 Task: Look for space in Zhangjiajie, China from 4th June, 2023 to 15th June, 2023 for 2 adults in price range Rs.10000 to Rs.15000. Place can be entire place with 1  bedroom having 1 bed and 1 bathroom. Property type can be house, flat, guest house, hotel. Booking option can be shelf check-in. Required host language is Chinese (Simplified).
Action: Mouse moved to (803, 117)
Screenshot: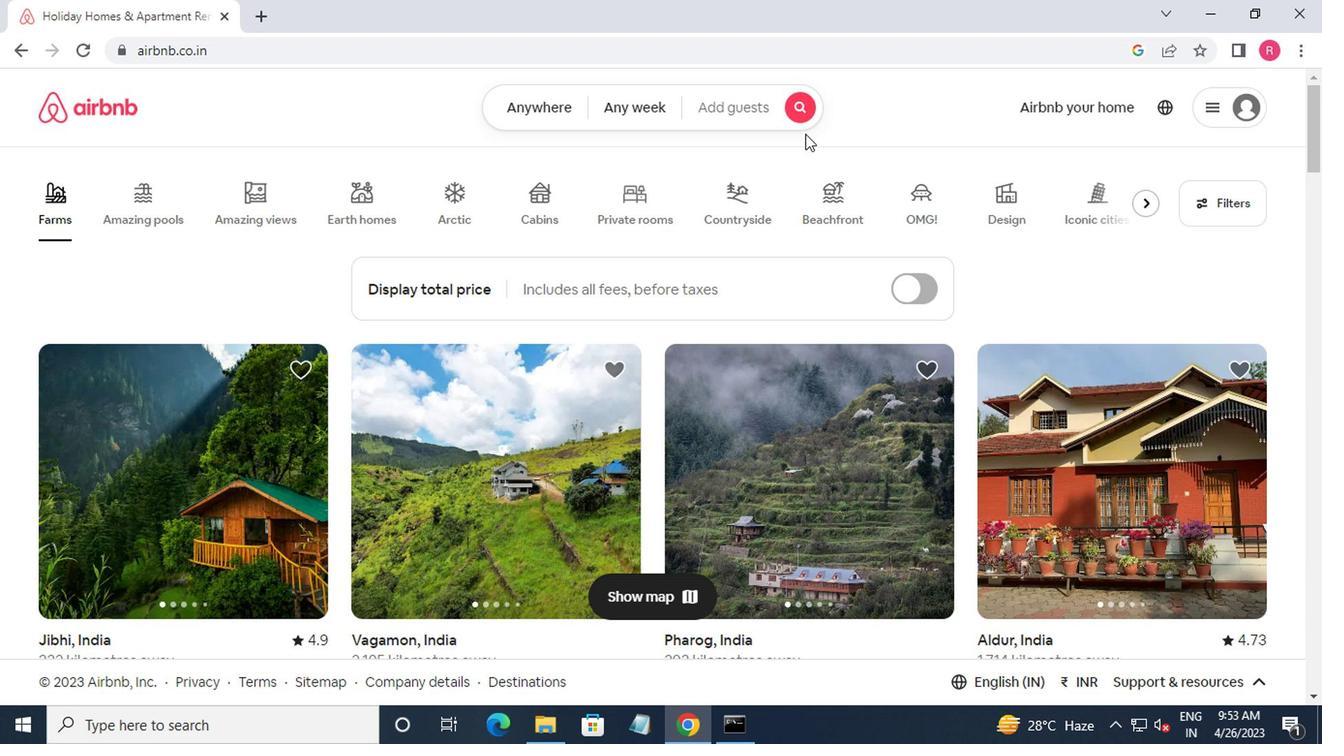
Action: Mouse pressed left at (803, 117)
Screenshot: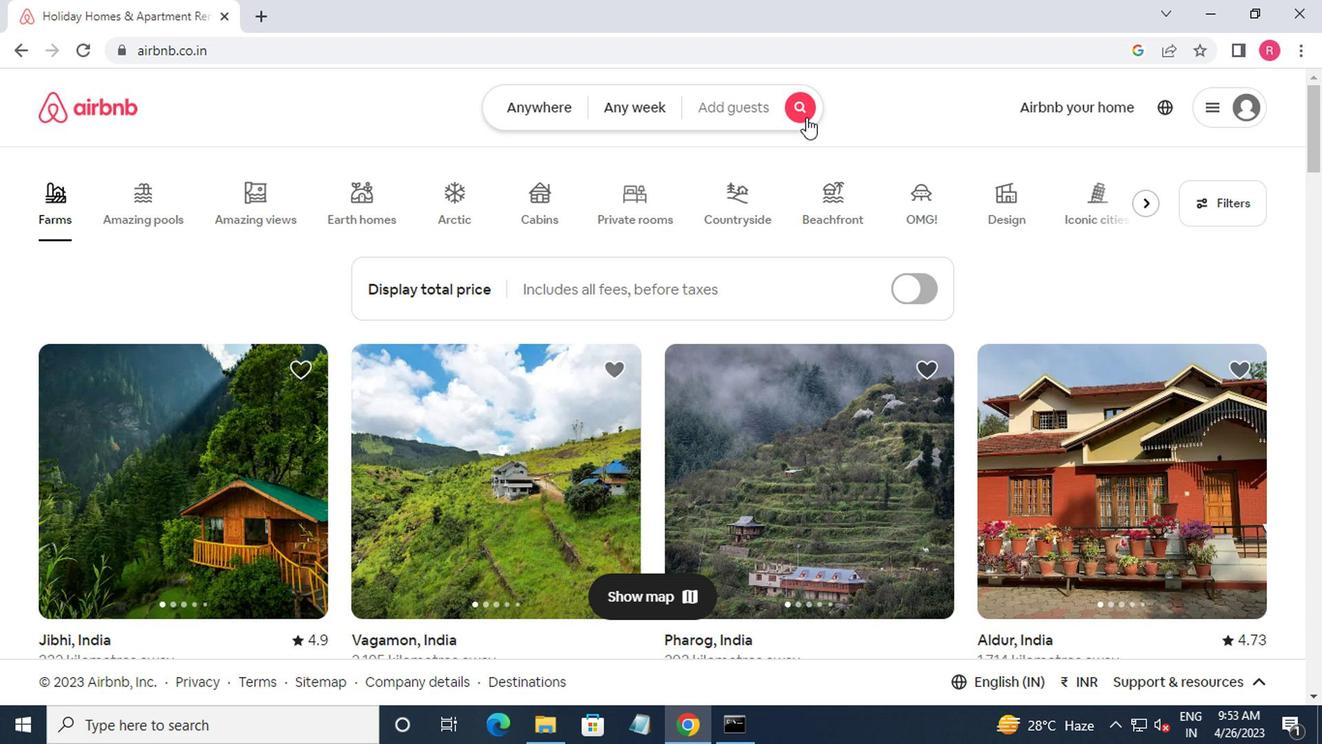 
Action: Mouse moved to (351, 193)
Screenshot: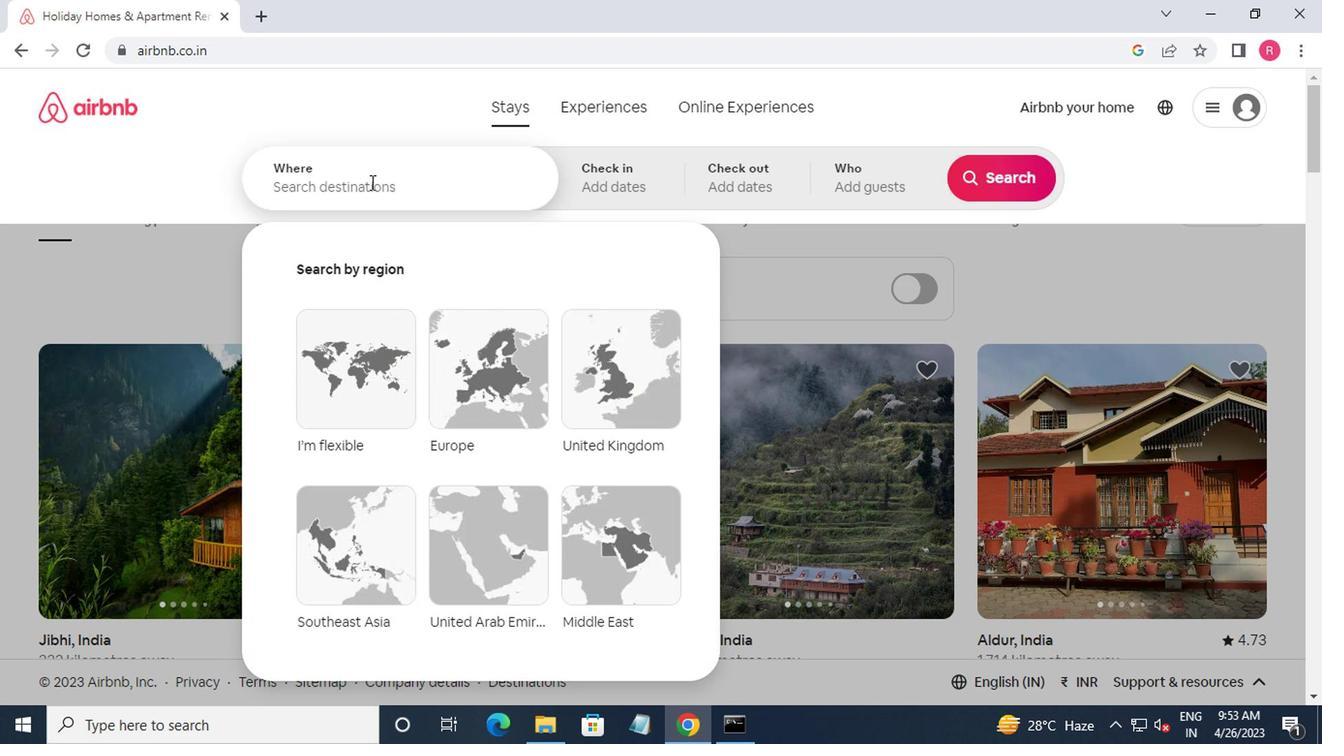 
Action: Mouse pressed left at (351, 193)
Screenshot: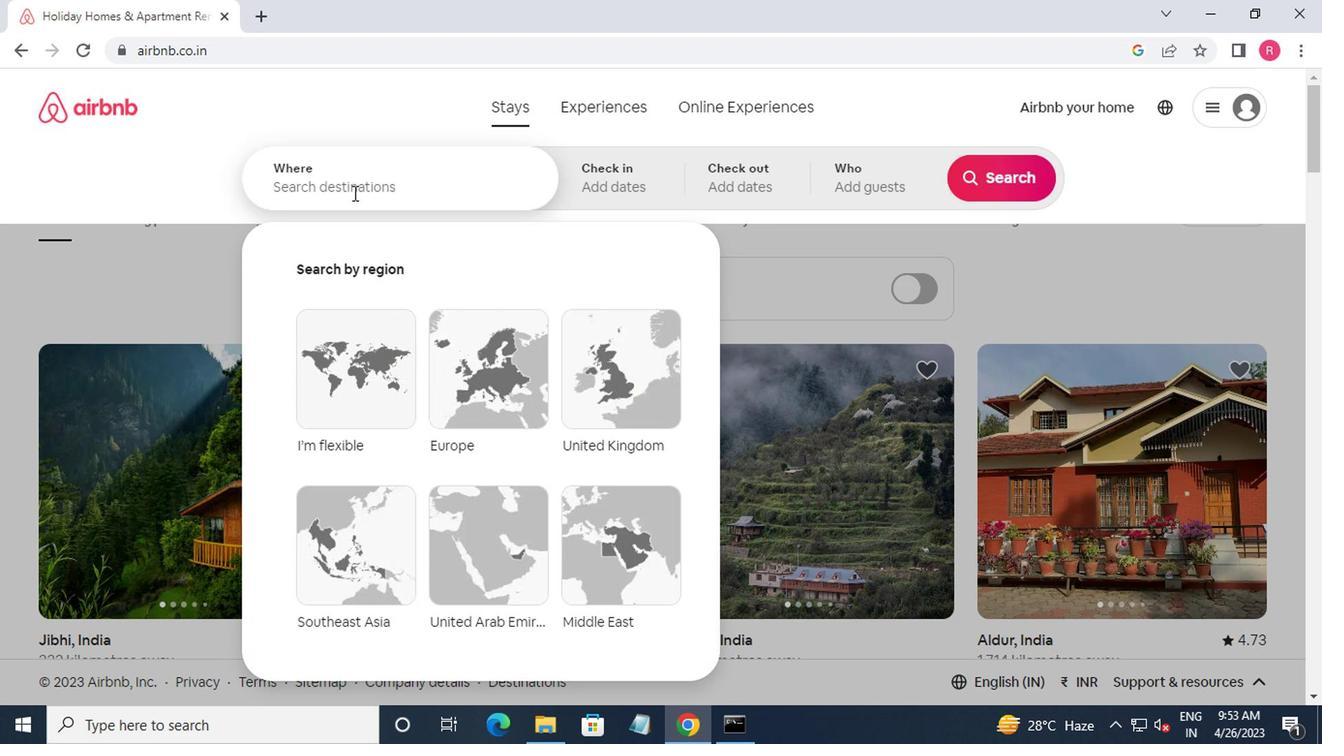 
Action: Key pressed zhangjiajie,china<Key.enter>
Screenshot: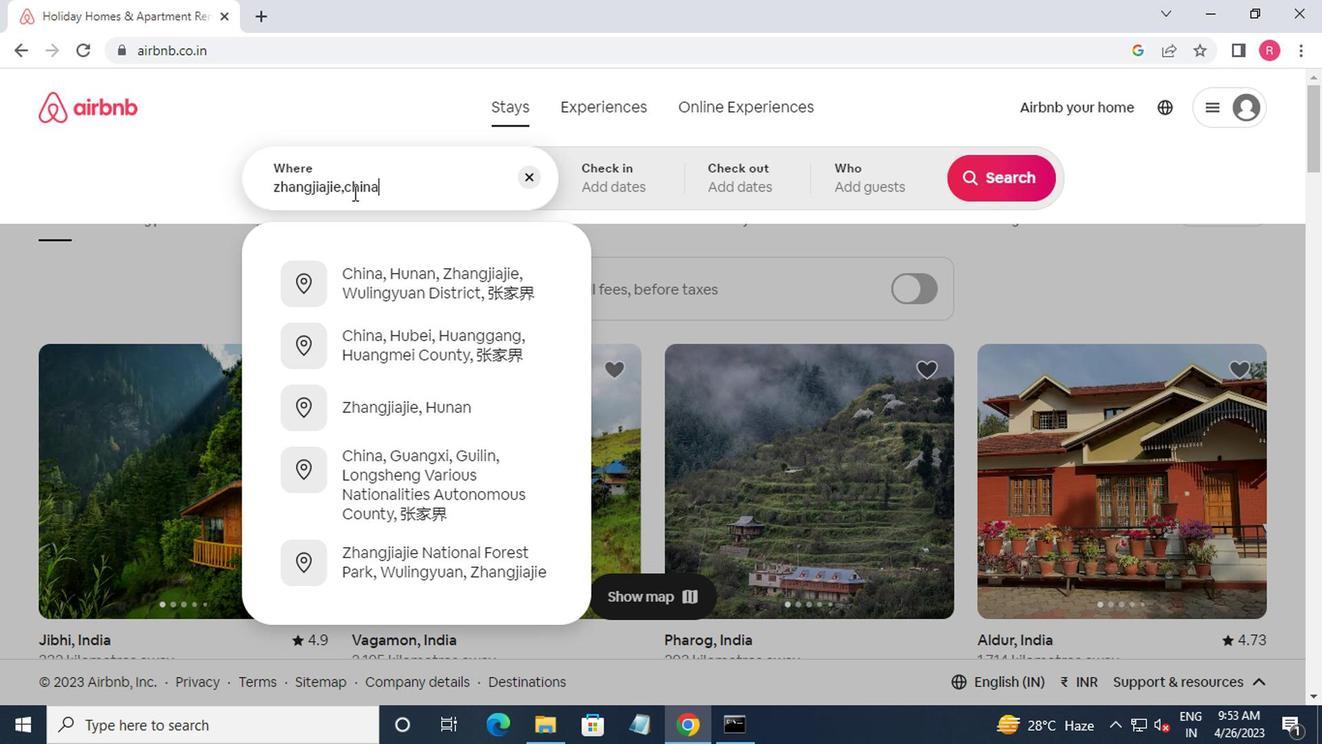 
Action: Mouse moved to (989, 336)
Screenshot: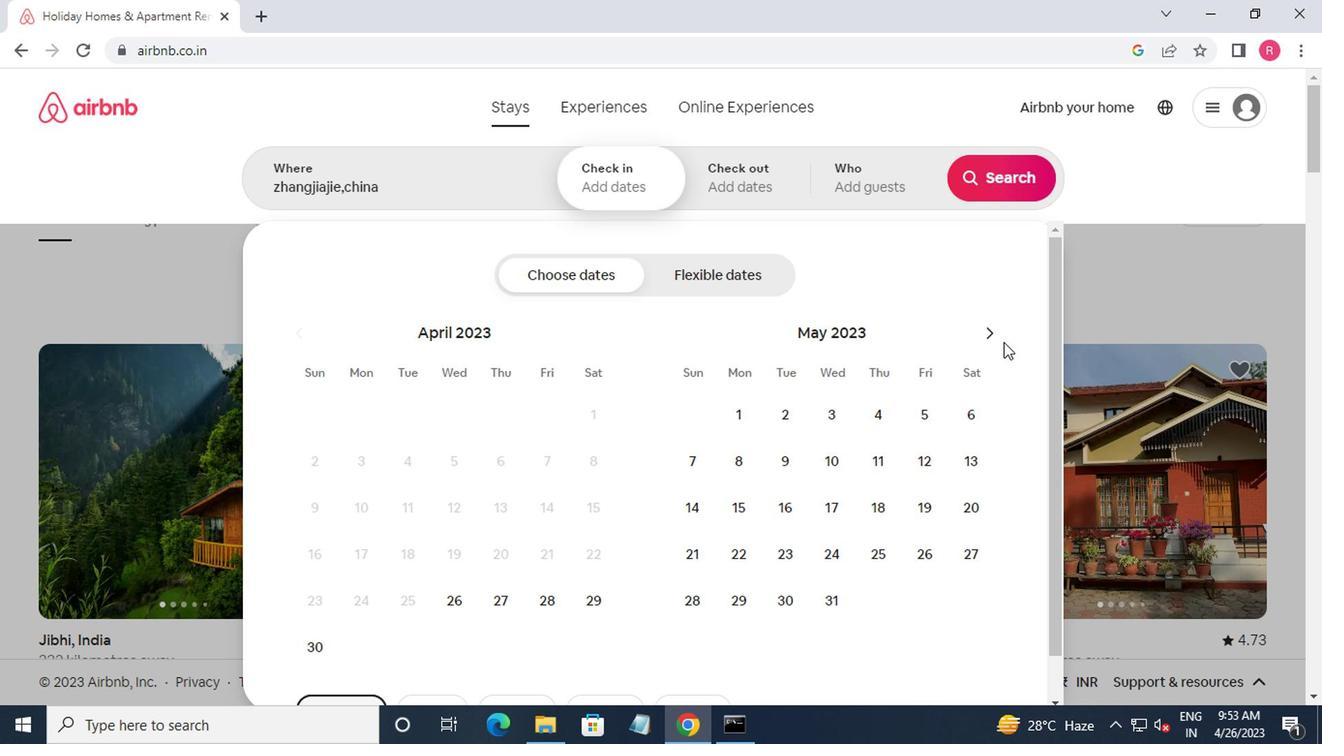 
Action: Mouse pressed left at (989, 336)
Screenshot: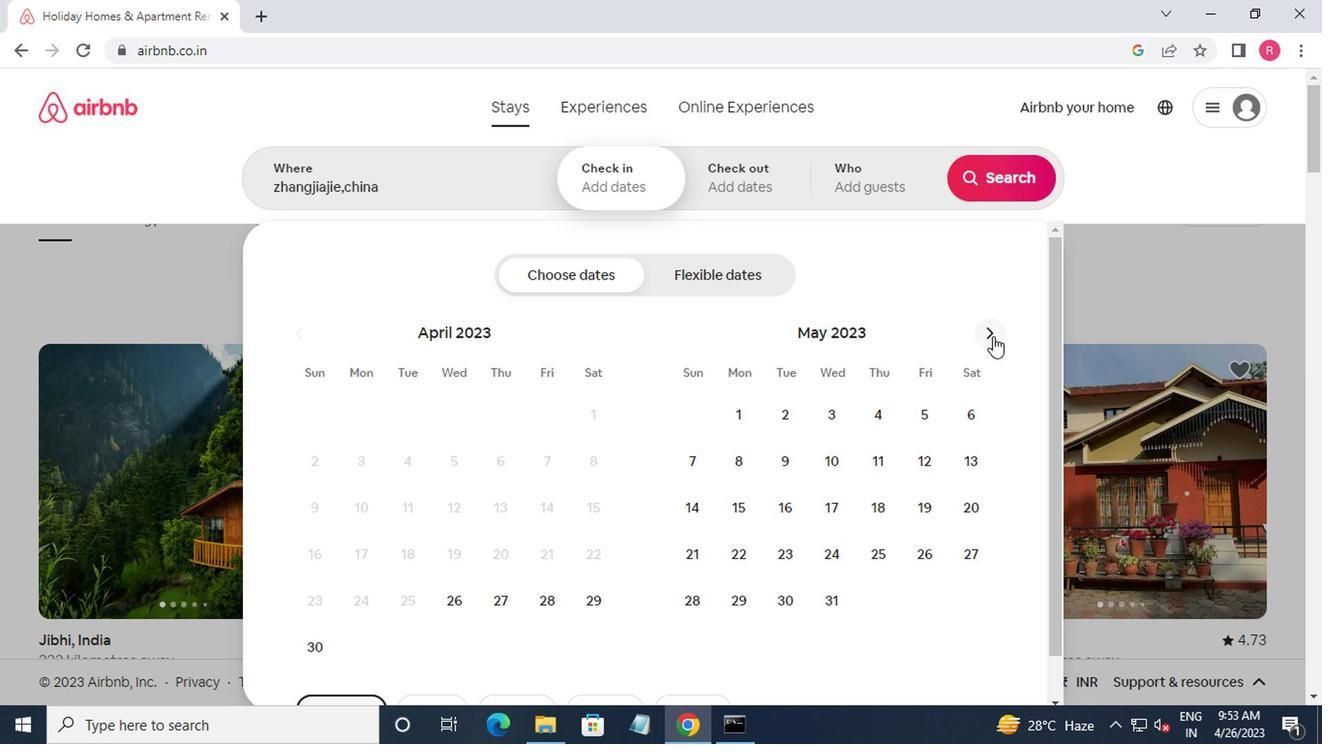 
Action: Mouse moved to (687, 455)
Screenshot: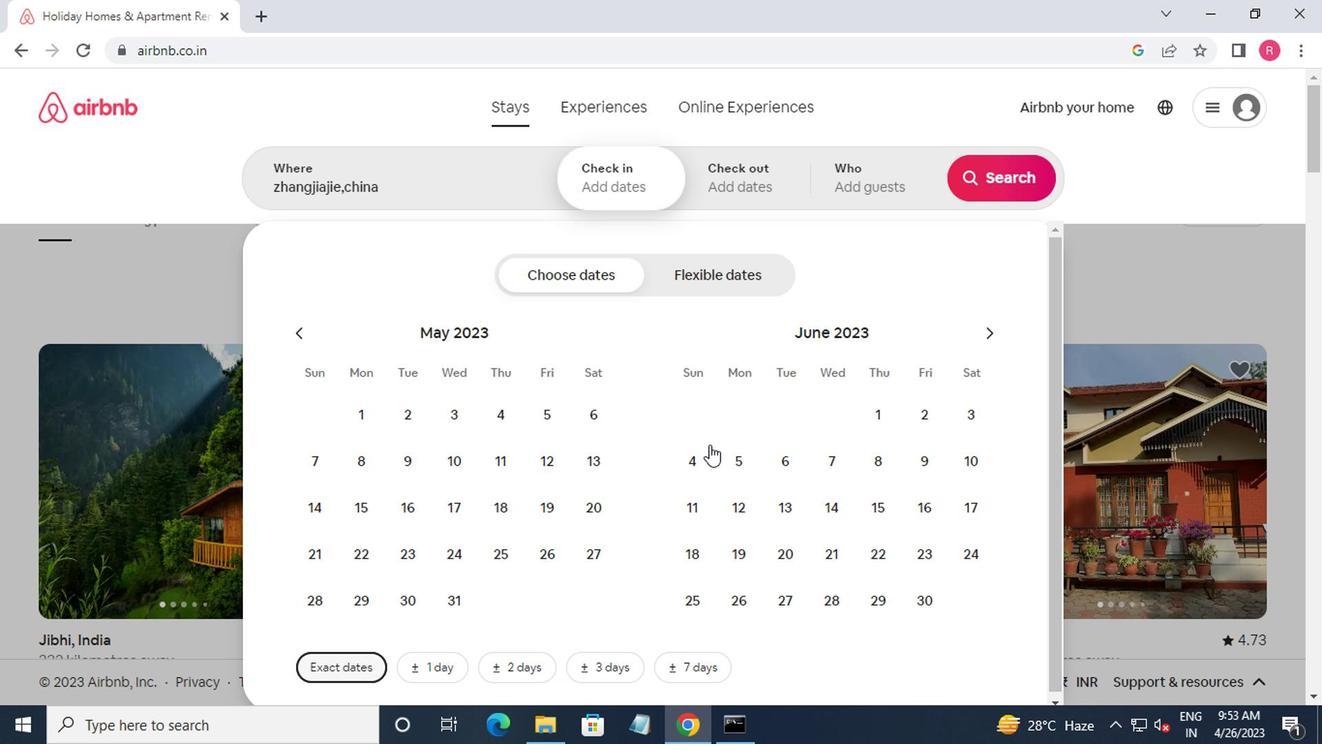 
Action: Mouse pressed left at (687, 455)
Screenshot: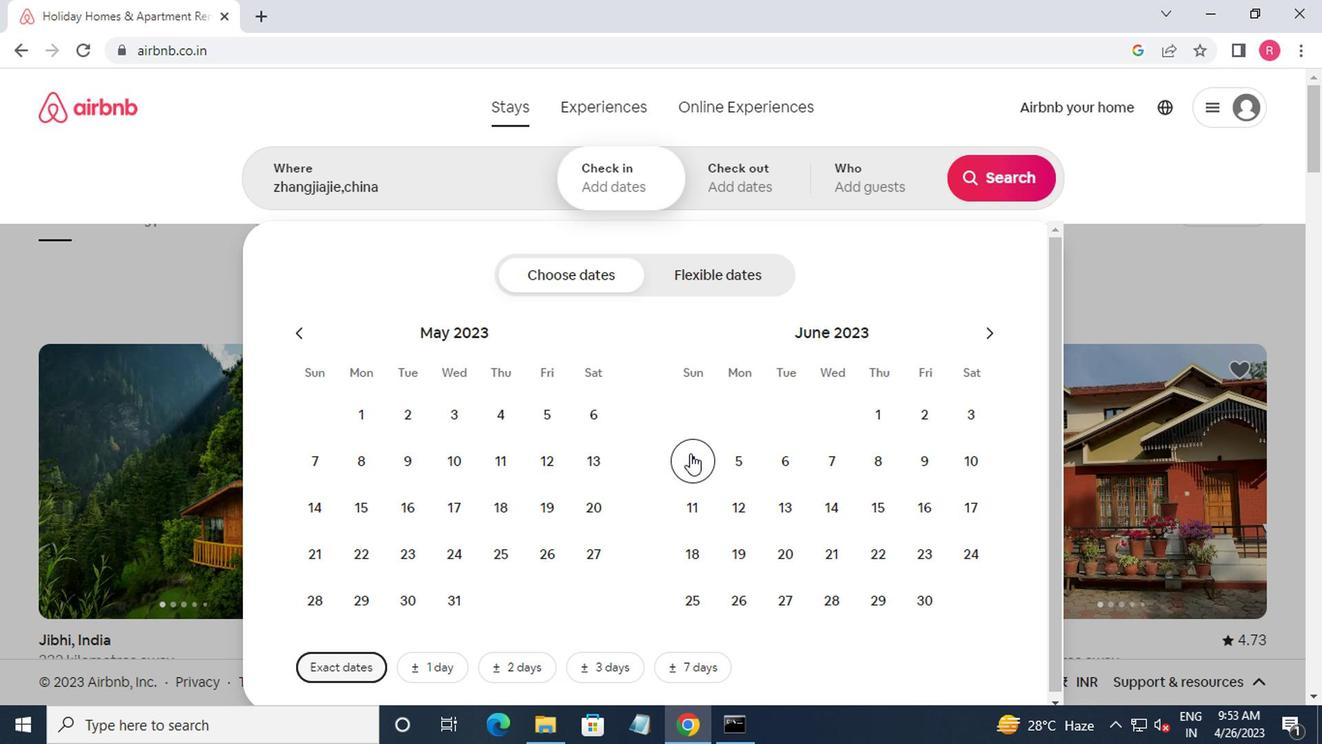 
Action: Mouse moved to (870, 513)
Screenshot: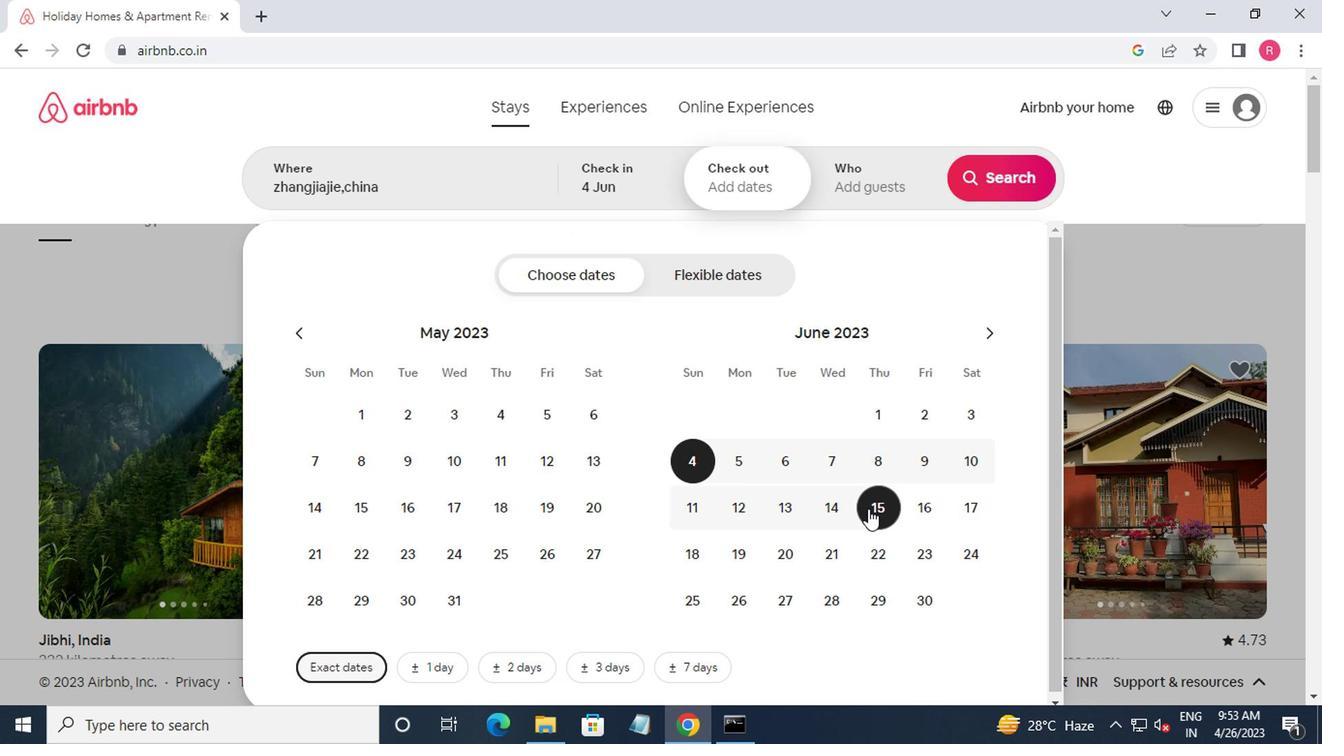 
Action: Mouse pressed left at (870, 513)
Screenshot: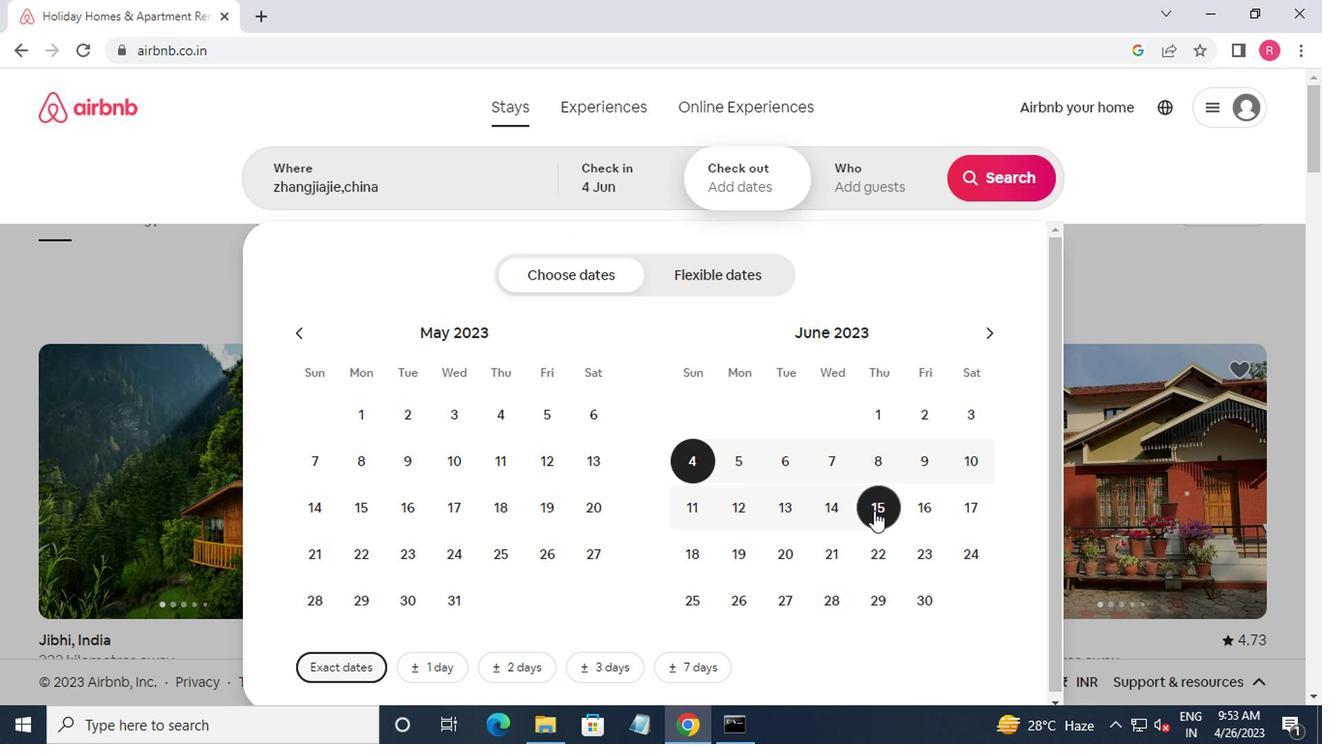 
Action: Mouse moved to (857, 194)
Screenshot: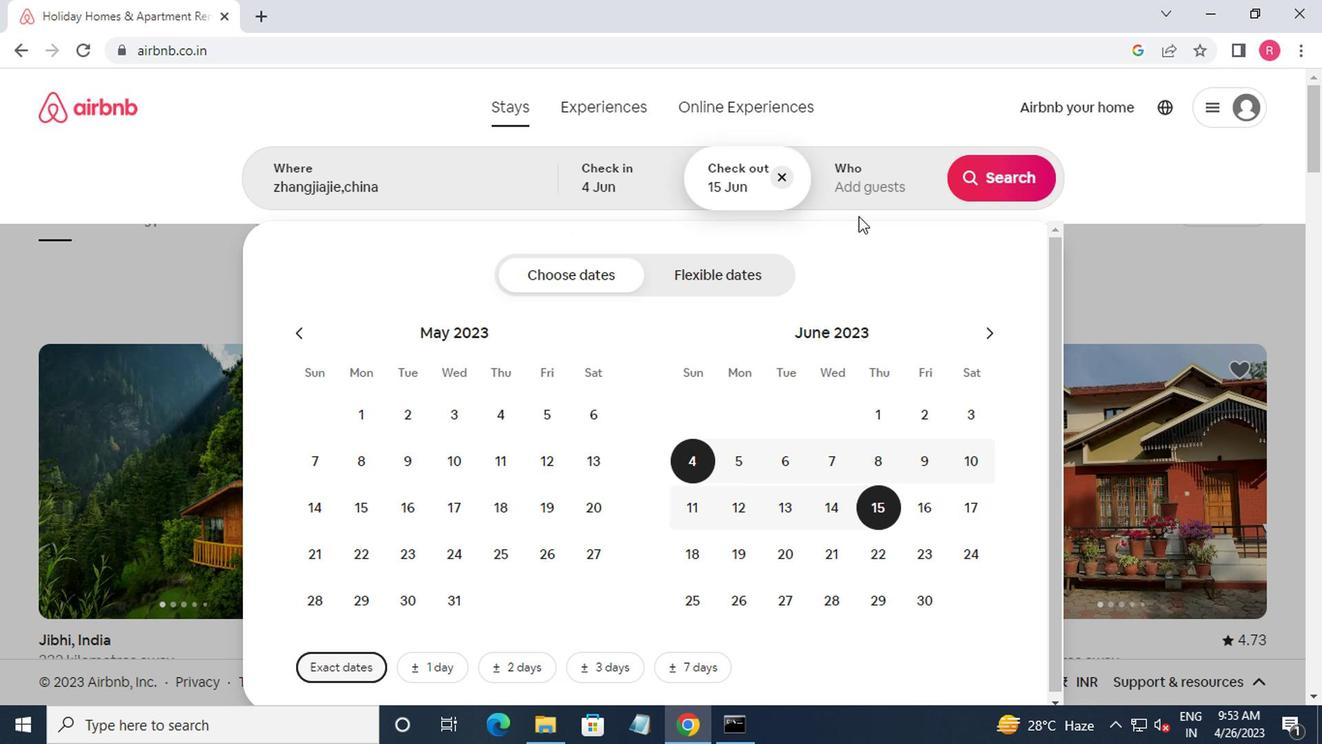 
Action: Mouse pressed left at (857, 194)
Screenshot: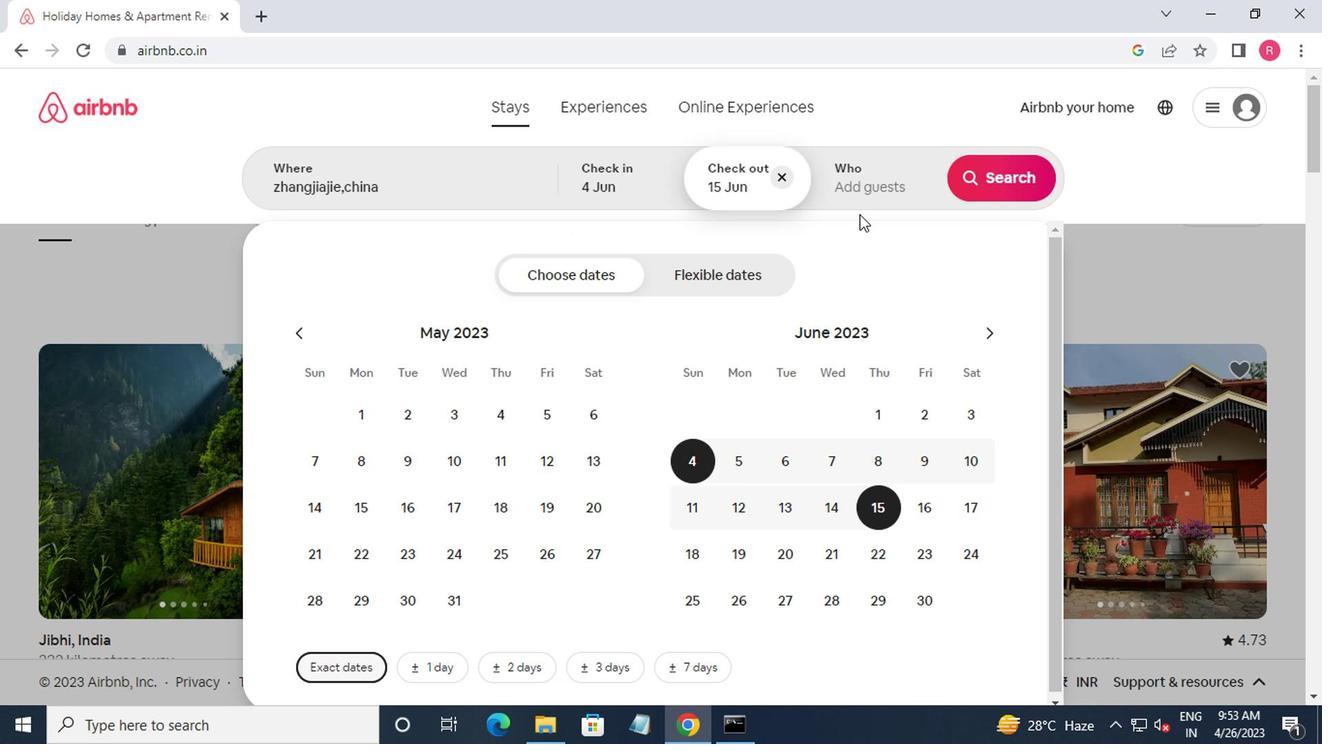 
Action: Mouse moved to (1012, 284)
Screenshot: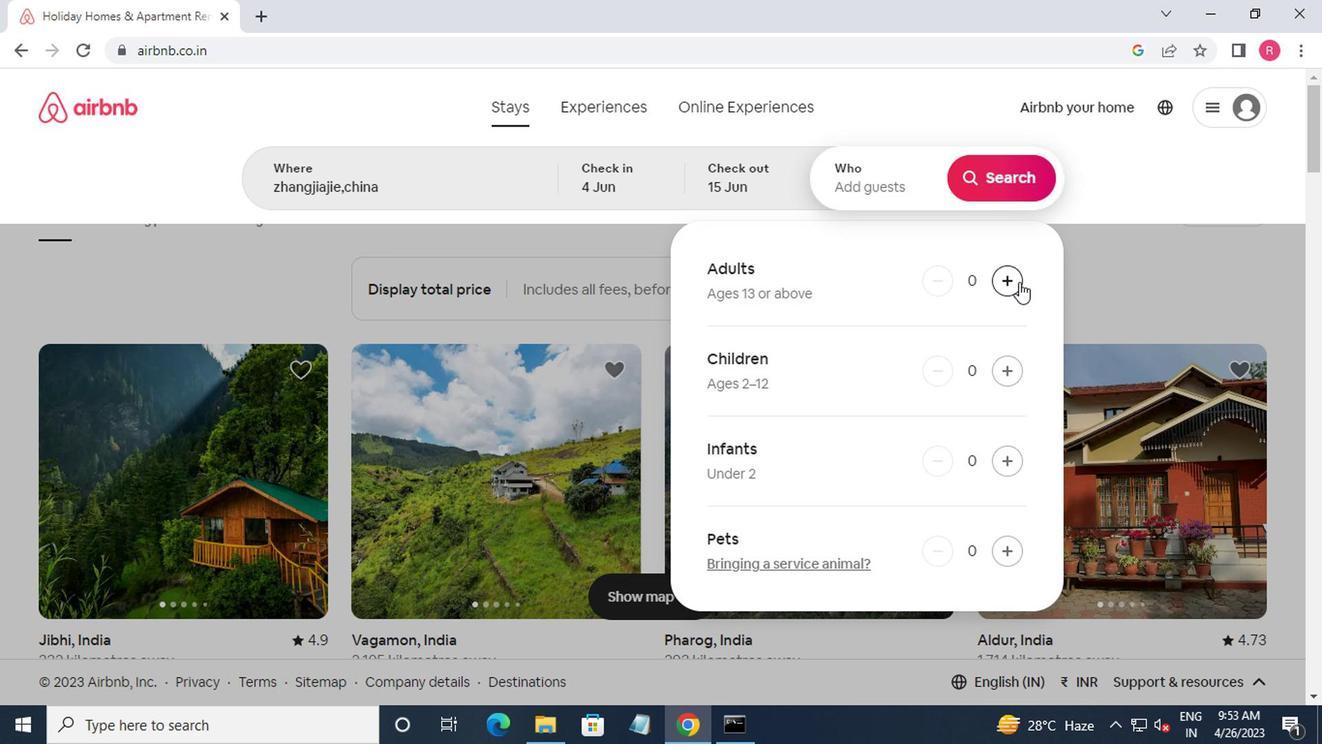 
Action: Mouse pressed left at (1012, 284)
Screenshot: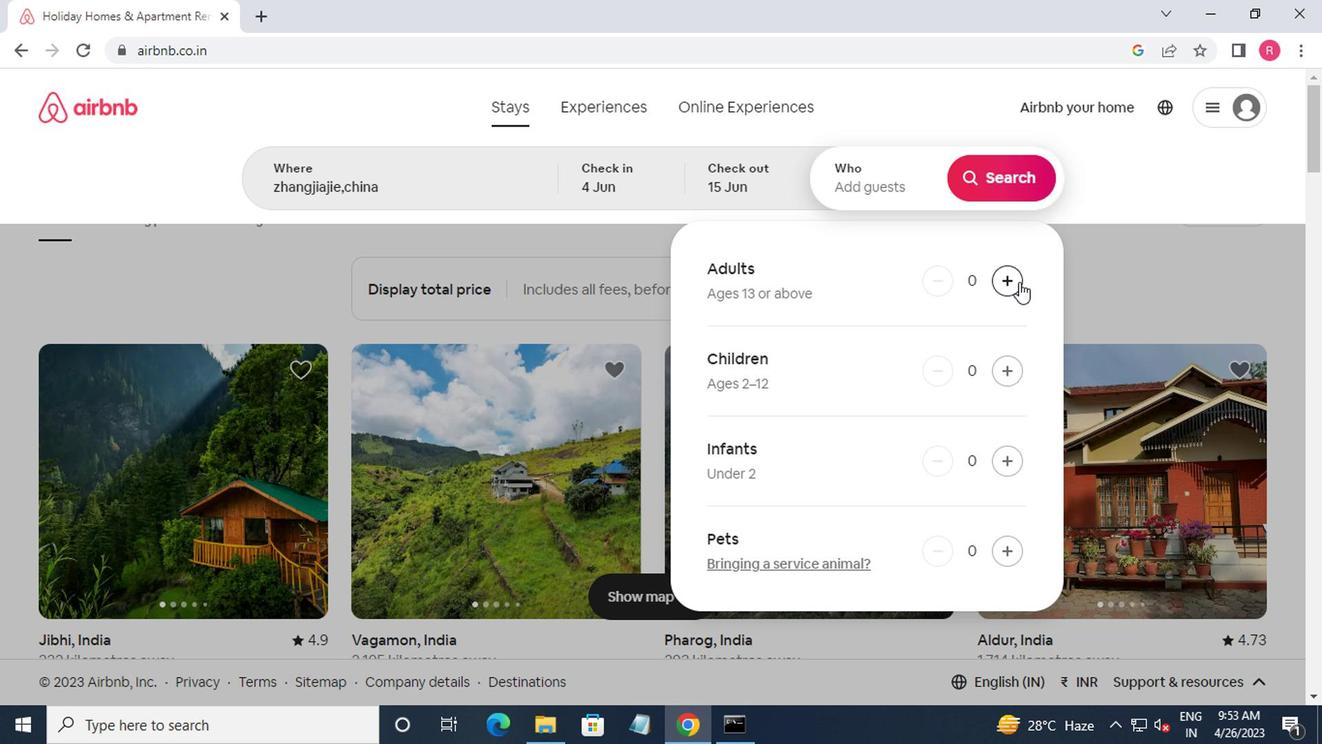 
Action: Mouse moved to (1012, 284)
Screenshot: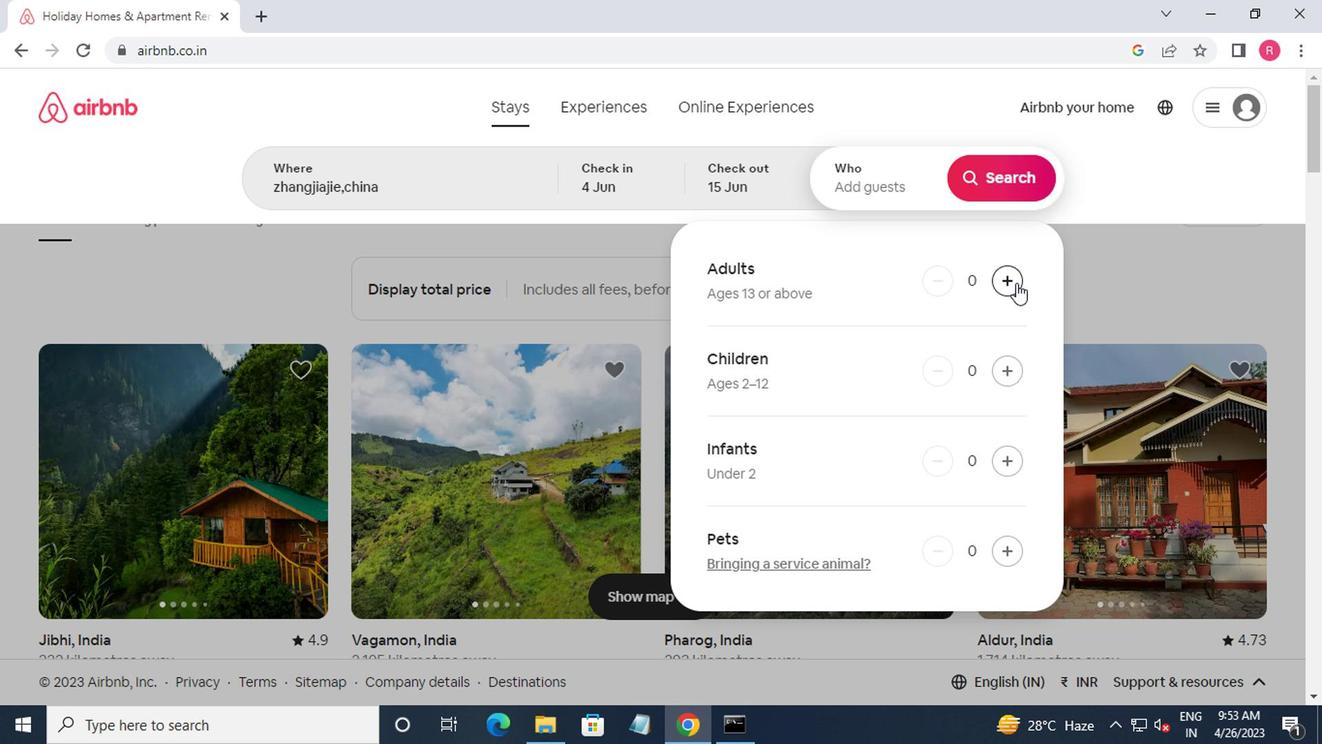 
Action: Mouse pressed left at (1012, 284)
Screenshot: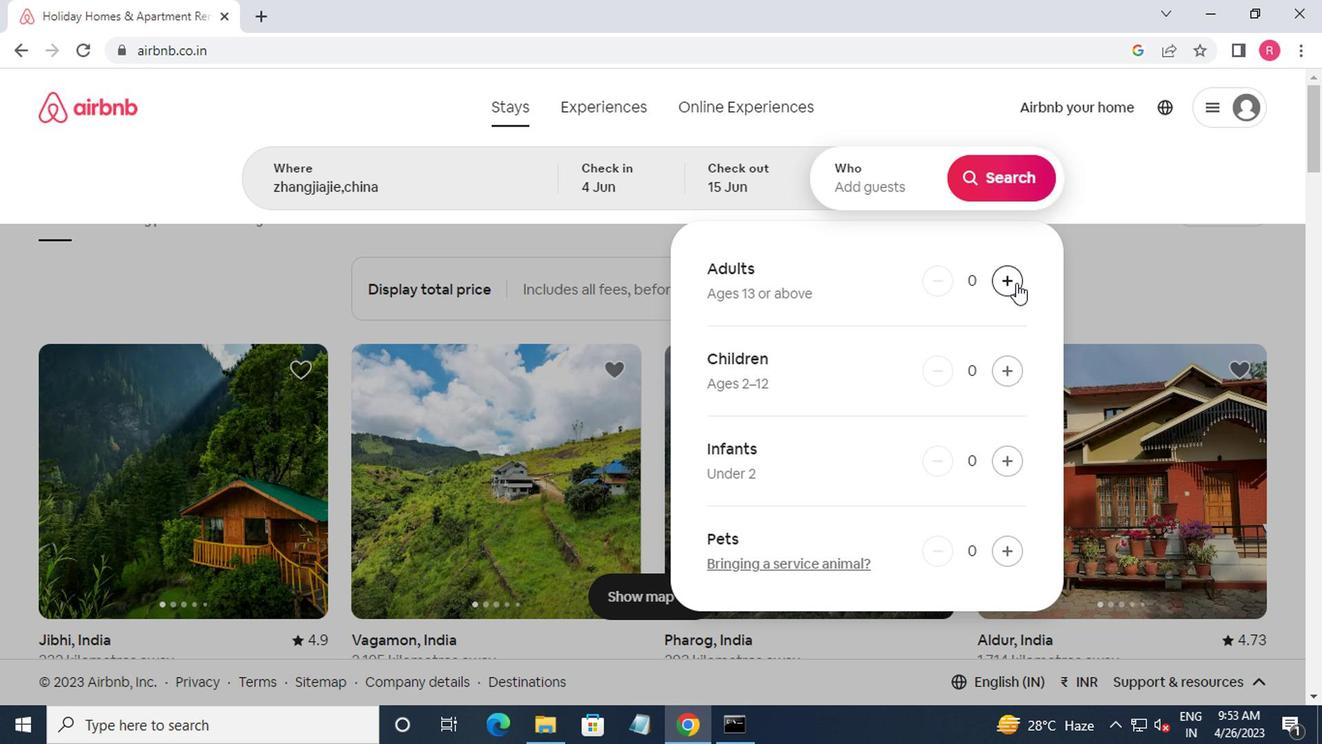 
Action: Mouse moved to (995, 188)
Screenshot: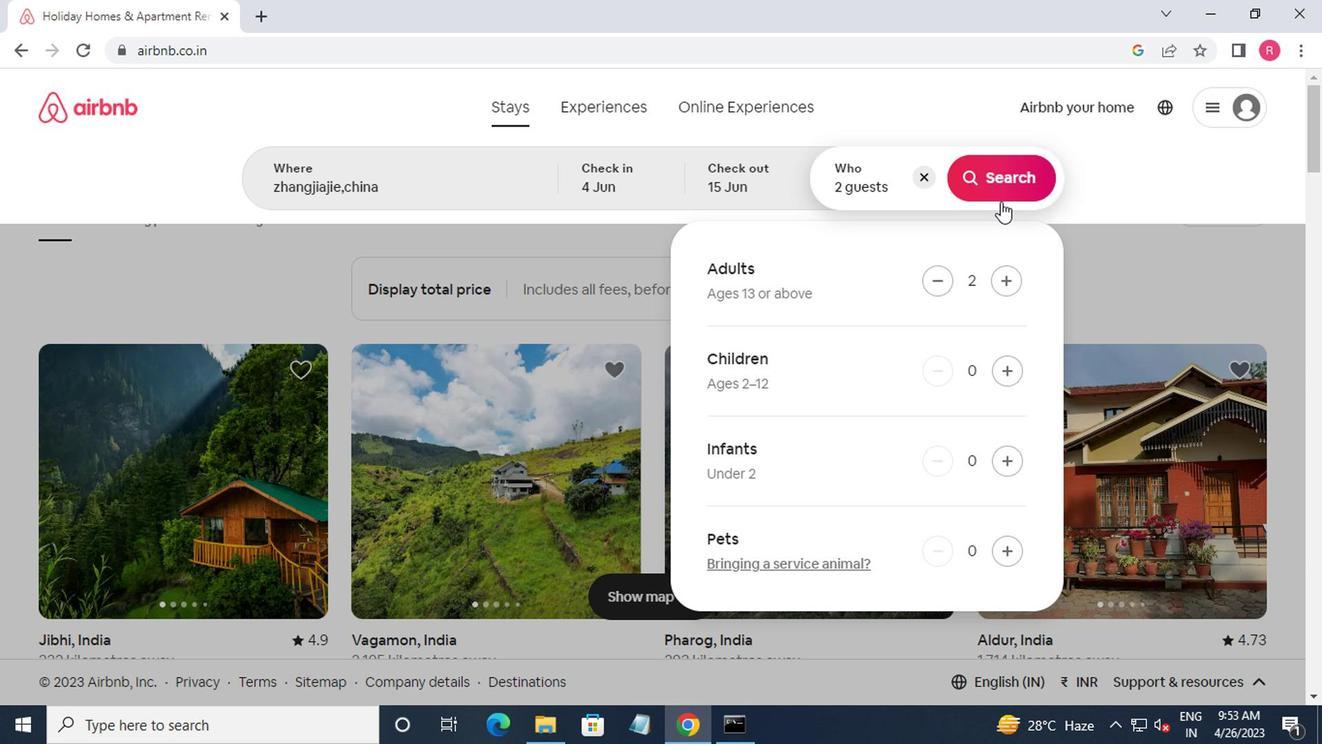 
Action: Mouse pressed left at (995, 188)
Screenshot: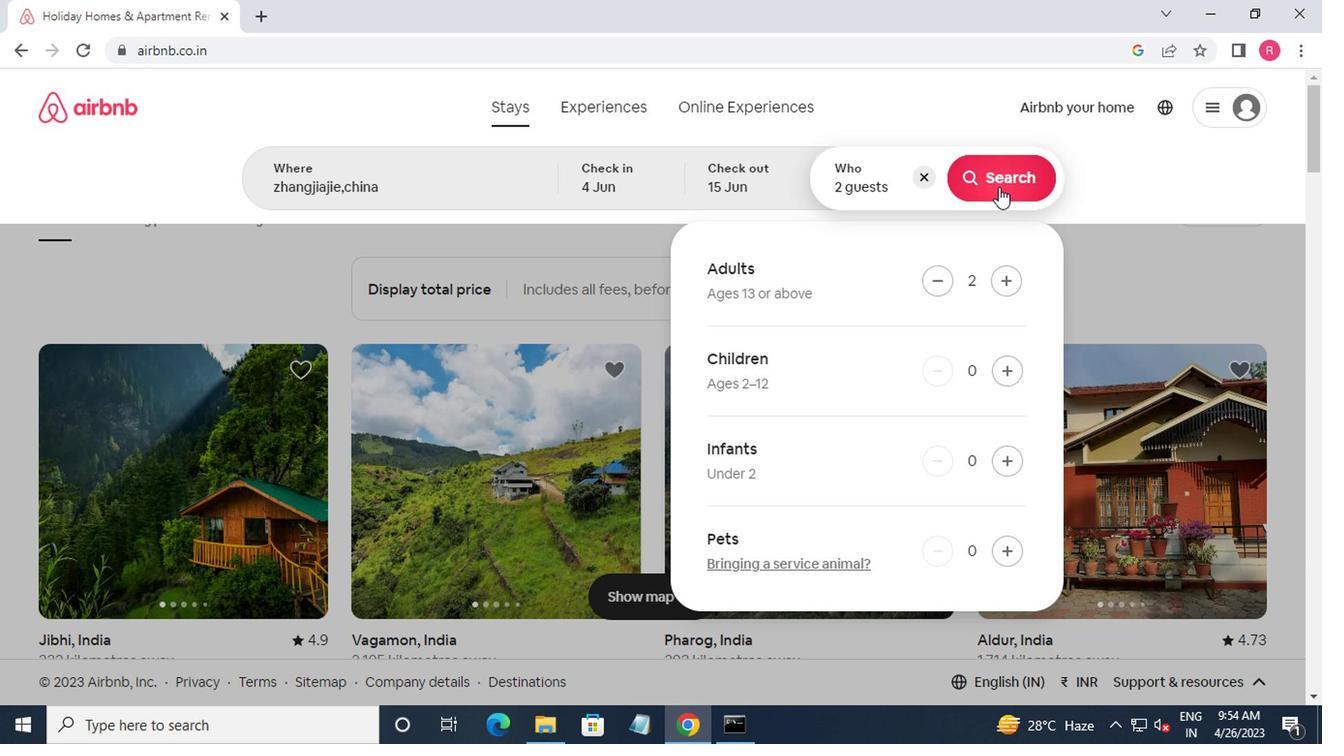 
Action: Mouse moved to (1206, 177)
Screenshot: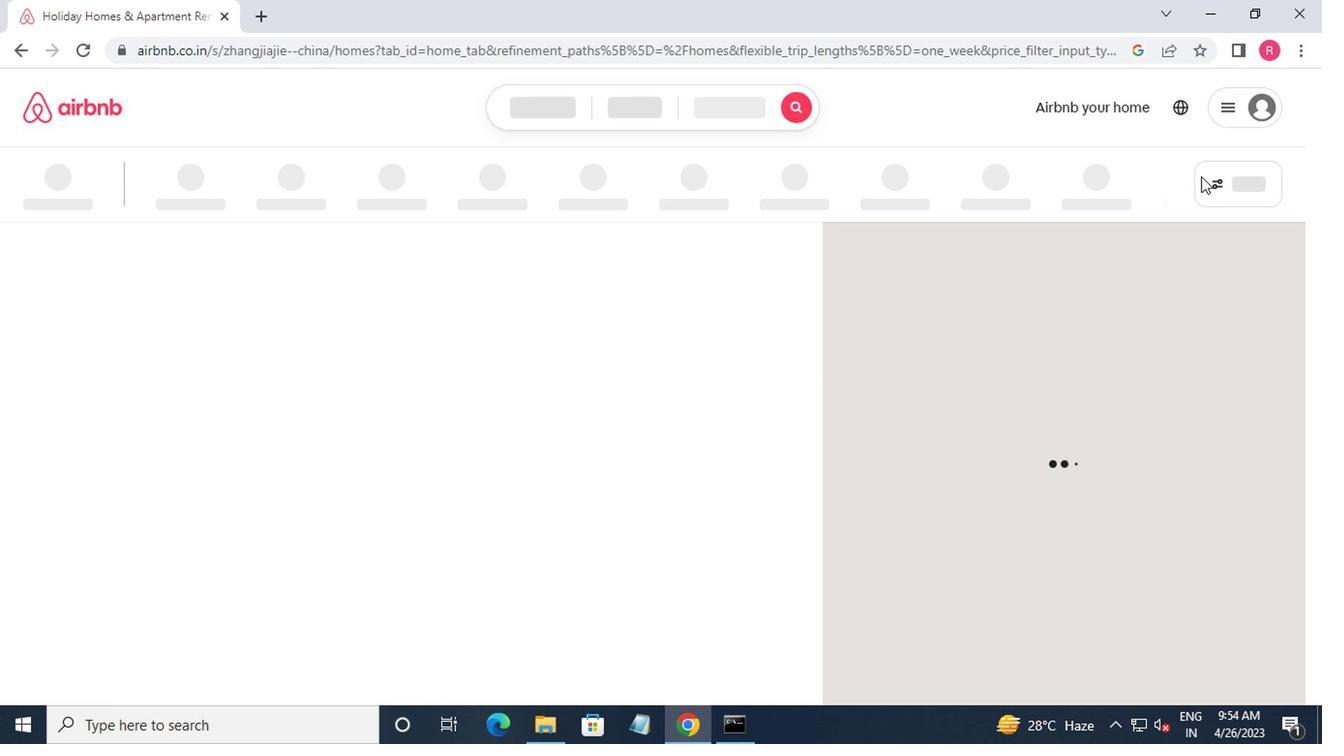 
Action: Mouse pressed left at (1206, 177)
Screenshot: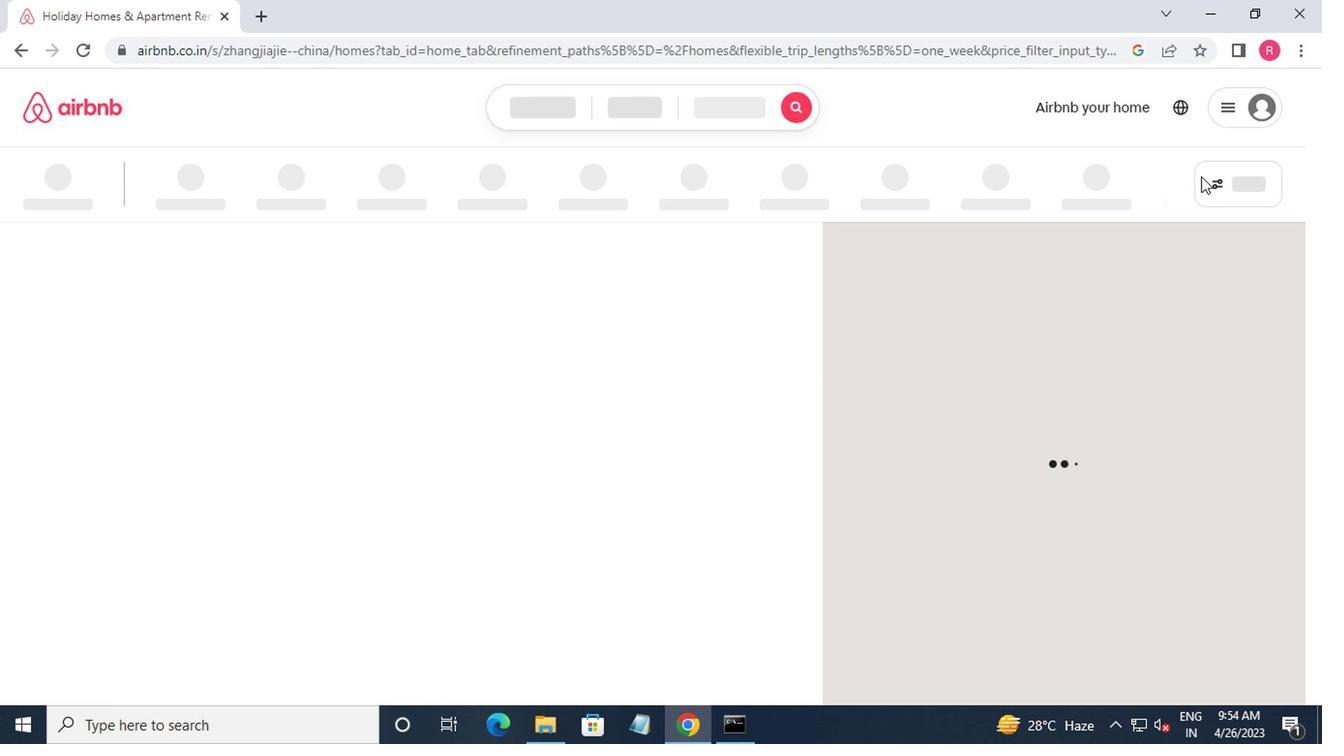 
Action: Mouse moved to (430, 306)
Screenshot: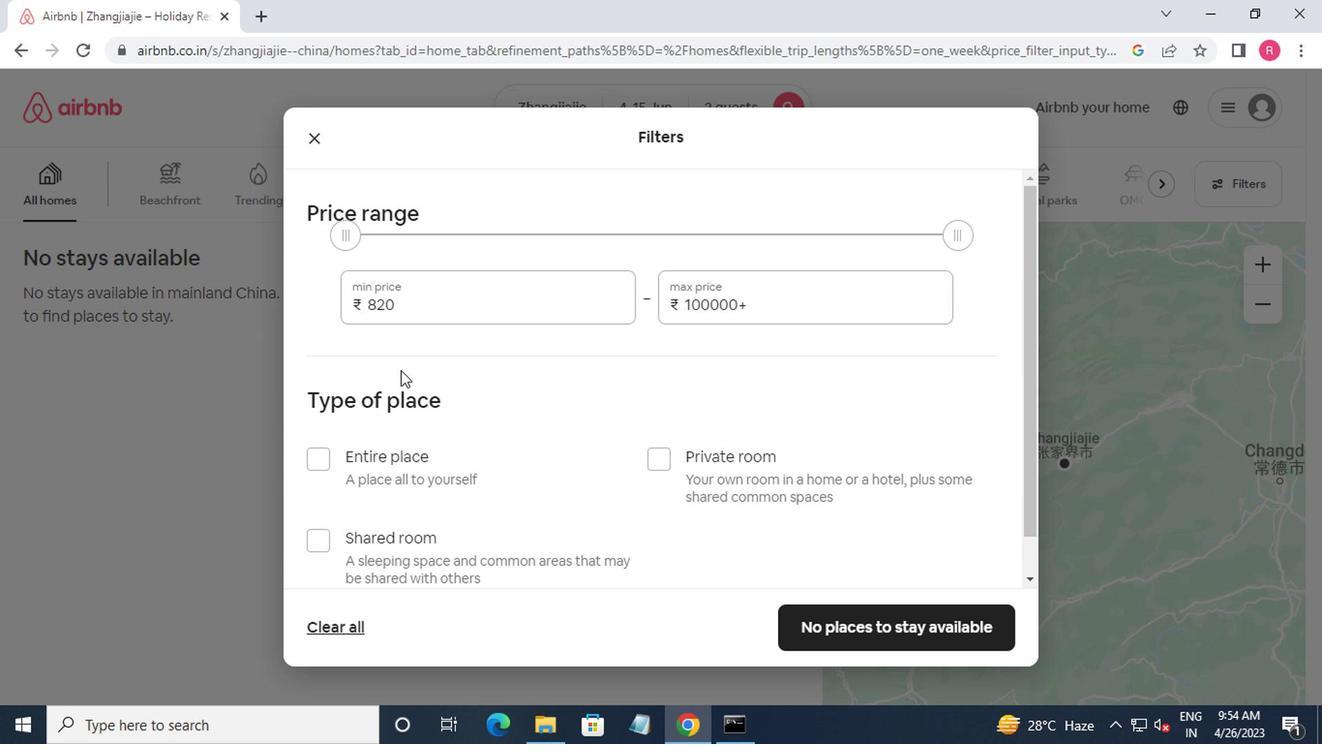 
Action: Mouse pressed left at (430, 306)
Screenshot: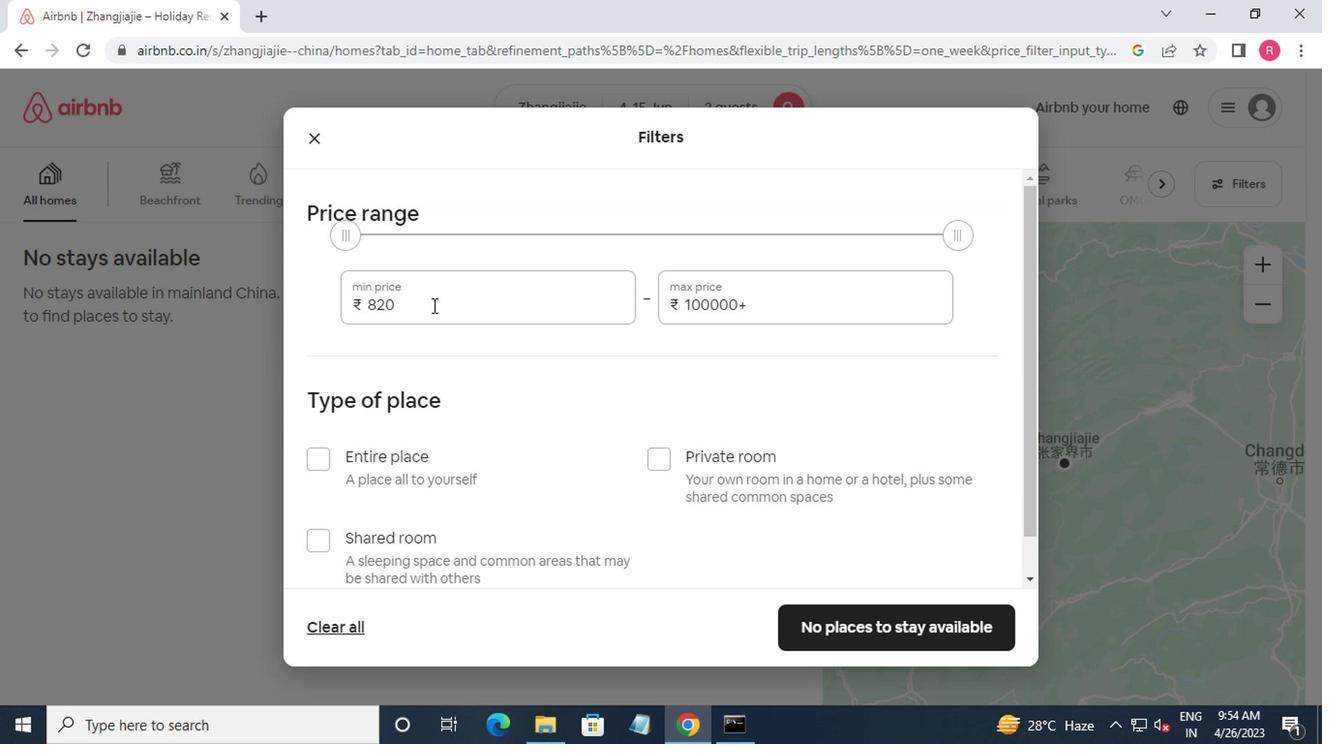 
Action: Mouse moved to (453, 275)
Screenshot: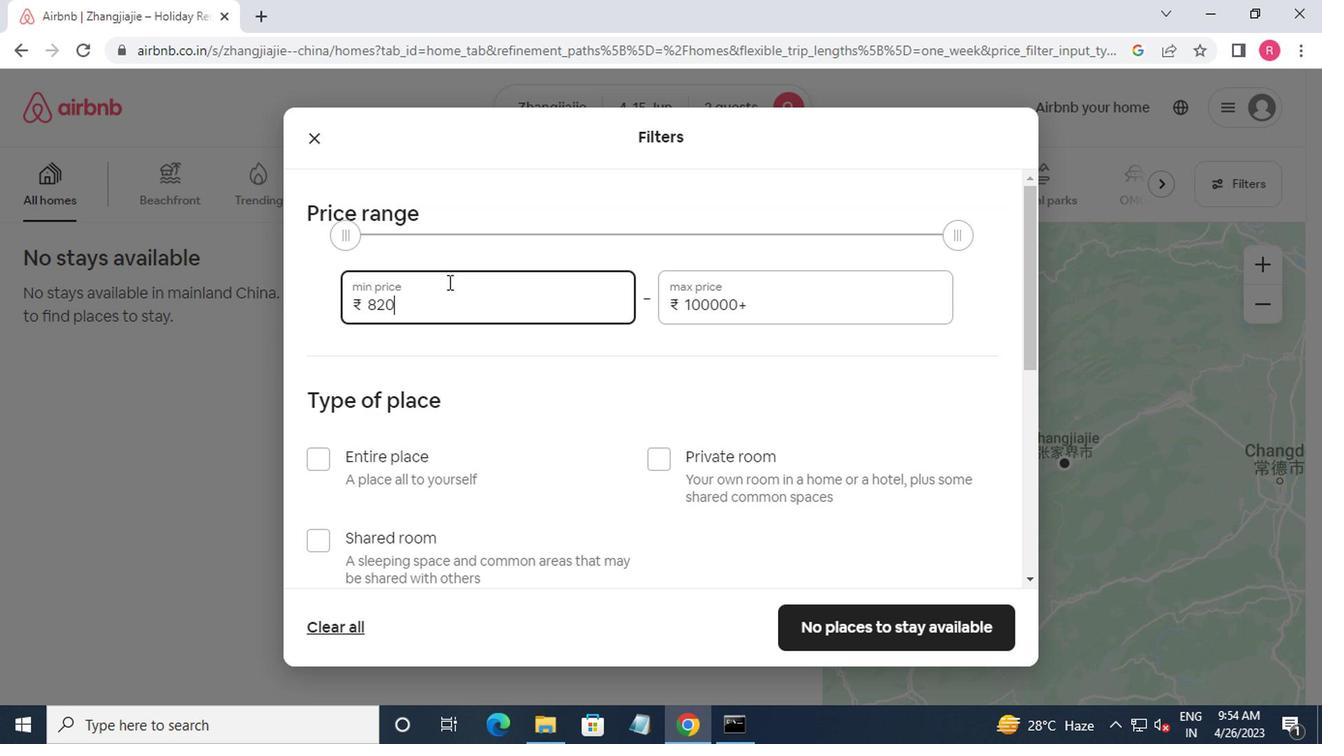 
Action: Key pressed <Key.backspace><Key.backspace><Key.backspace><Key.backspace>10000
Screenshot: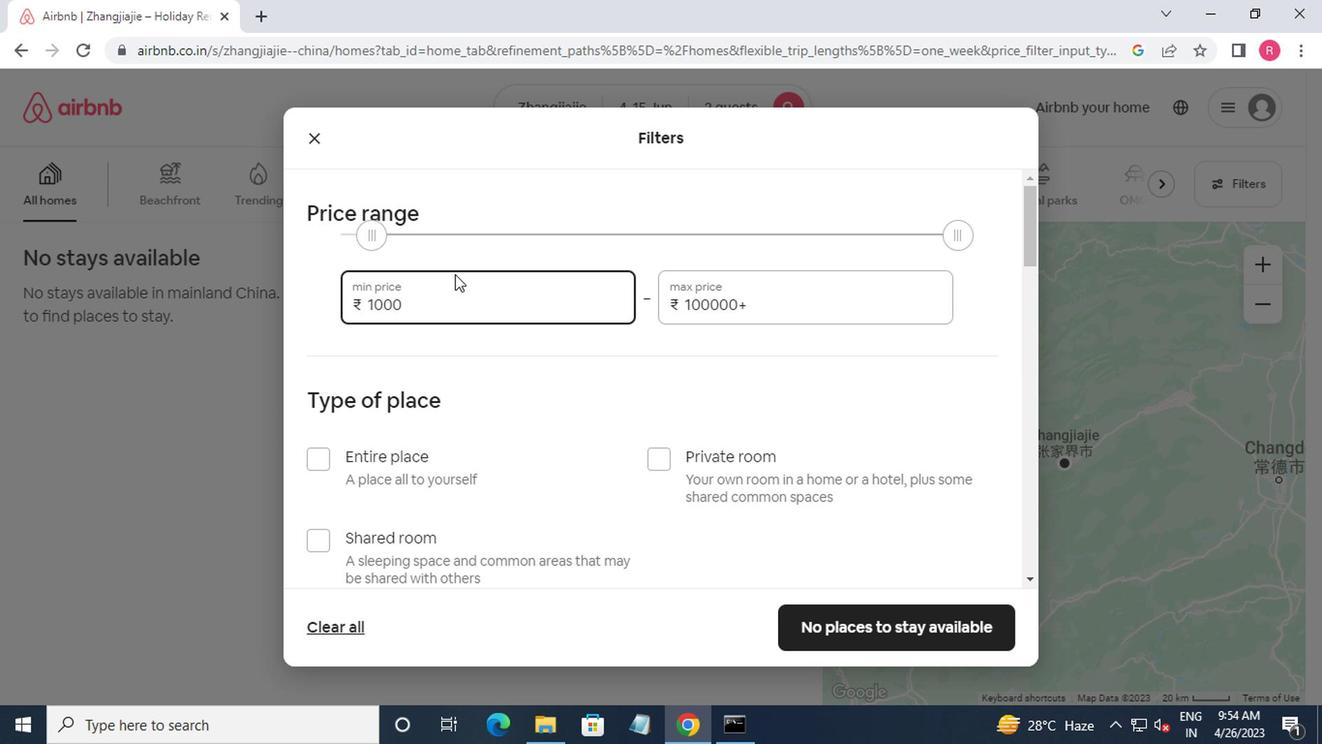 
Action: Mouse moved to (775, 304)
Screenshot: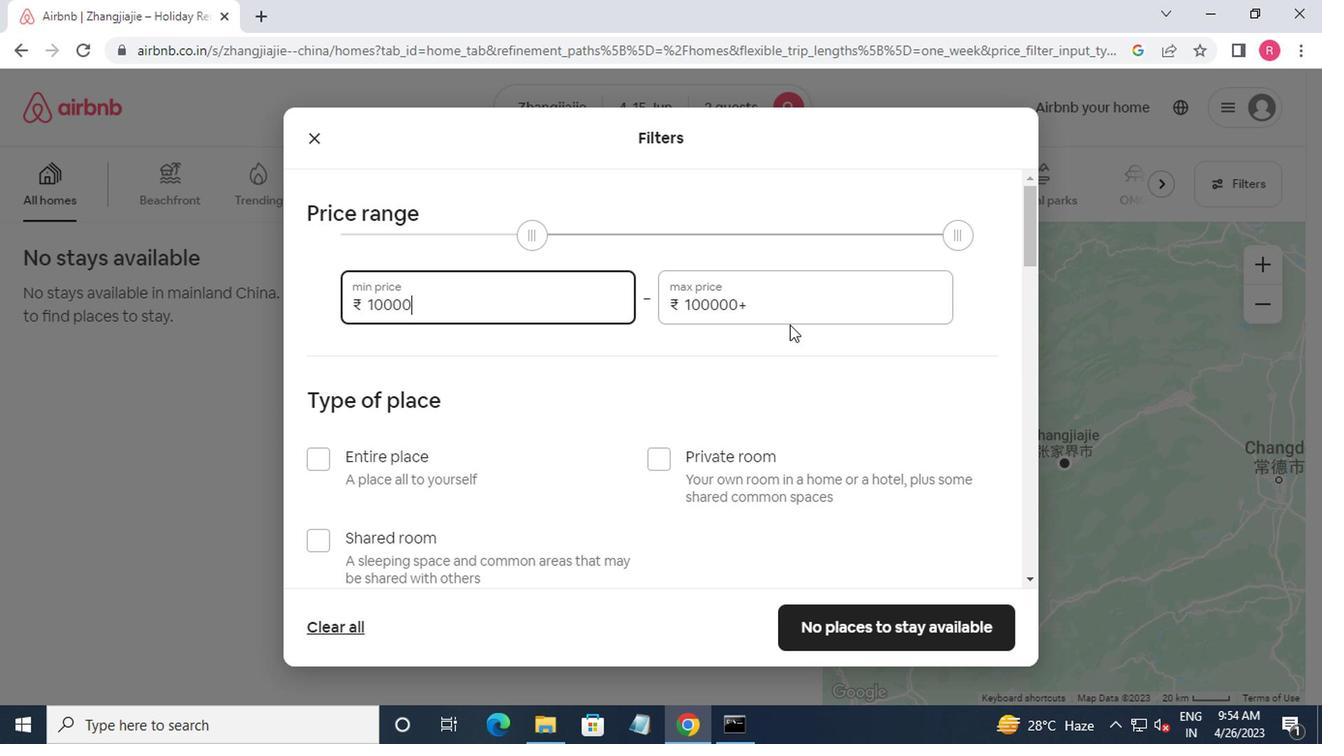 
Action: Mouse pressed left at (775, 304)
Screenshot: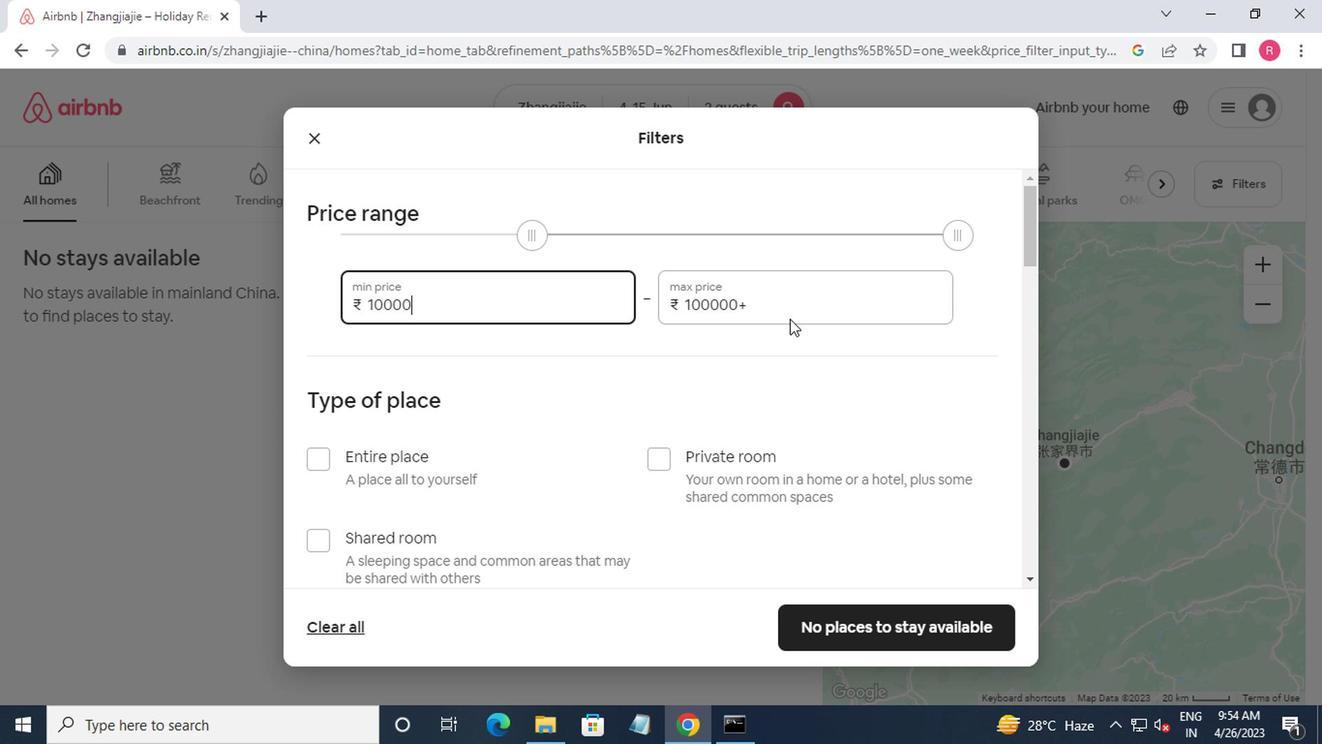 
Action: Mouse moved to (777, 226)
Screenshot: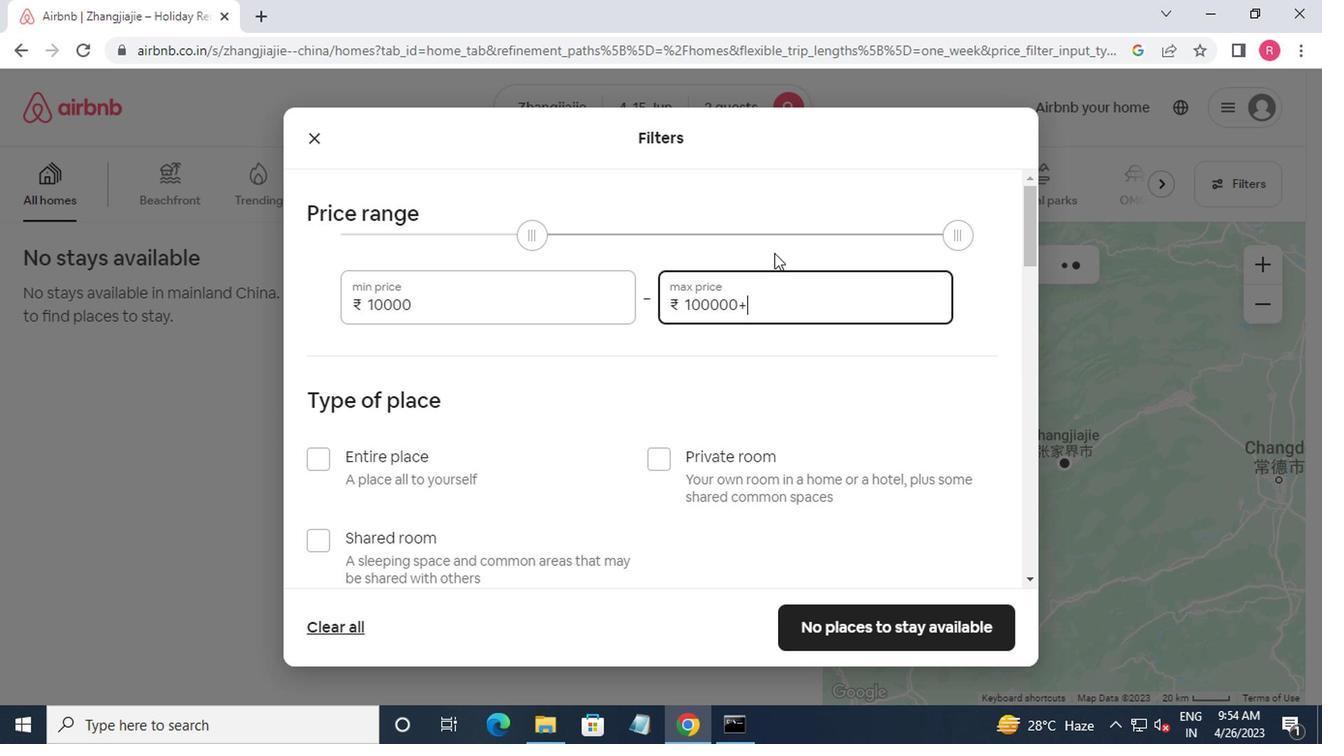 
Action: Key pressed <Key.backspace><Key.backspace><Key.backspace><Key.backspace><Key.backspace><Key.backspace><Key.backspace><Key.backspace><Key.backspace><Key.backspace><Key.backspace><Key.backspace><Key.backspace><Key.backspace><Key.backspace><Key.backspace><Key.backspace><Key.backspace><Key.backspace><Key.backspace><Key.backspace><Key.backspace><Key.backspace>15000
Screenshot: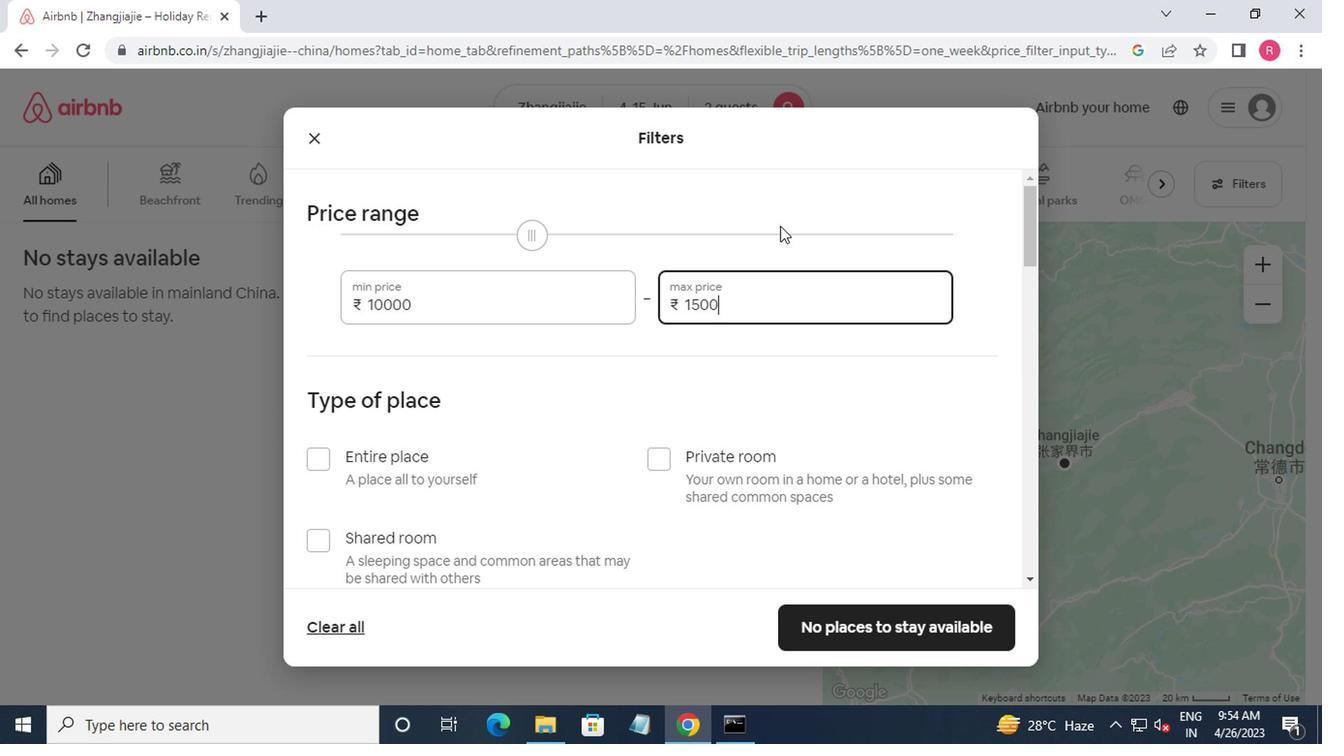 
Action: Mouse moved to (579, 387)
Screenshot: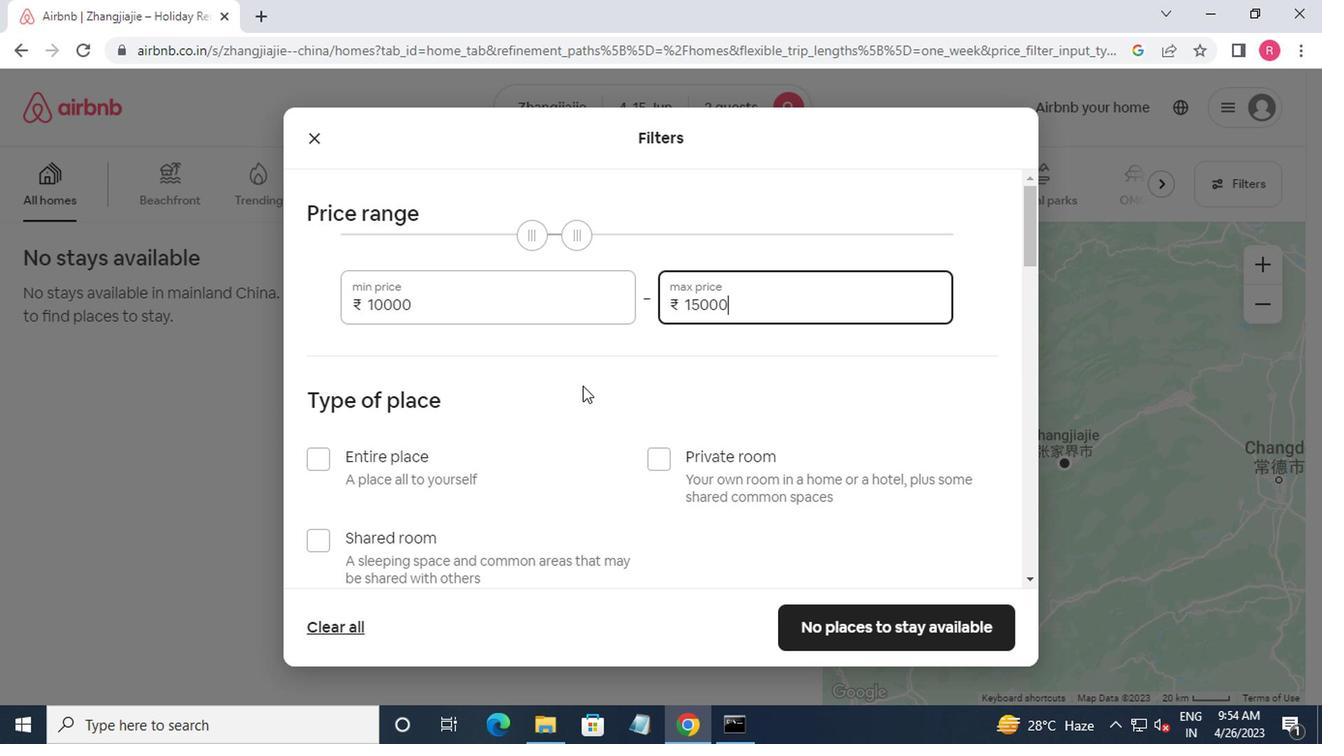 
Action: Mouse scrolled (579, 386) with delta (0, 0)
Screenshot: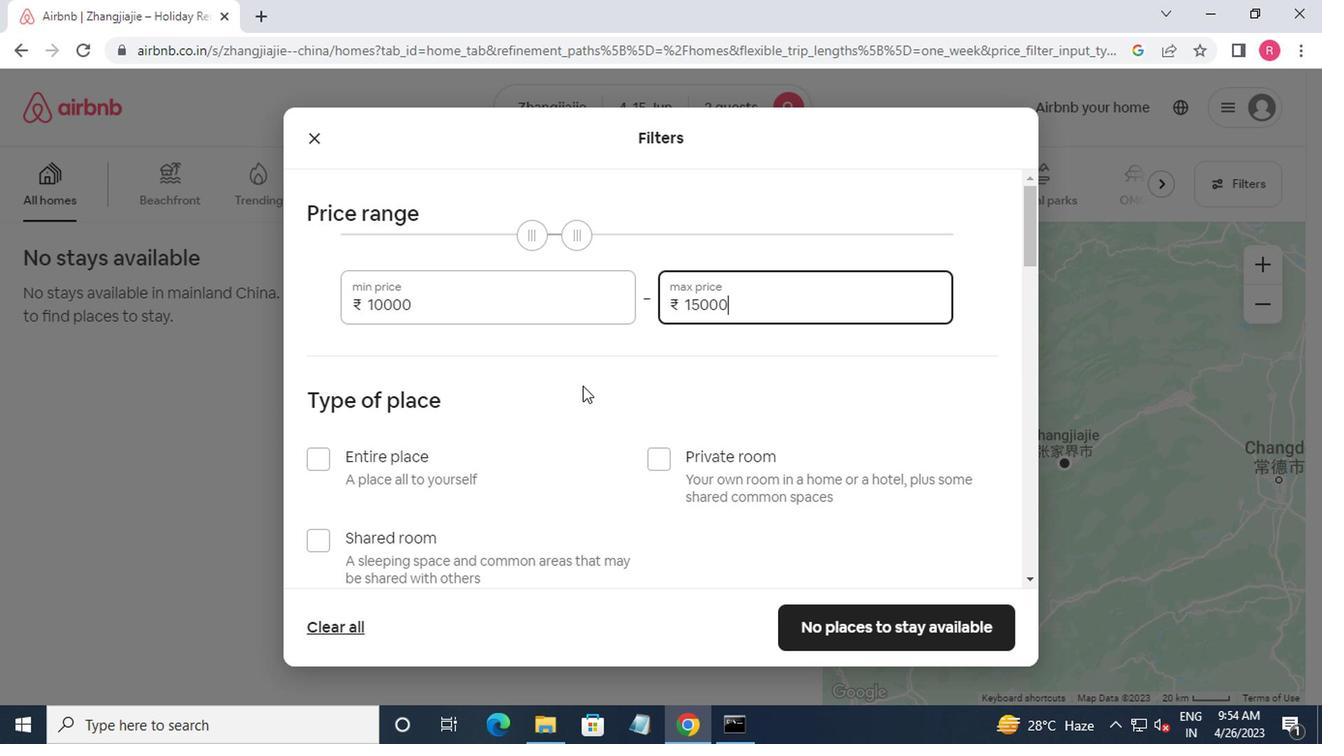
Action: Mouse scrolled (579, 386) with delta (0, 0)
Screenshot: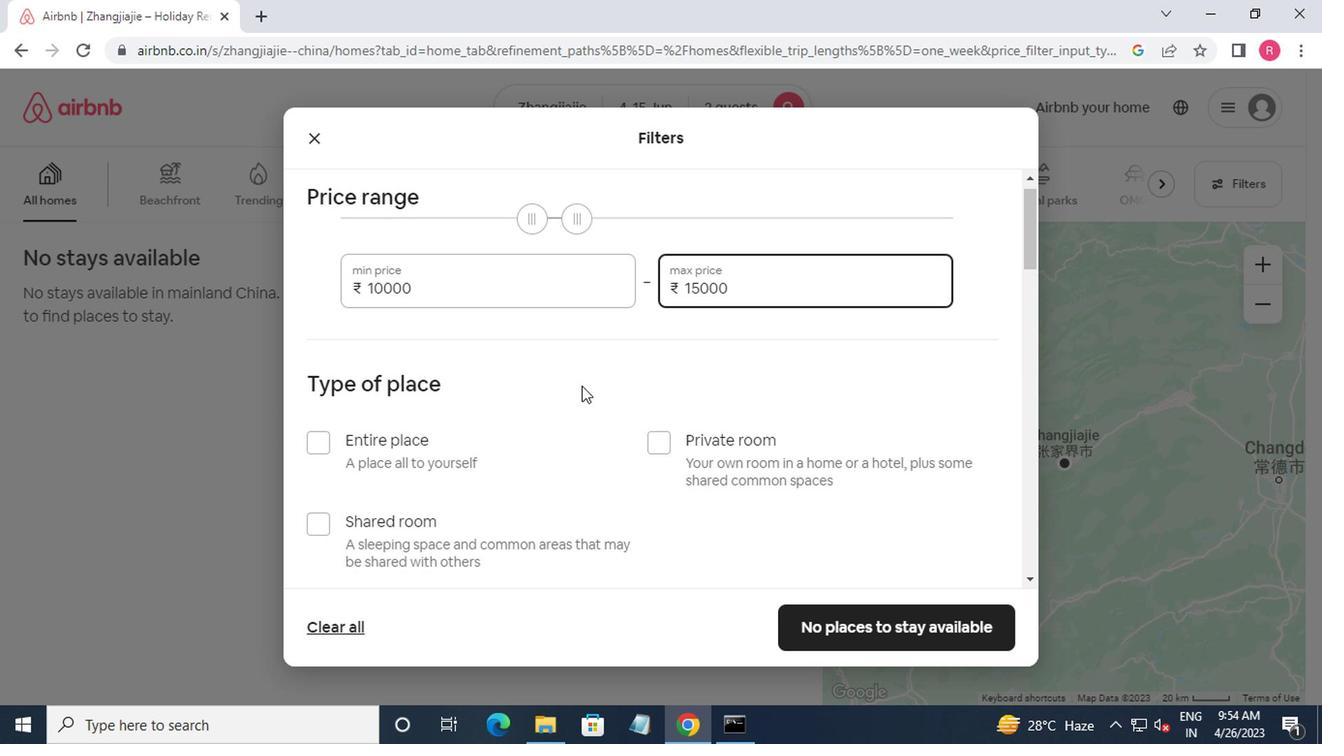 
Action: Mouse moved to (328, 261)
Screenshot: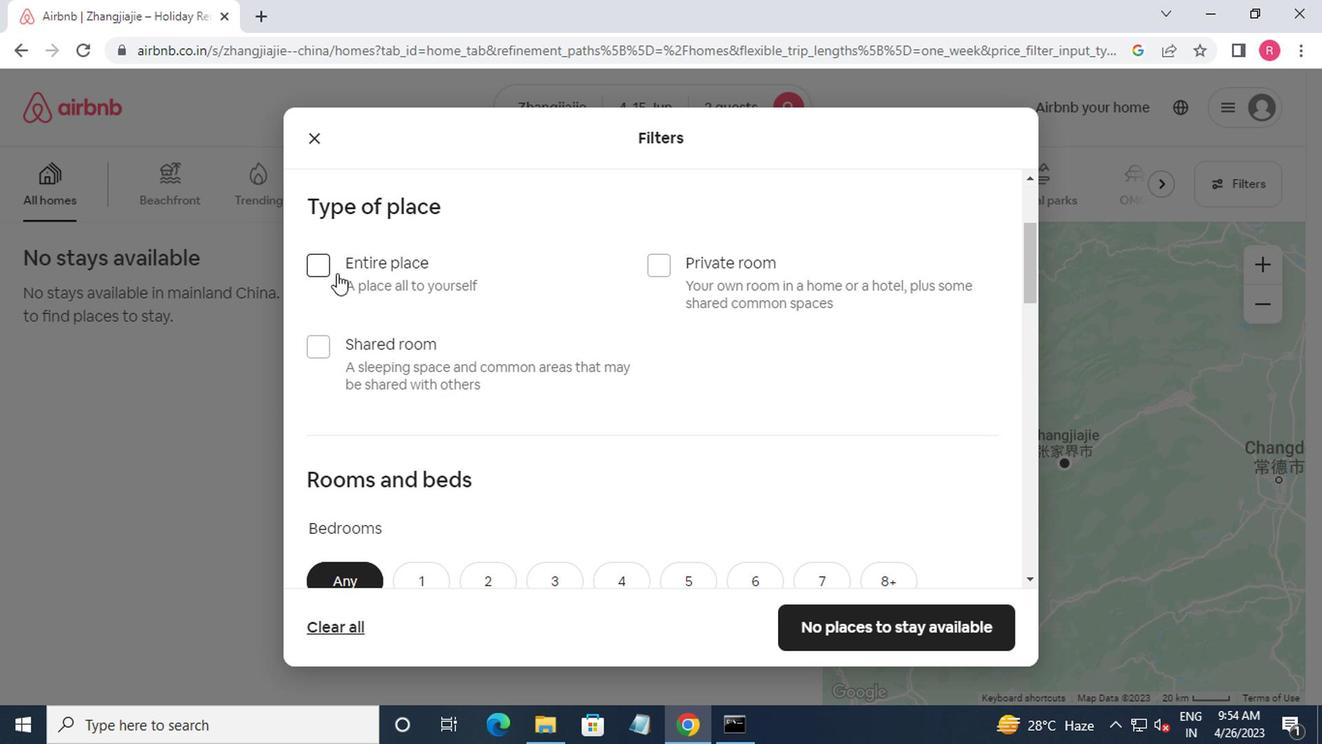 
Action: Mouse pressed left at (328, 261)
Screenshot: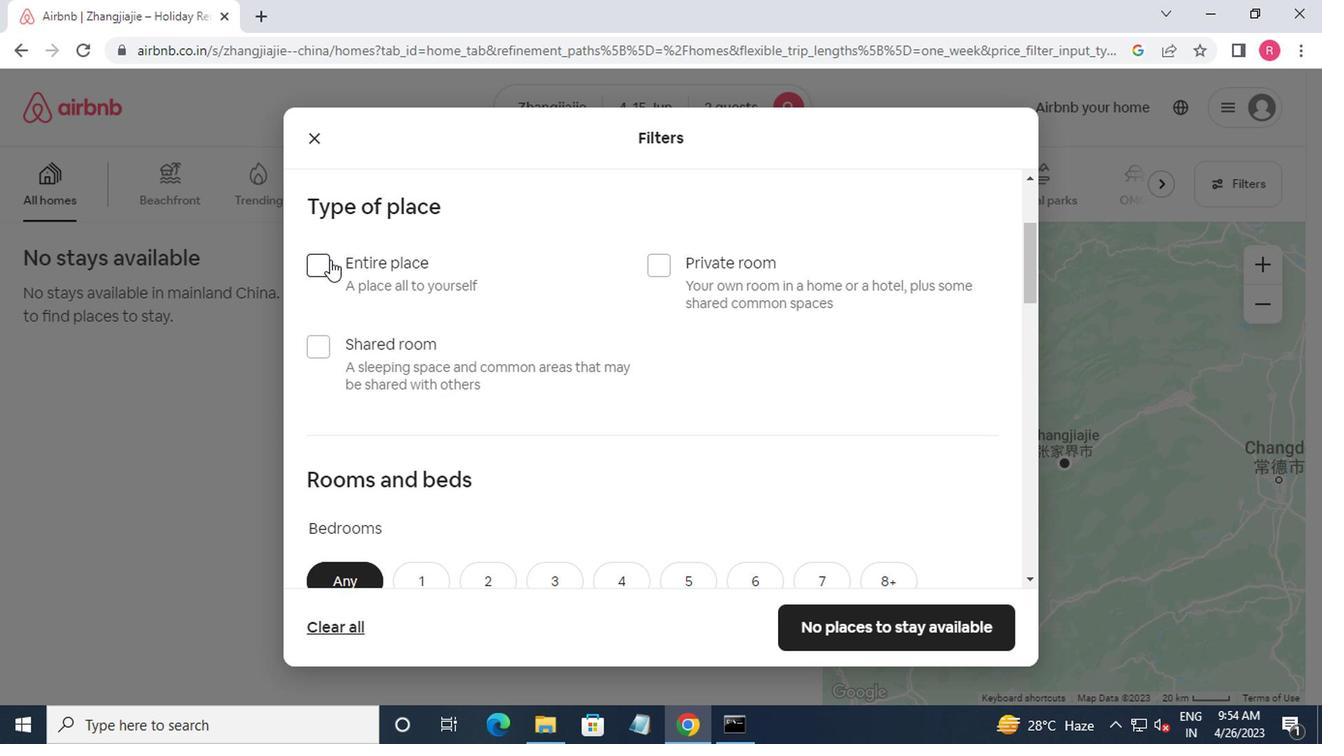 
Action: Mouse moved to (412, 528)
Screenshot: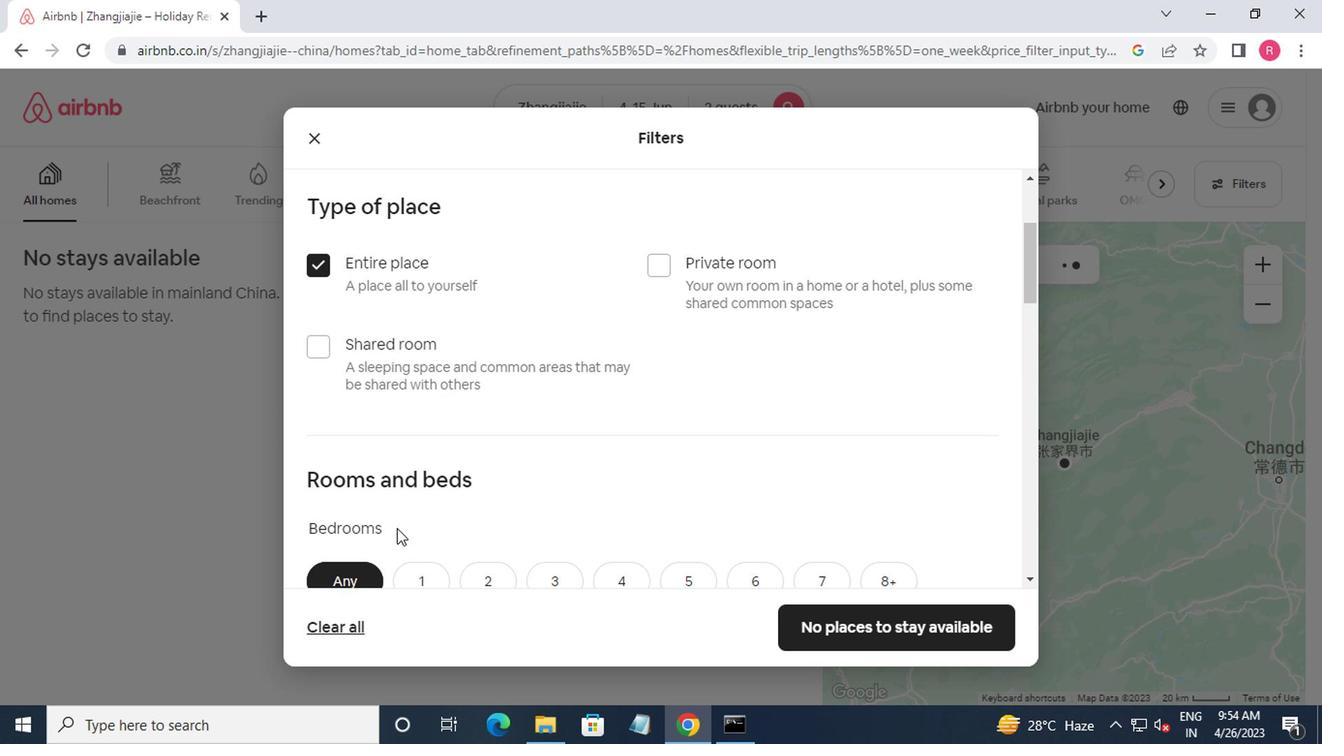 
Action: Mouse scrolled (412, 527) with delta (0, 0)
Screenshot: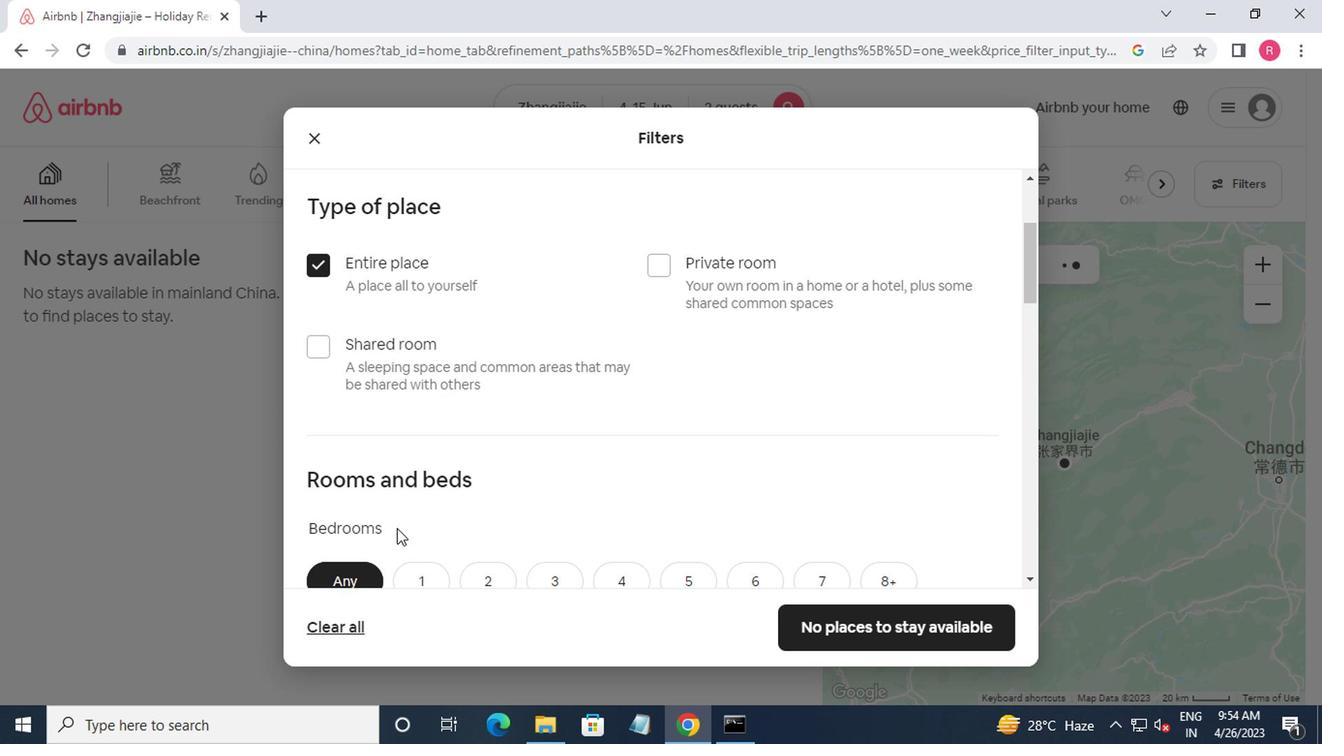 
Action: Mouse moved to (415, 494)
Screenshot: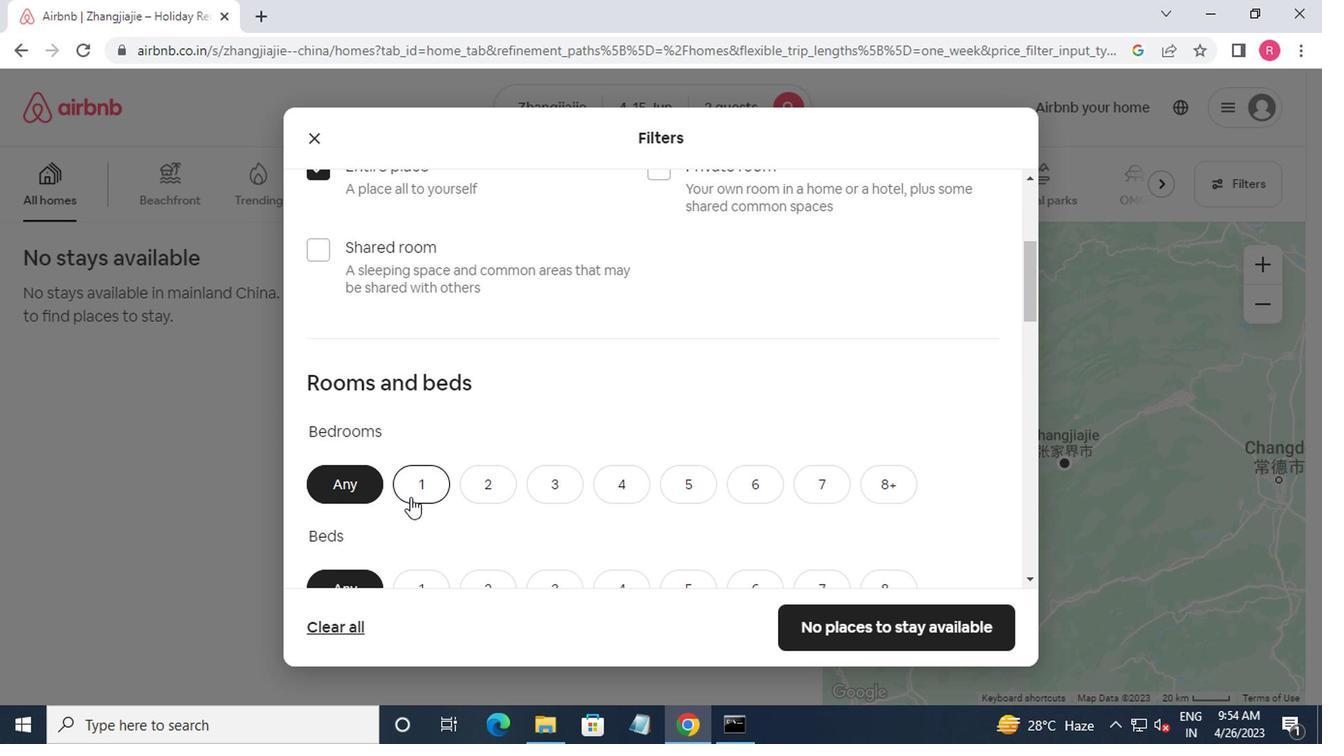 
Action: Mouse pressed left at (415, 494)
Screenshot: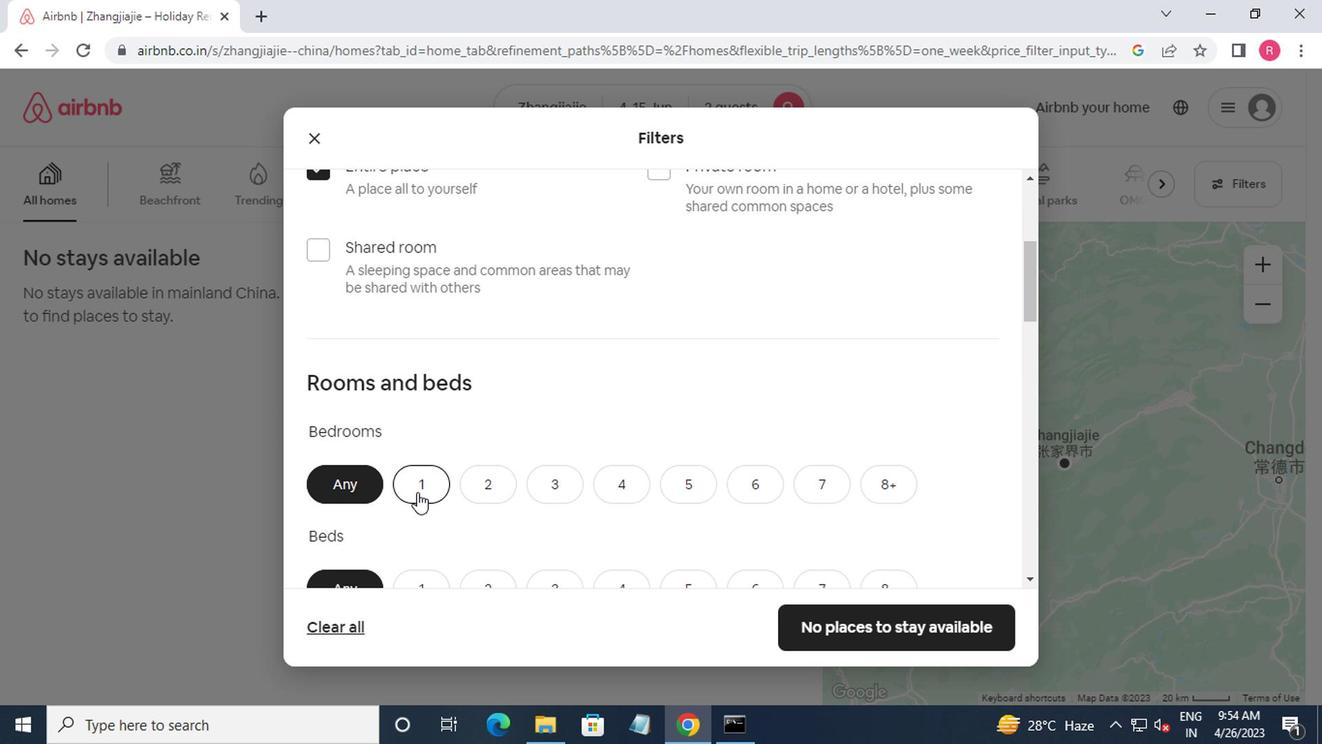 
Action: Mouse scrolled (415, 493) with delta (0, -1)
Screenshot: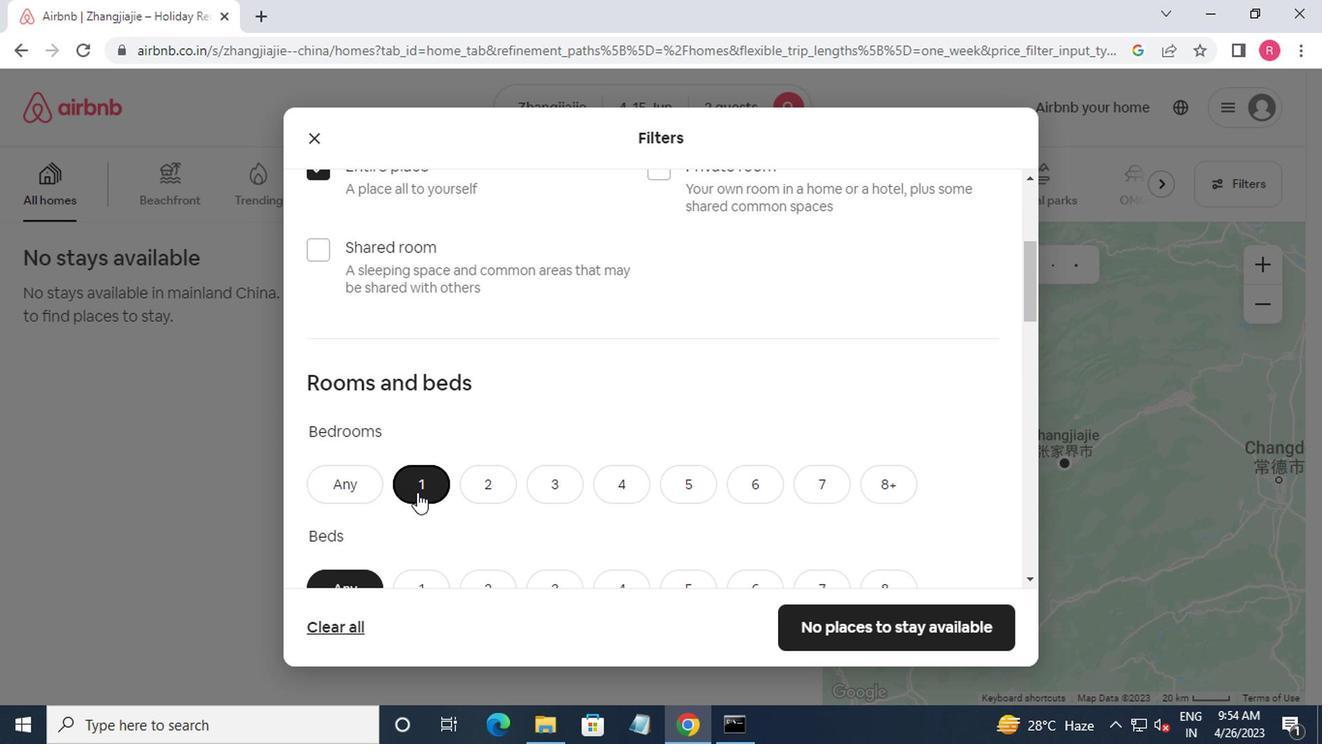
Action: Mouse scrolled (415, 493) with delta (0, -1)
Screenshot: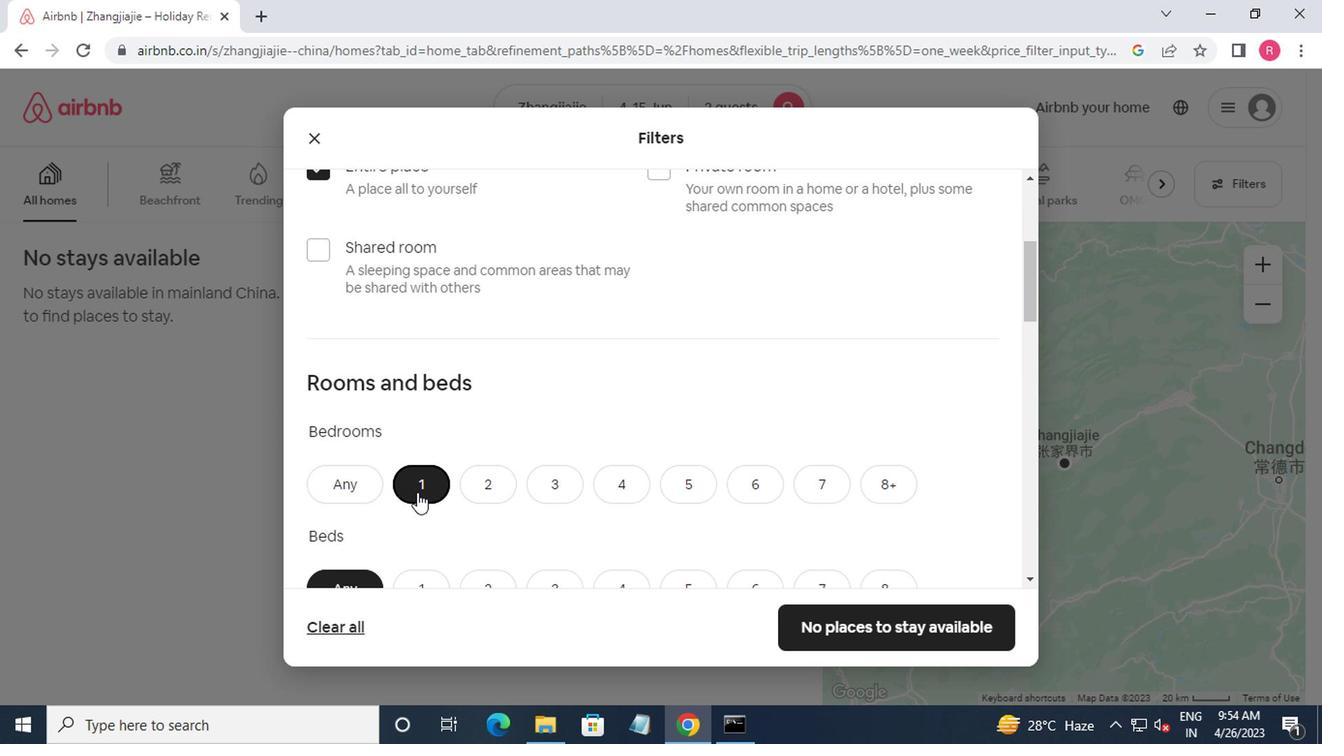 
Action: Mouse moved to (429, 390)
Screenshot: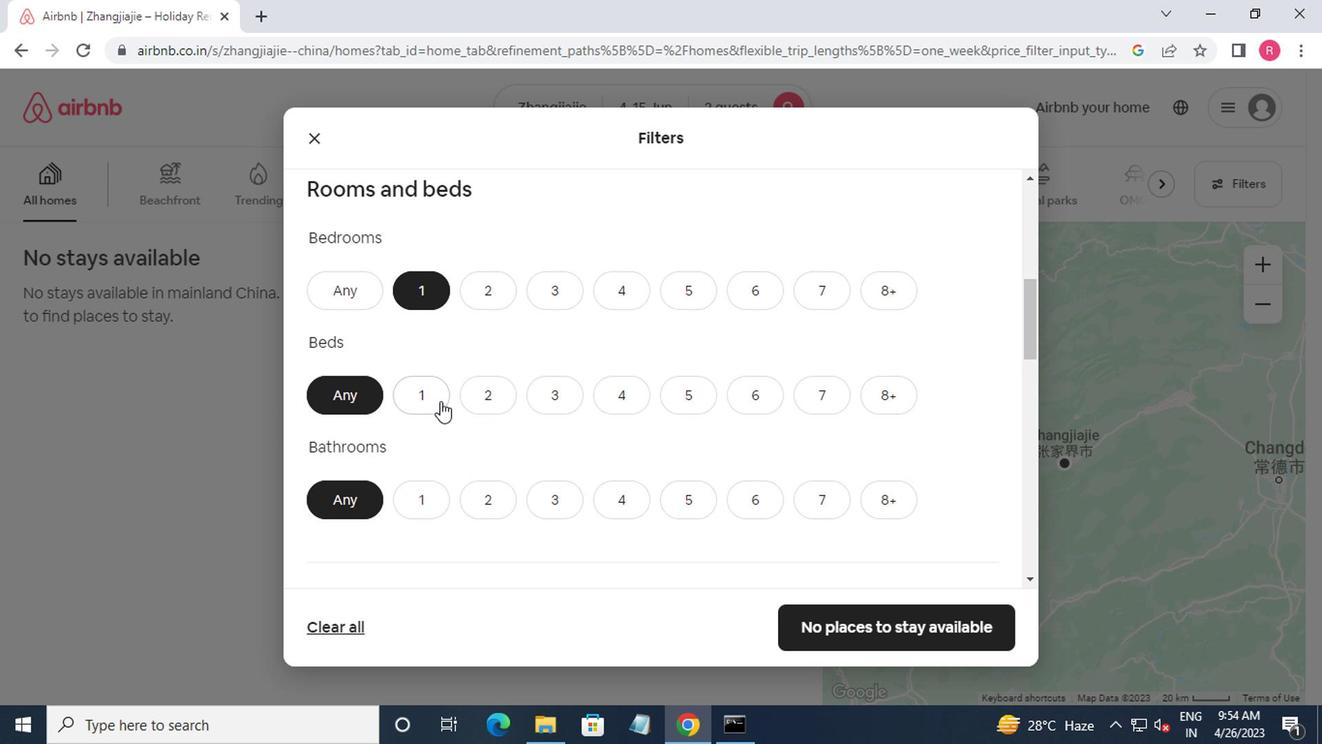 
Action: Mouse pressed left at (429, 390)
Screenshot: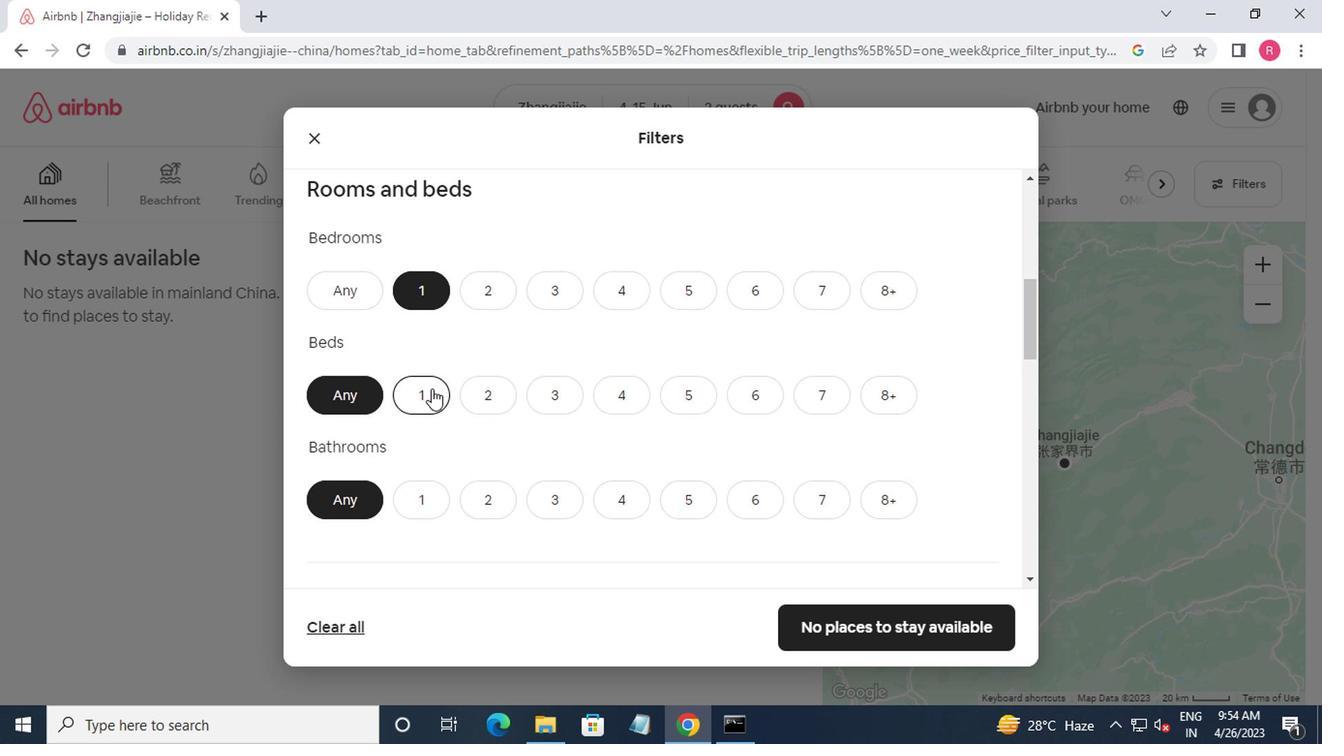 
Action: Mouse moved to (438, 433)
Screenshot: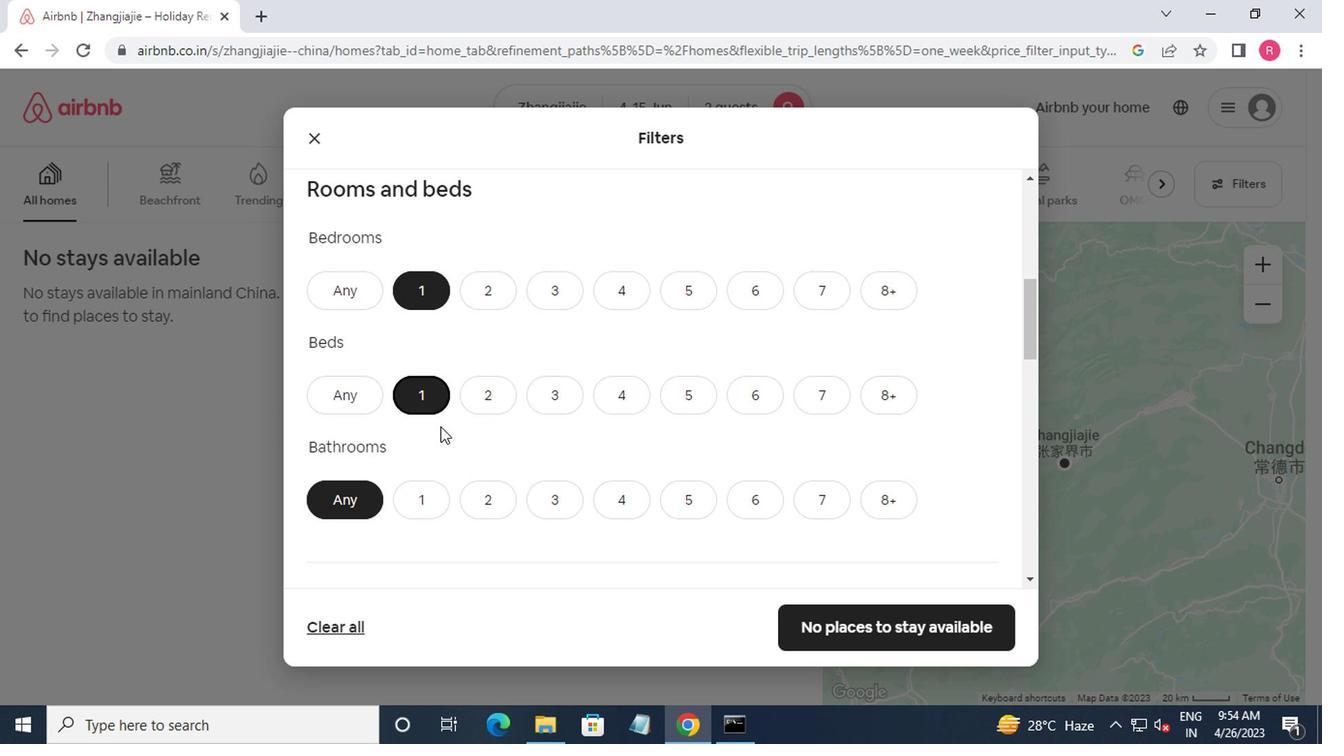 
Action: Mouse scrolled (438, 431) with delta (0, -1)
Screenshot: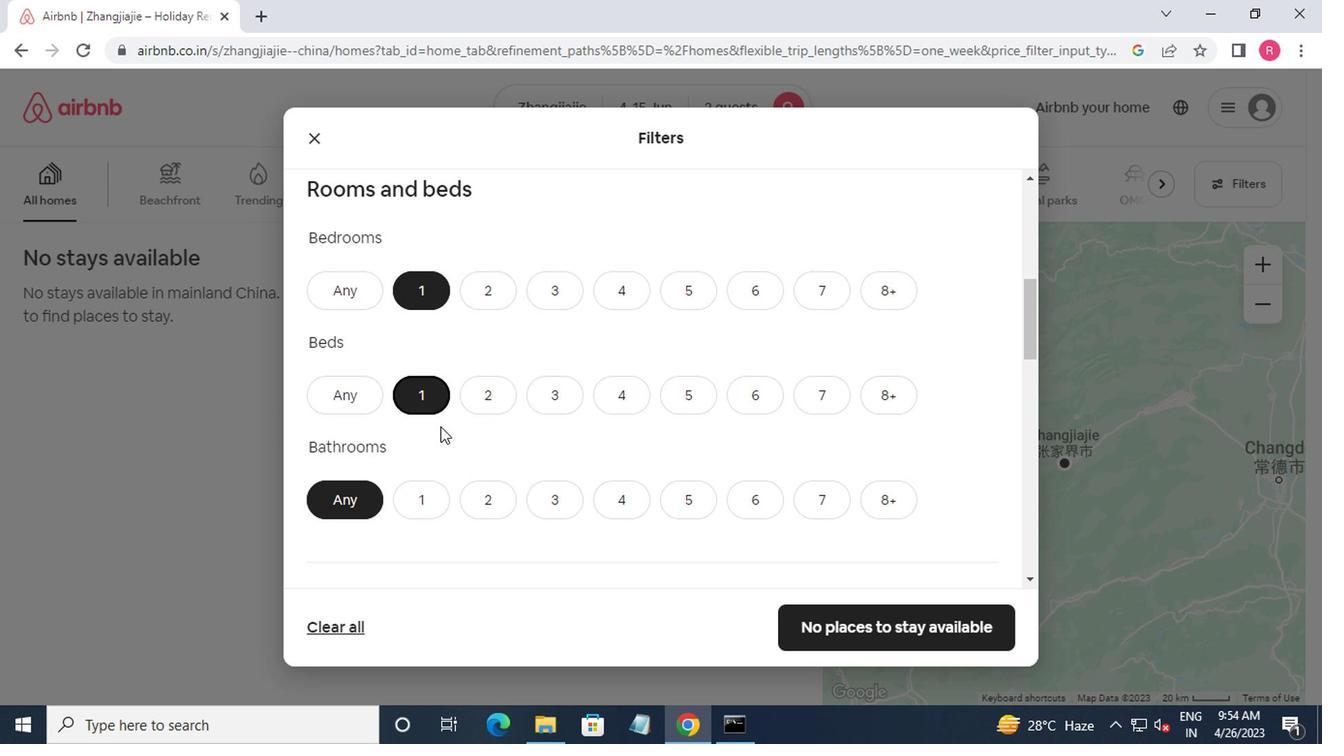 
Action: Mouse moved to (413, 409)
Screenshot: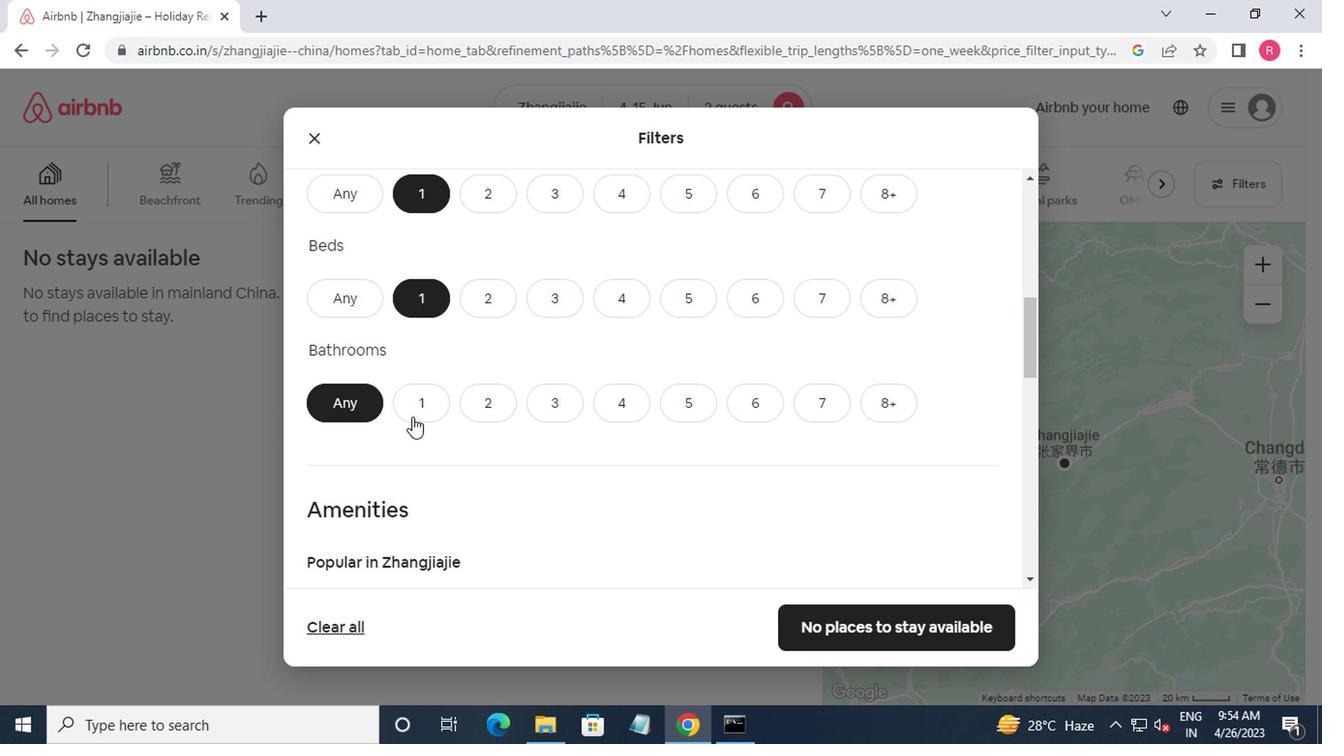 
Action: Mouse pressed left at (413, 409)
Screenshot: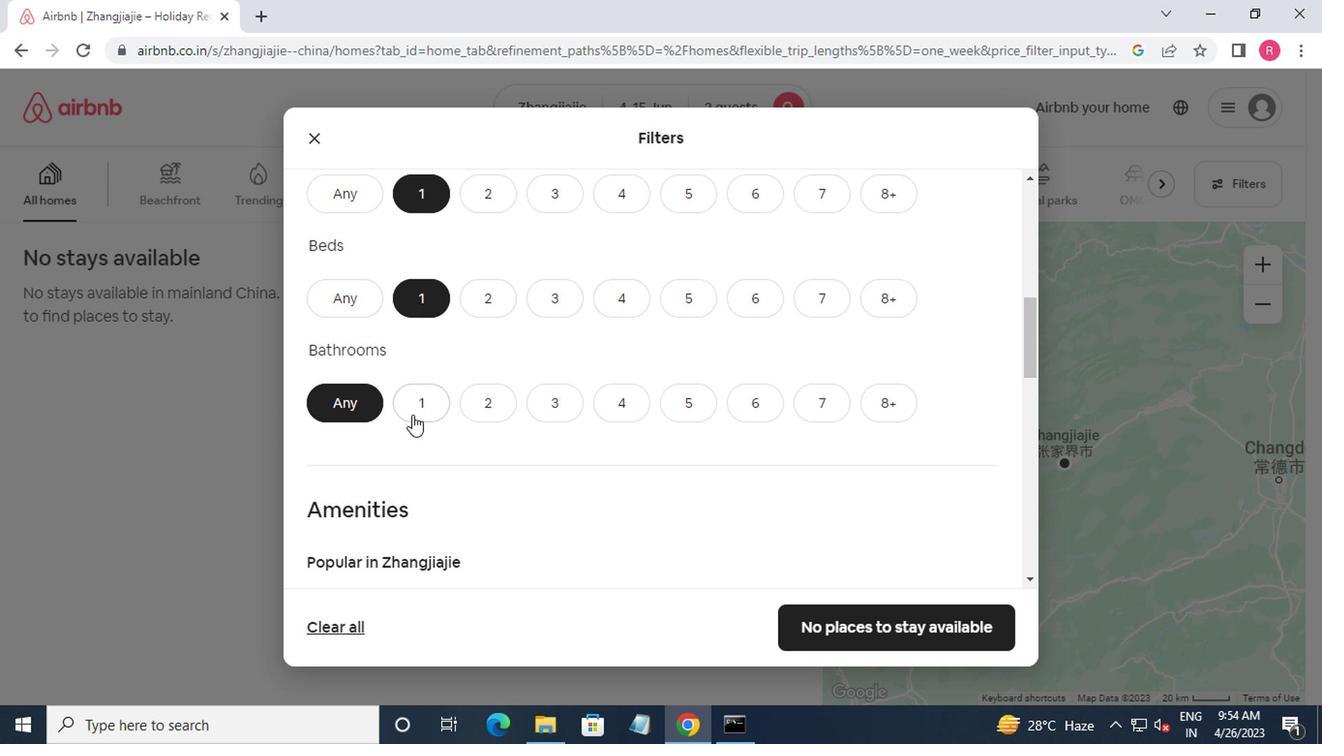 
Action: Mouse moved to (444, 428)
Screenshot: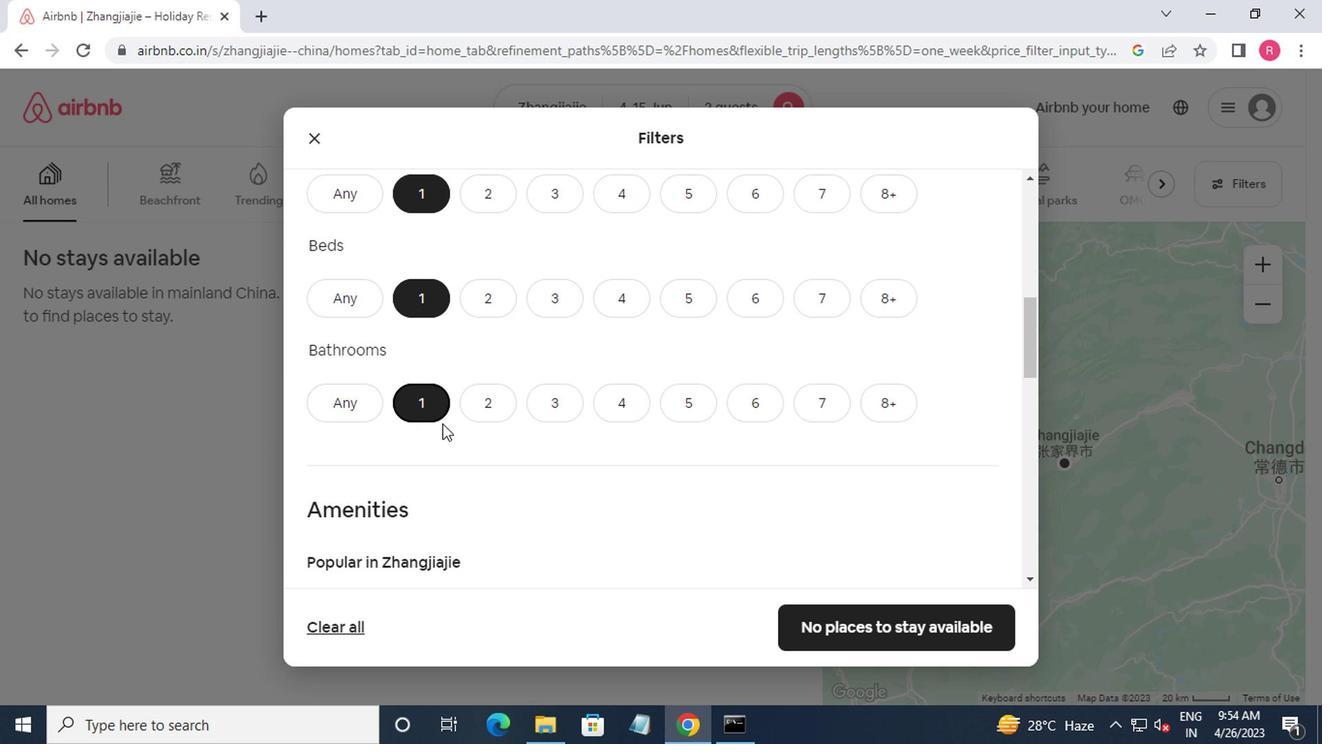 
Action: Mouse scrolled (444, 427) with delta (0, -1)
Screenshot: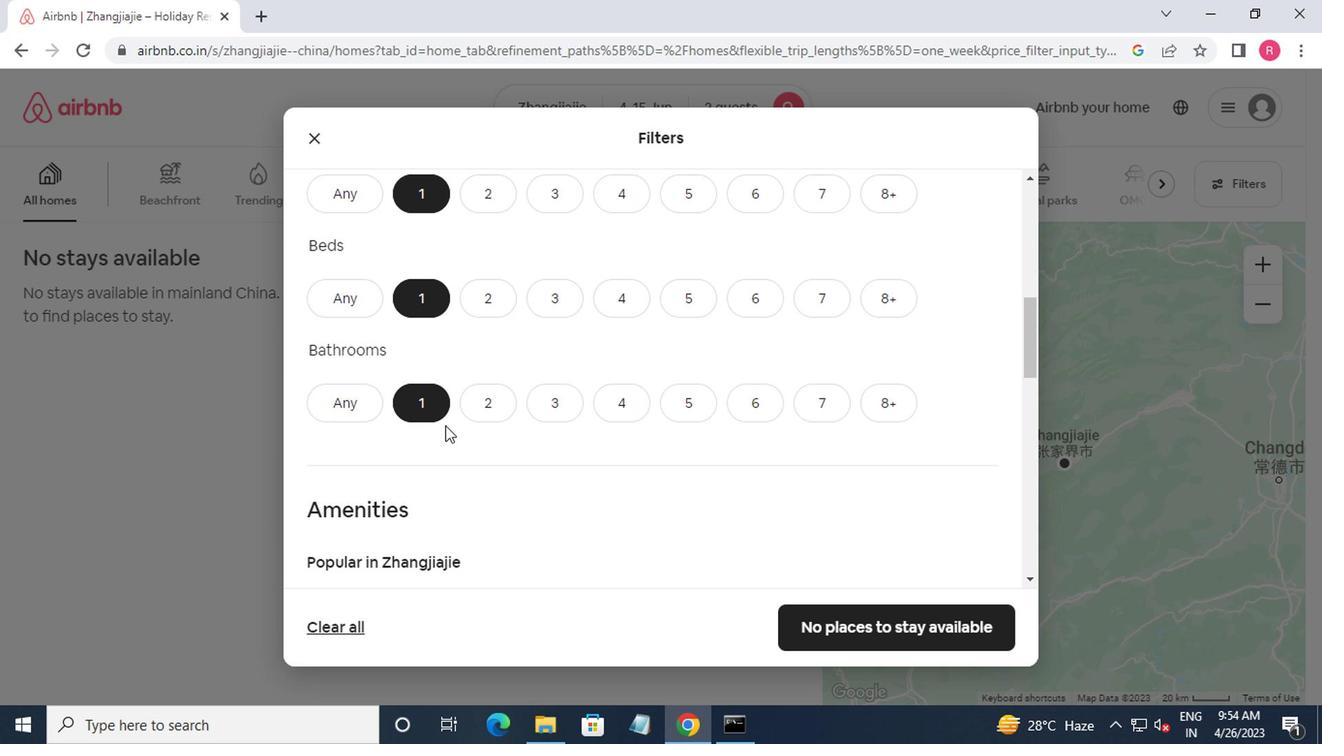 
Action: Mouse scrolled (444, 427) with delta (0, -1)
Screenshot: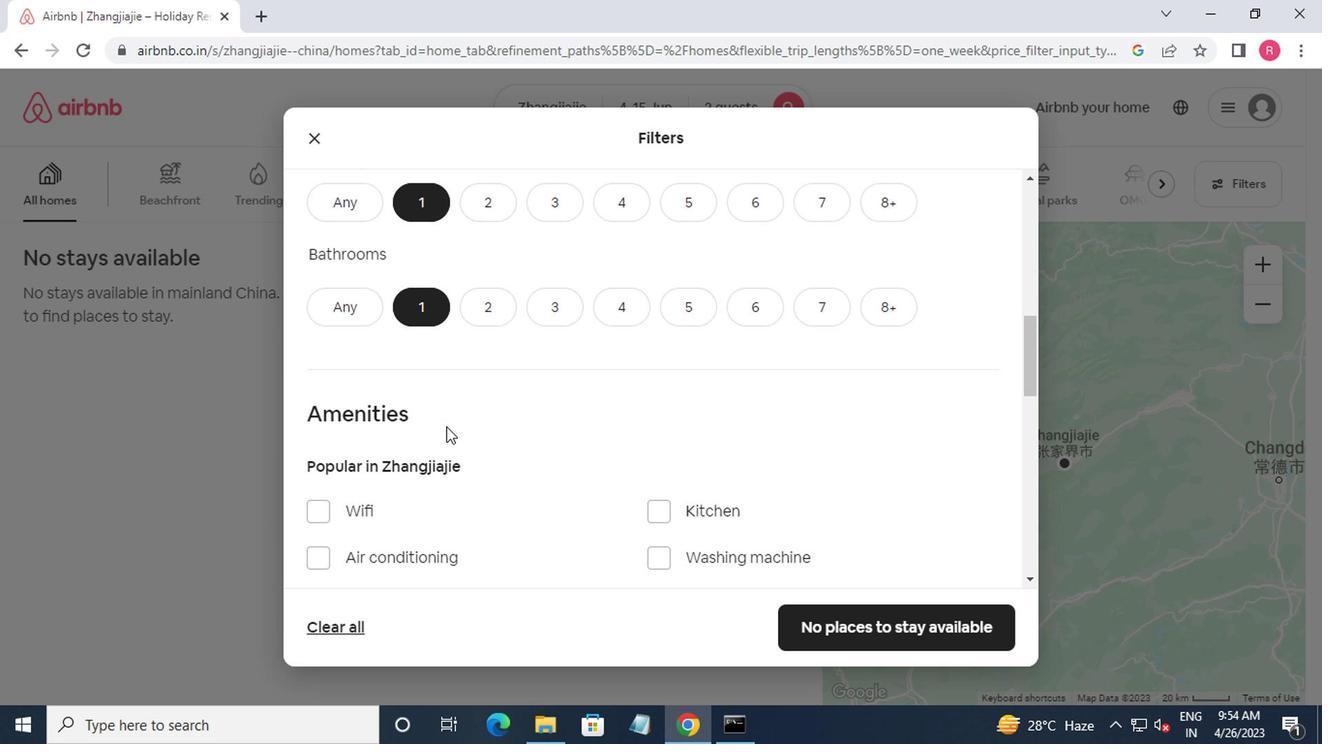 
Action: Mouse moved to (406, 431)
Screenshot: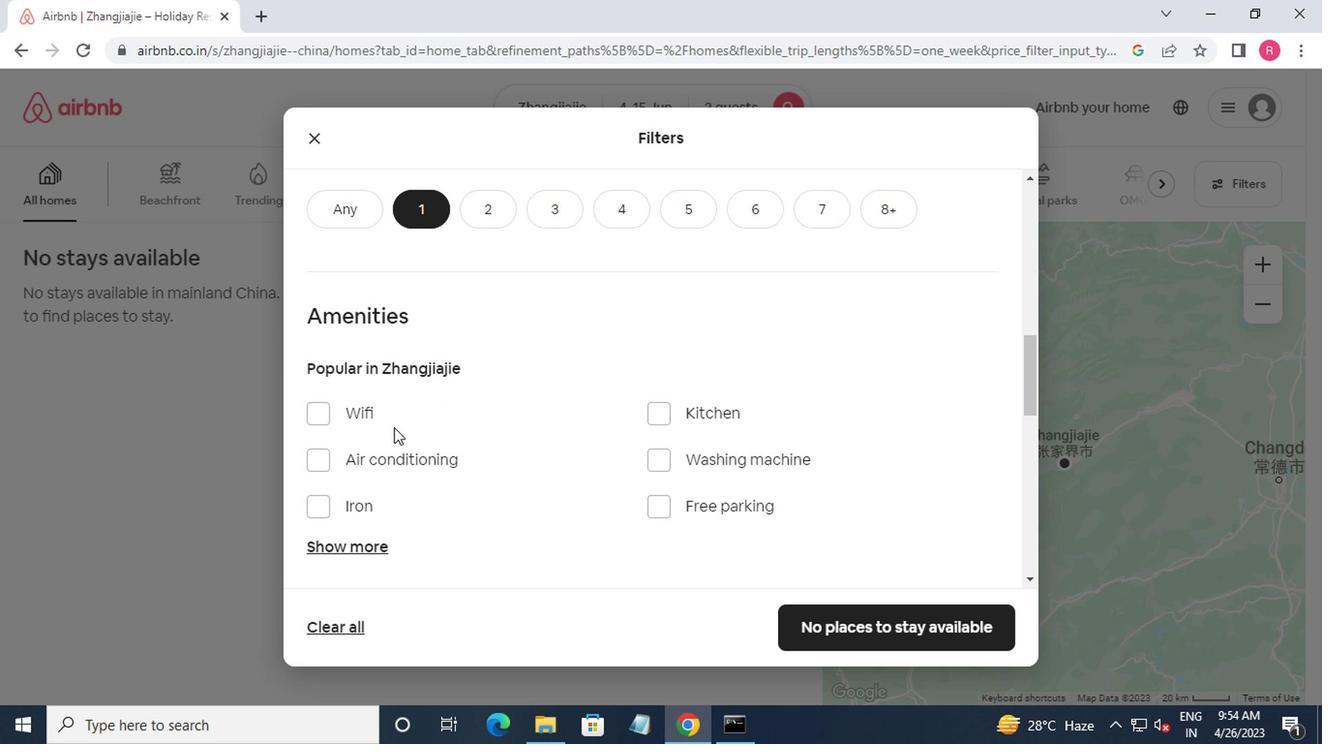 
Action: Mouse scrolled (406, 429) with delta (0, -1)
Screenshot: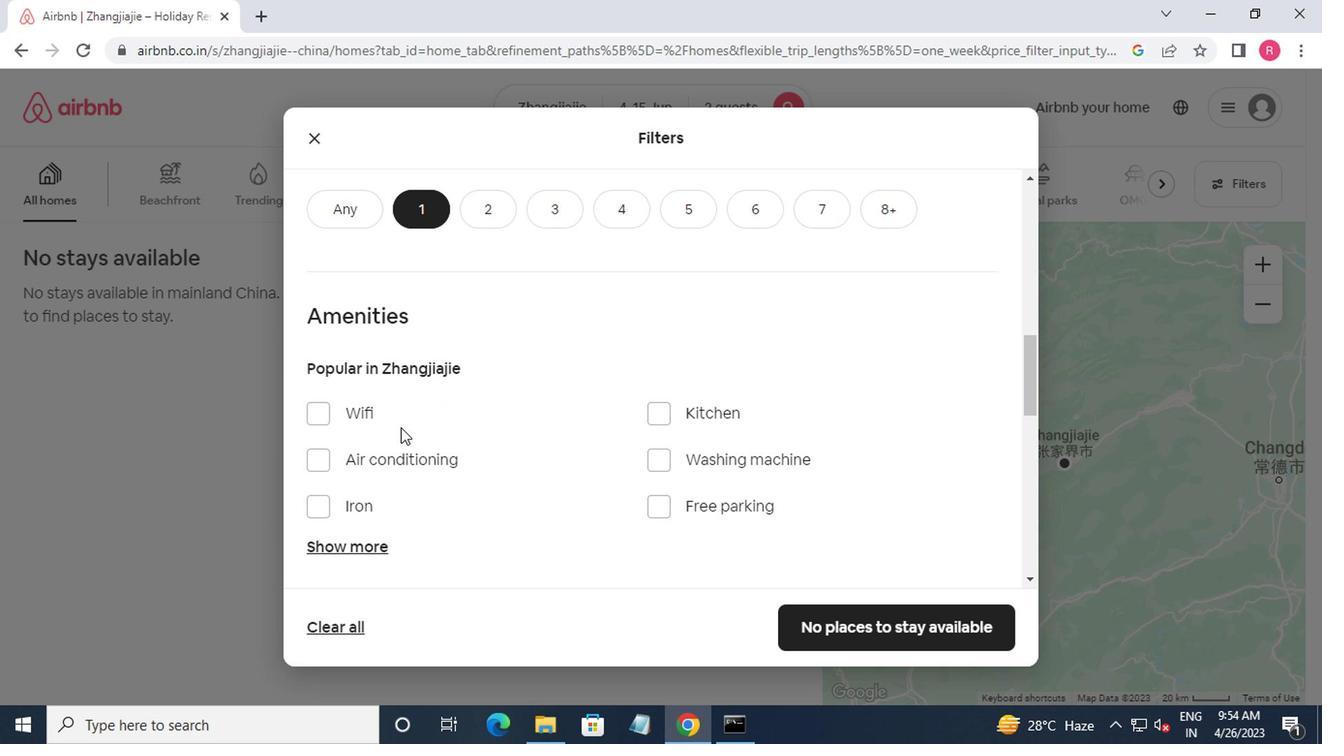 
Action: Mouse scrolled (406, 429) with delta (0, -1)
Screenshot: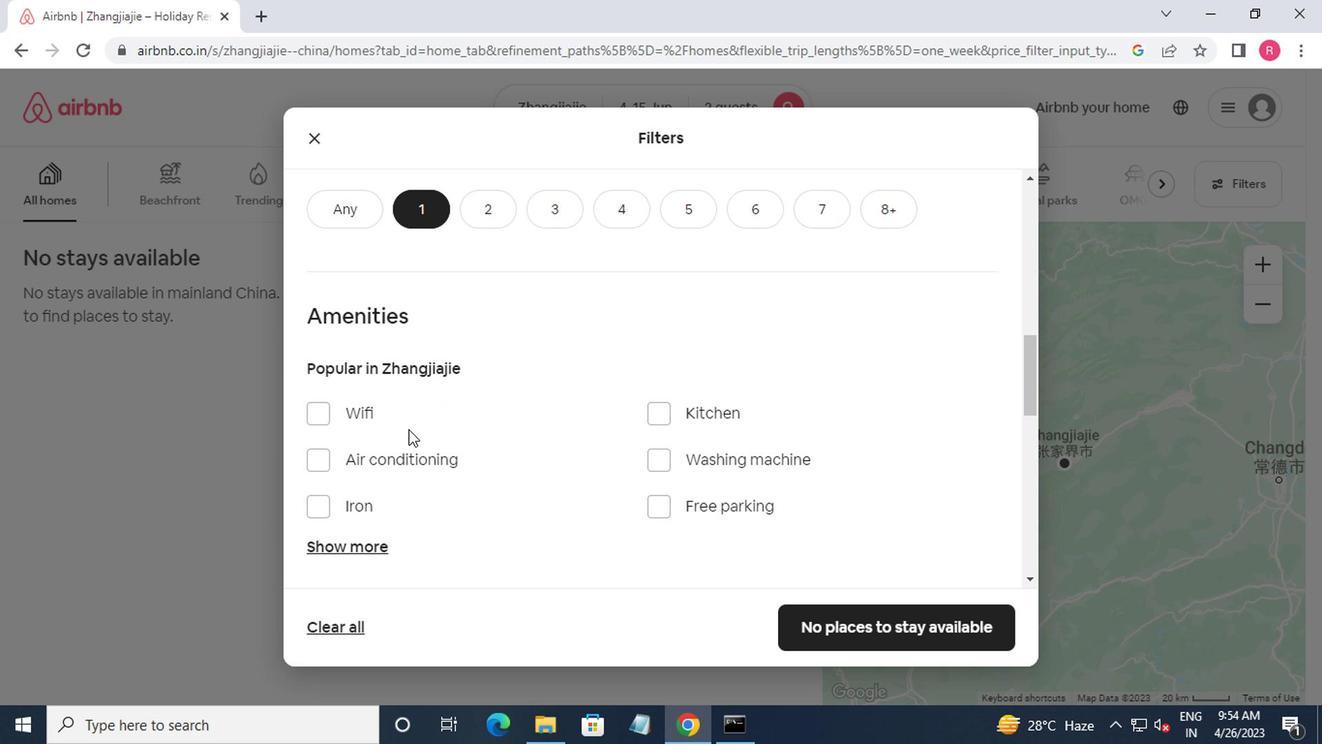 
Action: Mouse scrolled (406, 429) with delta (0, -1)
Screenshot: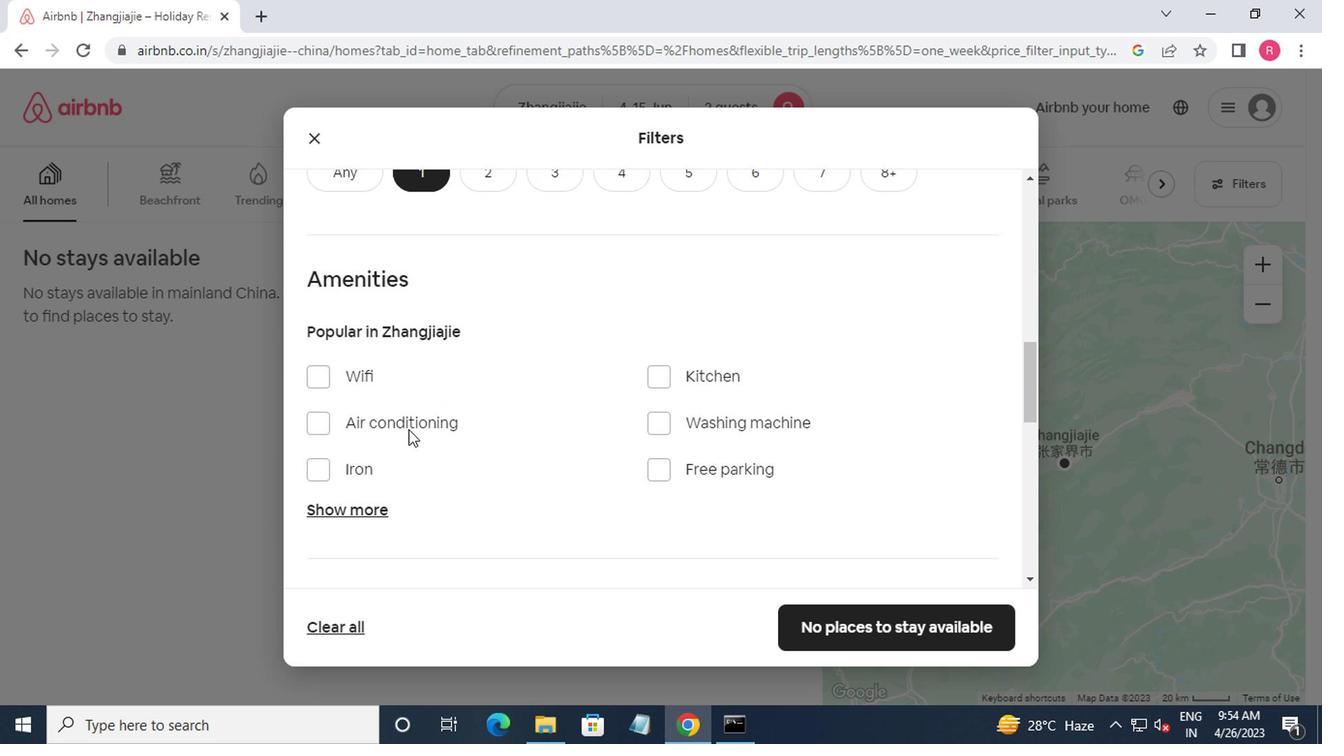 
Action: Mouse moved to (417, 420)
Screenshot: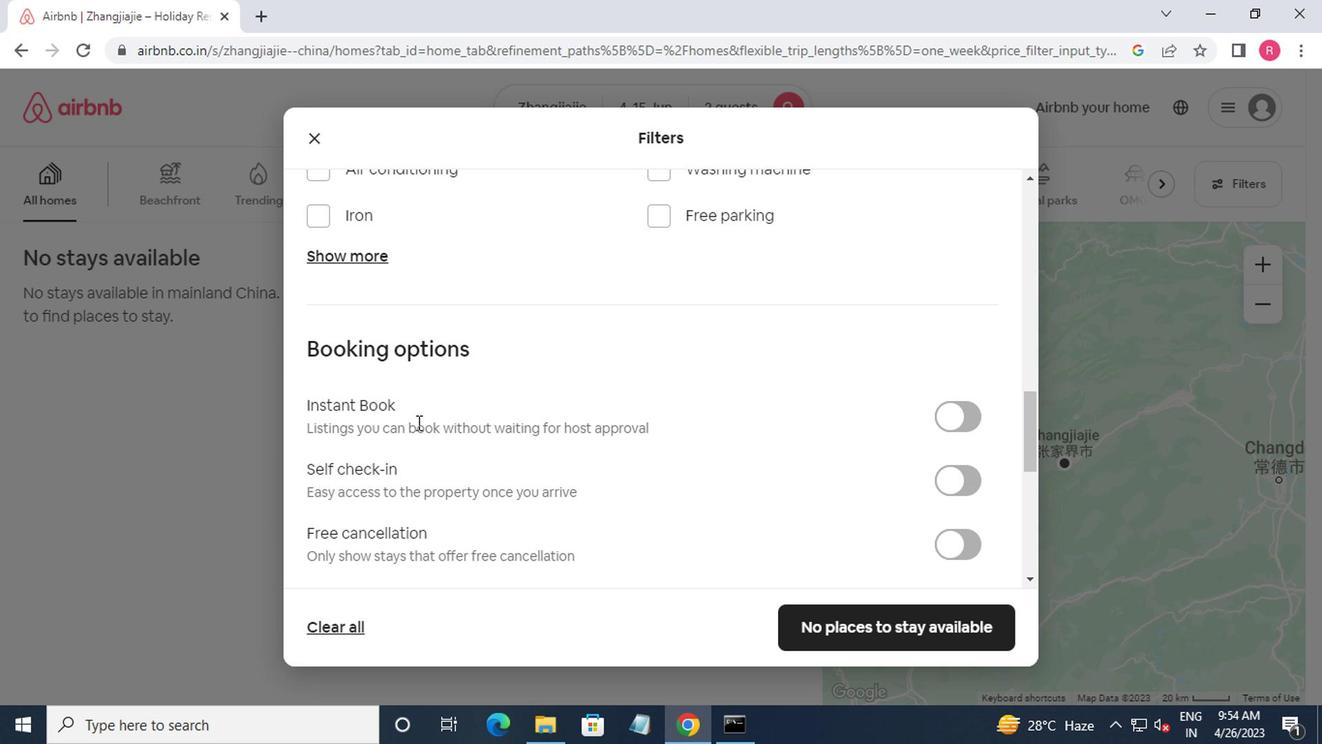
Action: Mouse scrolled (417, 419) with delta (0, 0)
Screenshot: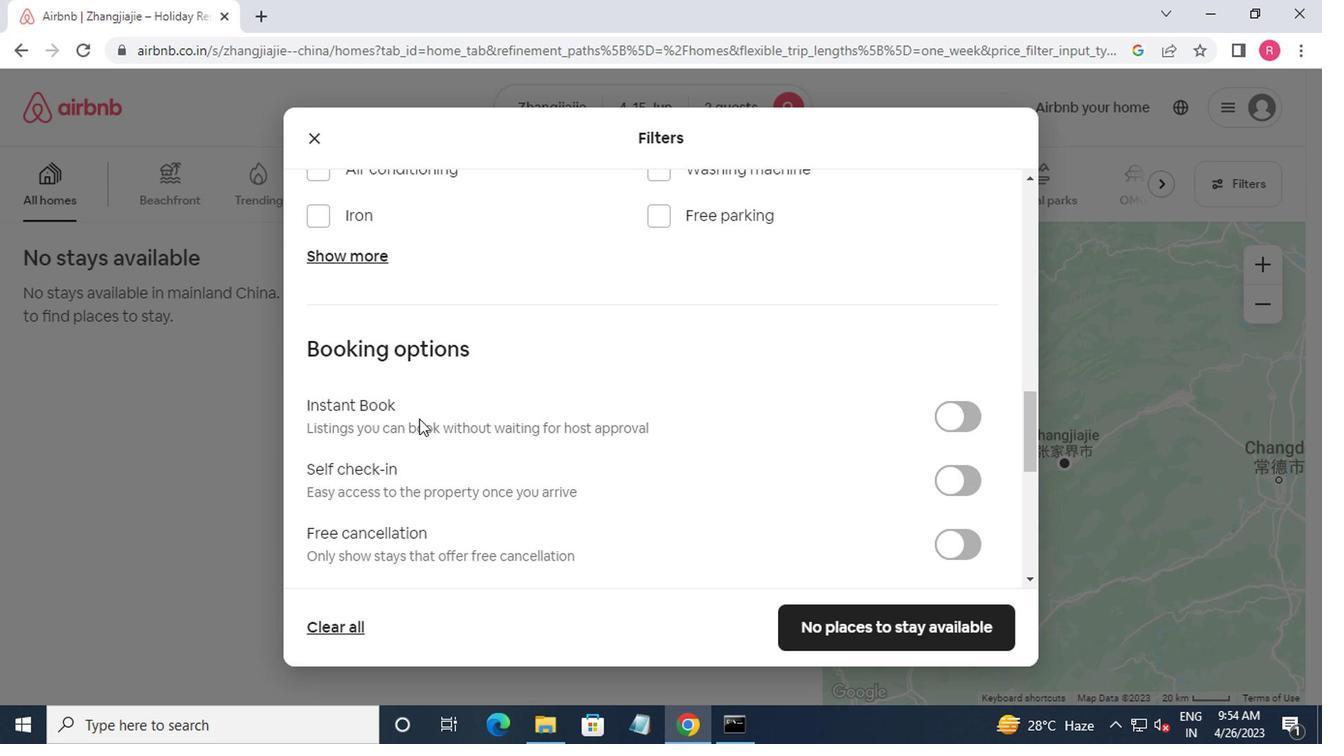 
Action: Mouse moved to (418, 420)
Screenshot: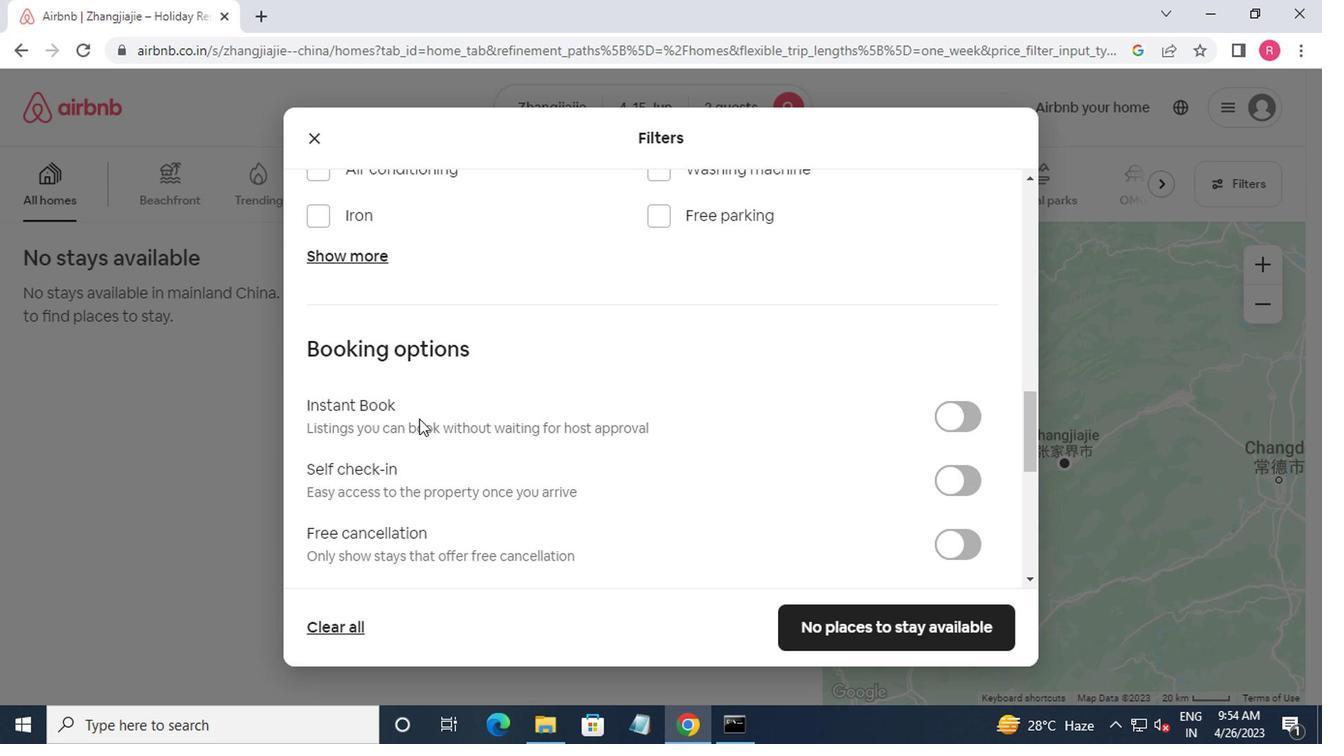
Action: Mouse scrolled (418, 419) with delta (0, 0)
Screenshot: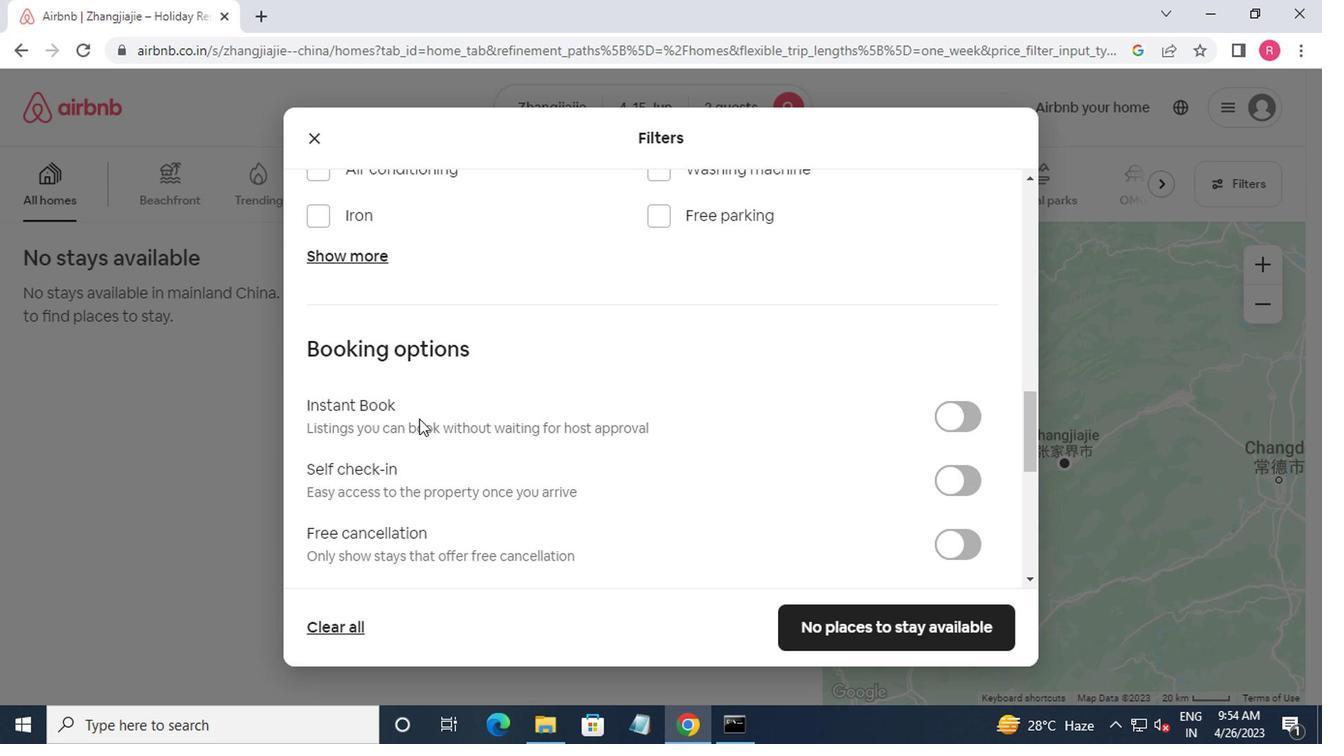 
Action: Mouse moved to (419, 422)
Screenshot: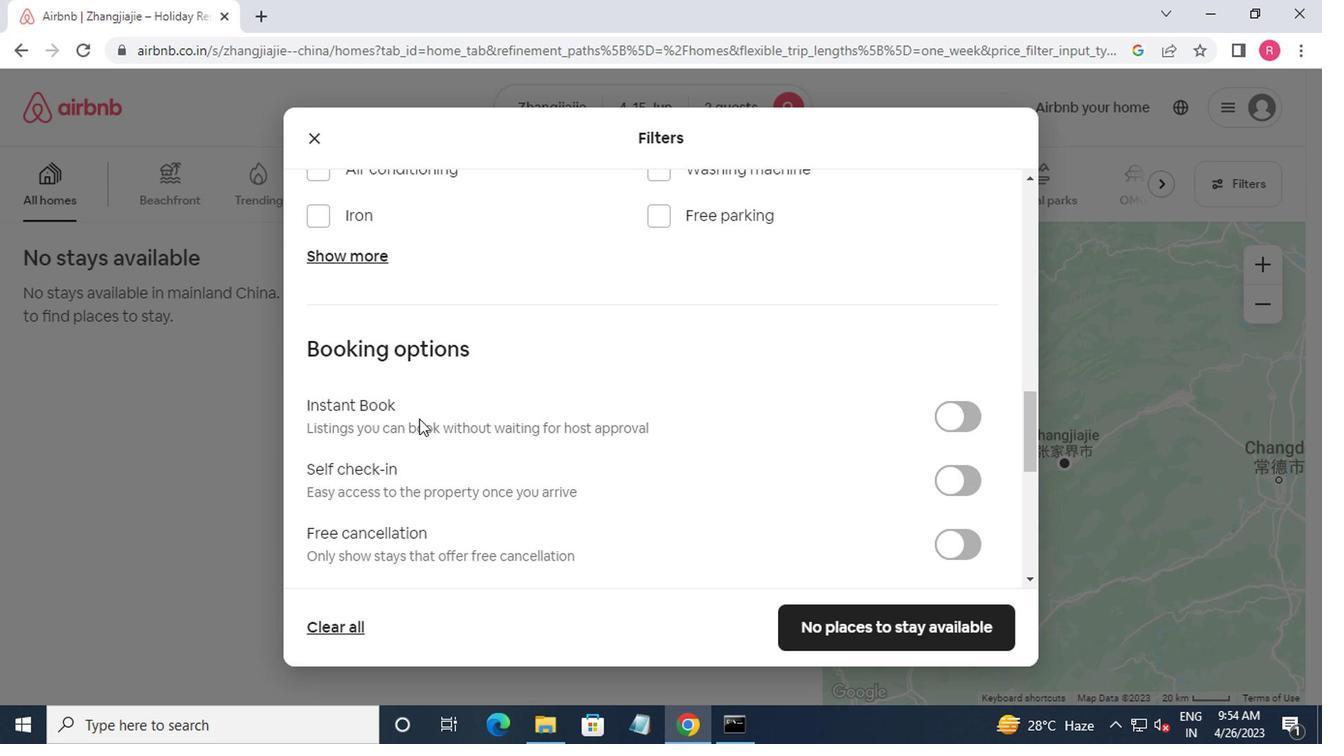 
Action: Mouse scrolled (419, 421) with delta (0, 0)
Screenshot: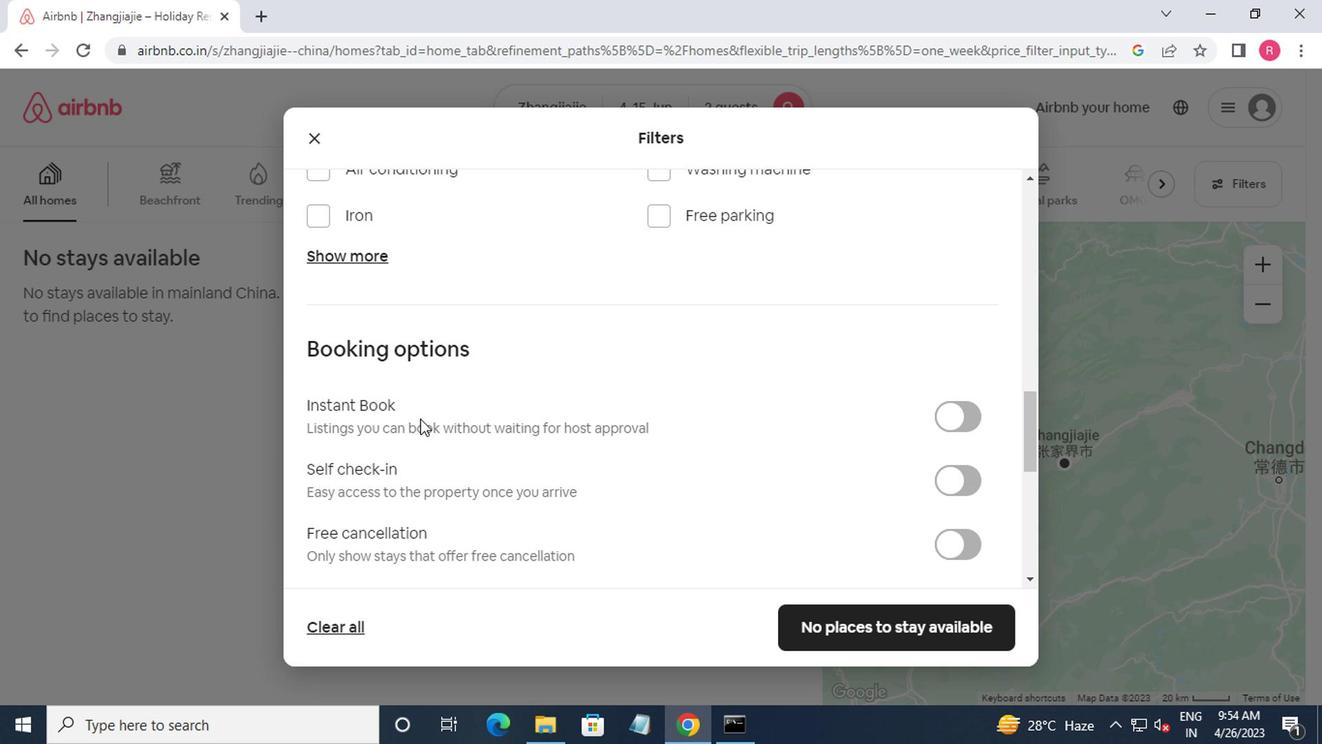 
Action: Mouse moved to (952, 192)
Screenshot: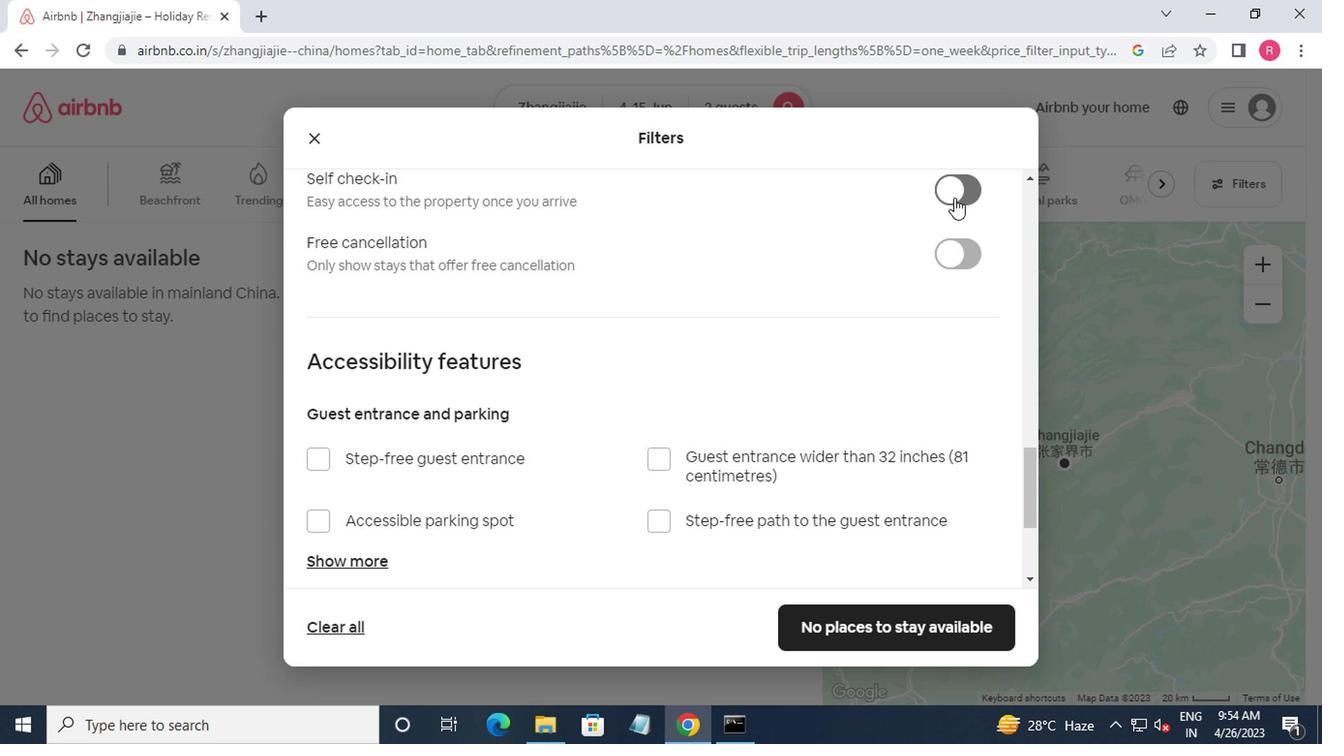 
Action: Mouse pressed left at (952, 192)
Screenshot: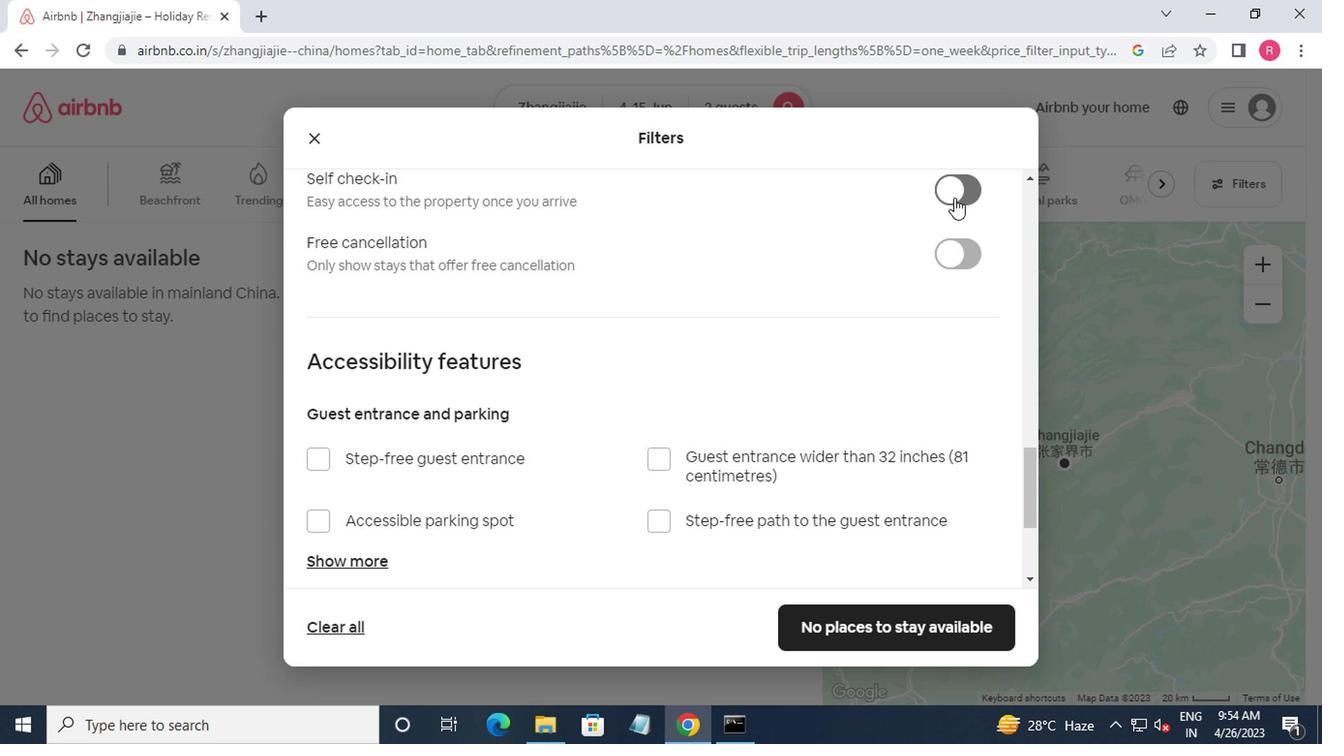
Action: Mouse moved to (752, 375)
Screenshot: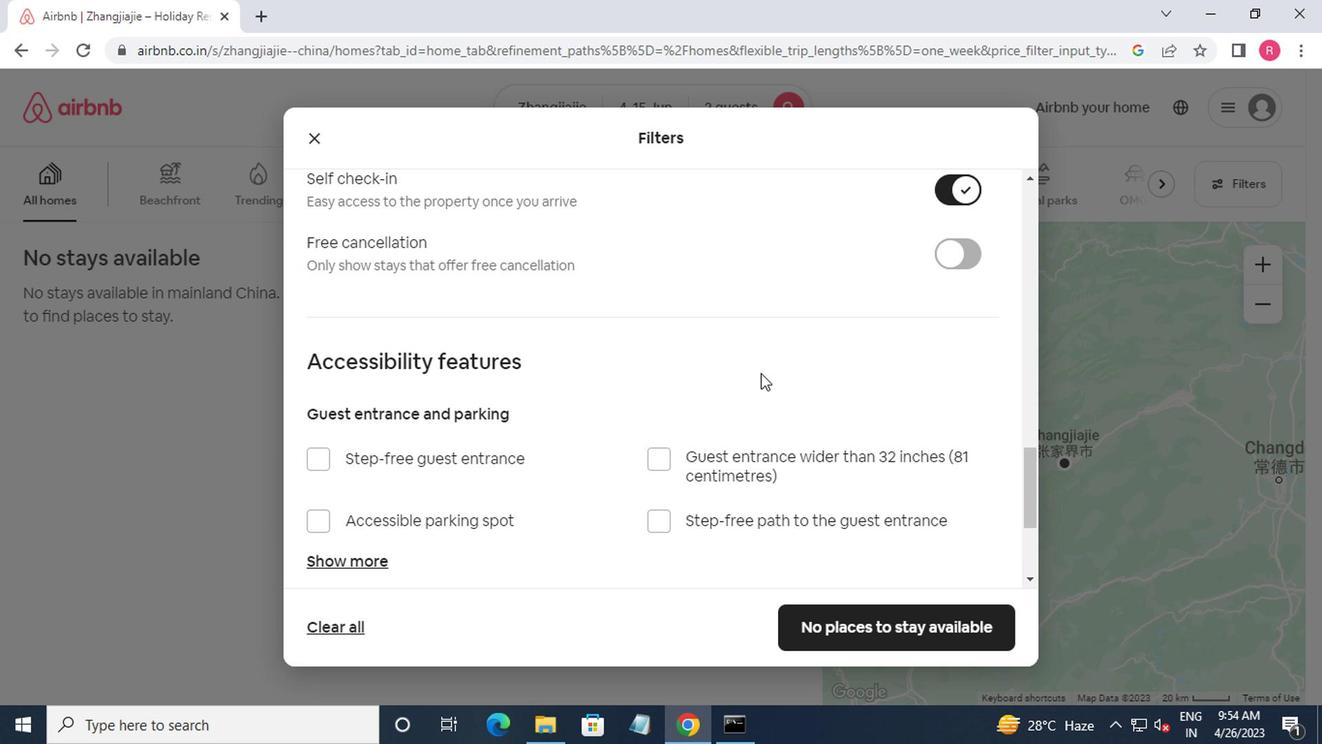 
Action: Mouse scrolled (752, 374) with delta (0, 0)
Screenshot: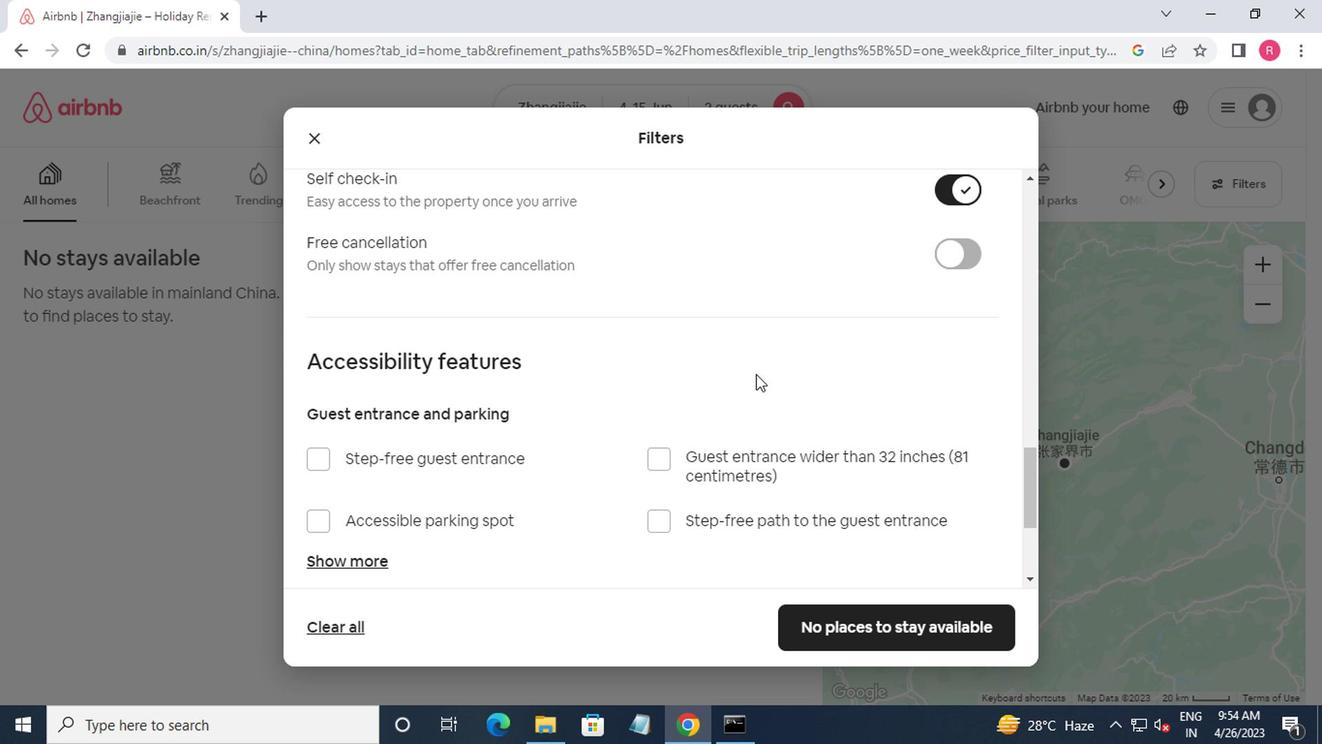 
Action: Mouse scrolled (752, 374) with delta (0, 0)
Screenshot: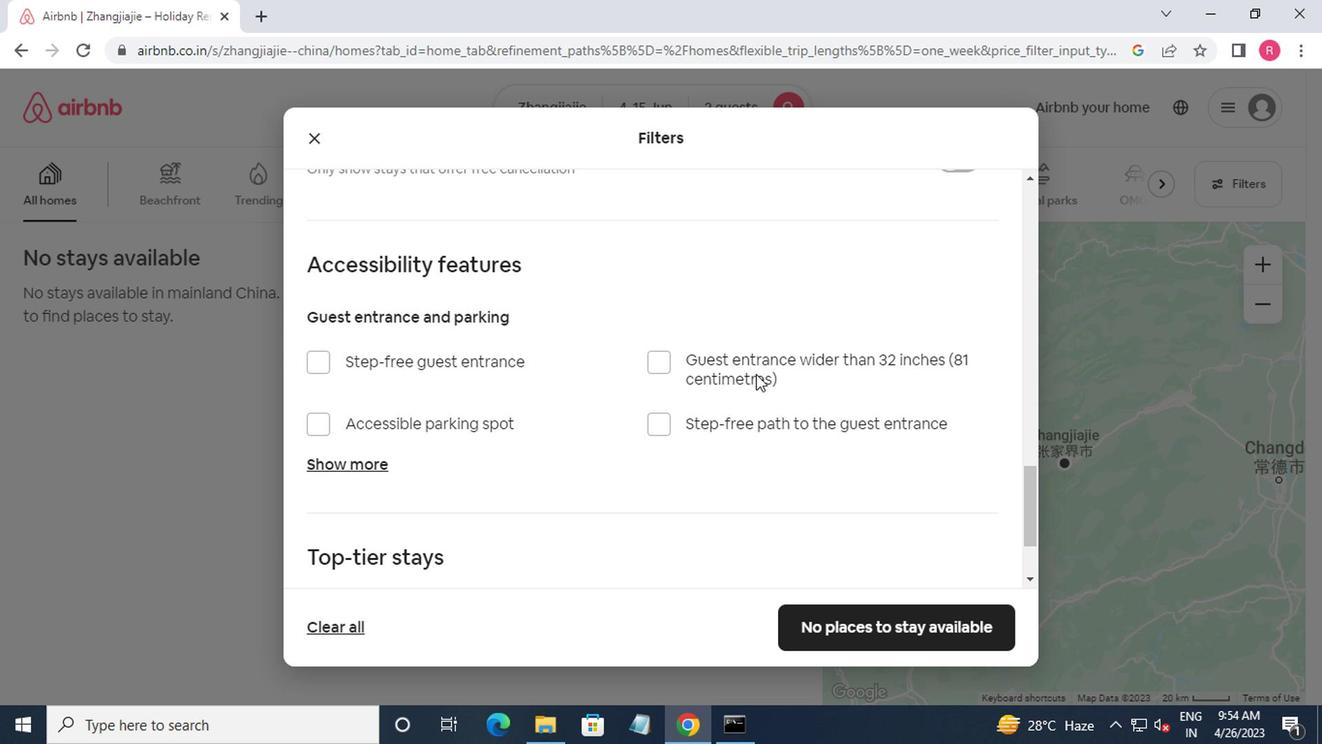 
Action: Mouse scrolled (752, 374) with delta (0, 0)
Screenshot: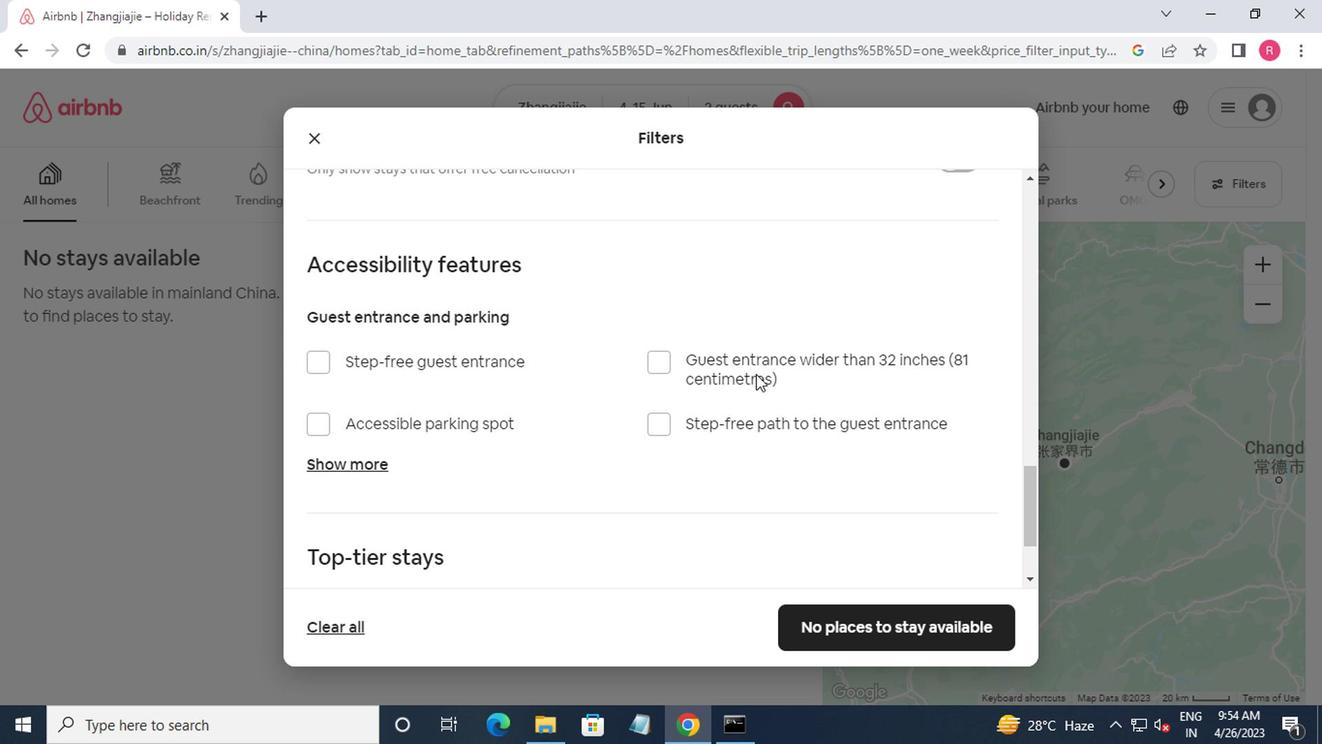 
Action: Mouse scrolled (752, 374) with delta (0, 0)
Screenshot: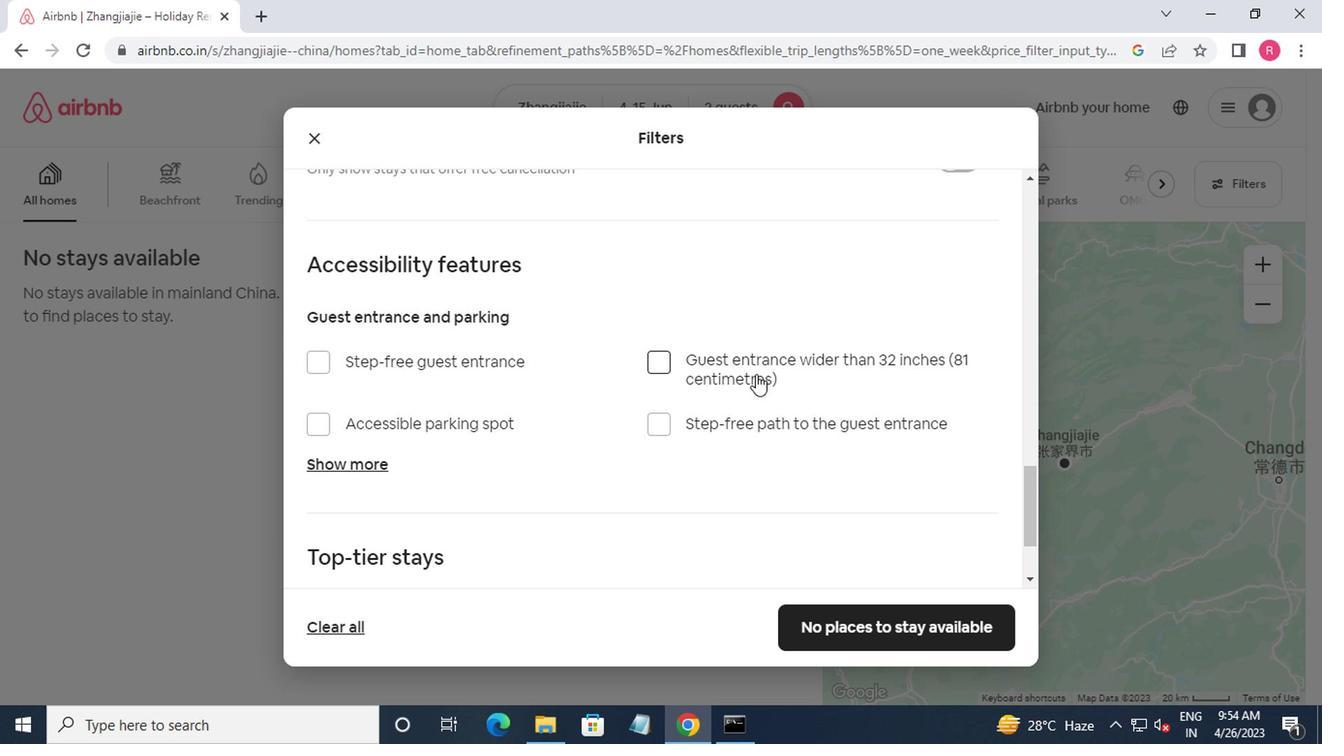 
Action: Mouse moved to (625, 443)
Screenshot: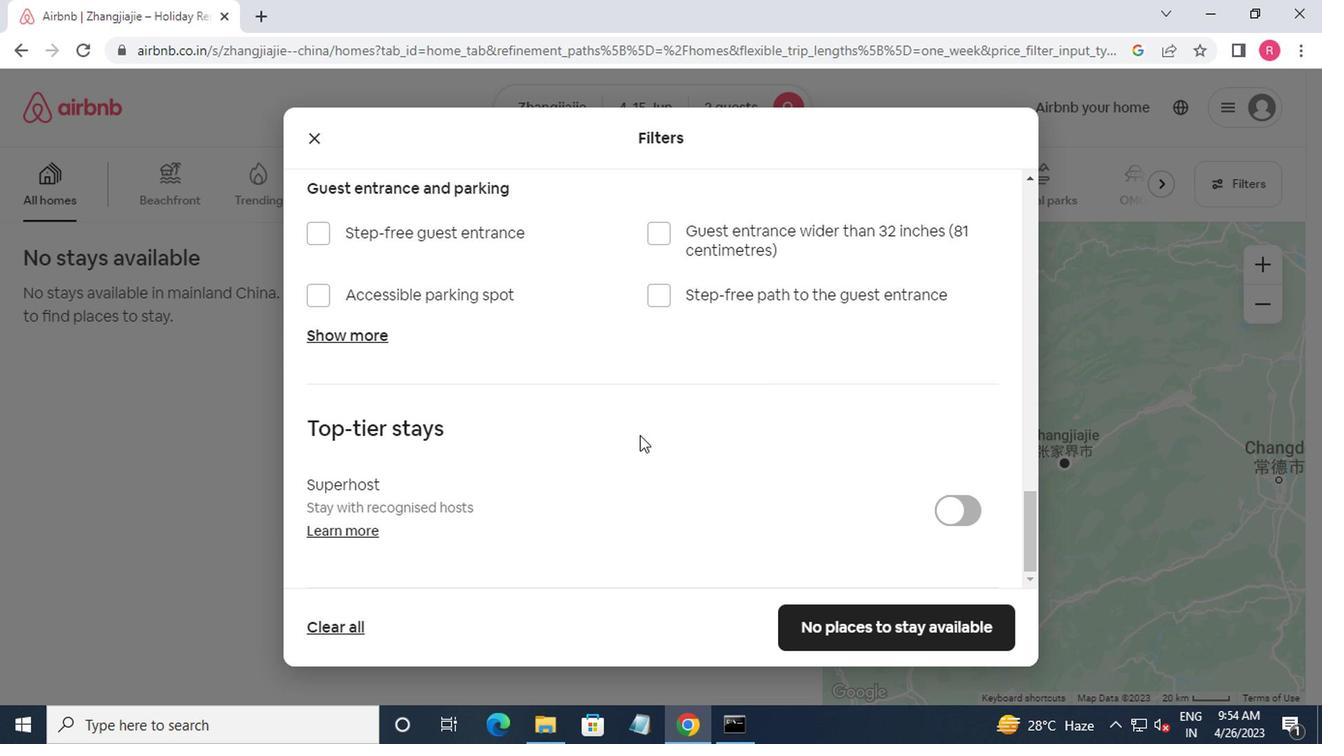 
Action: Mouse scrolled (625, 442) with delta (0, 0)
Screenshot: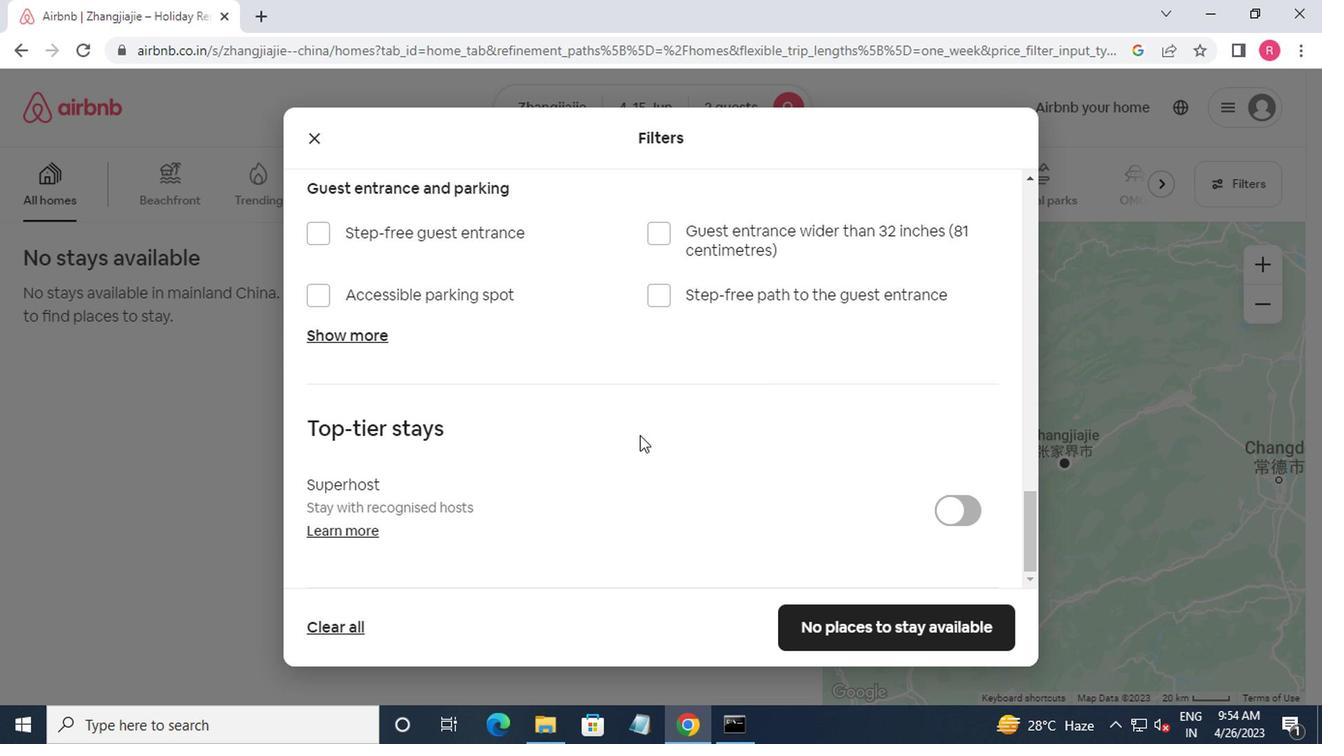 
Action: Mouse moved to (622, 447)
Screenshot: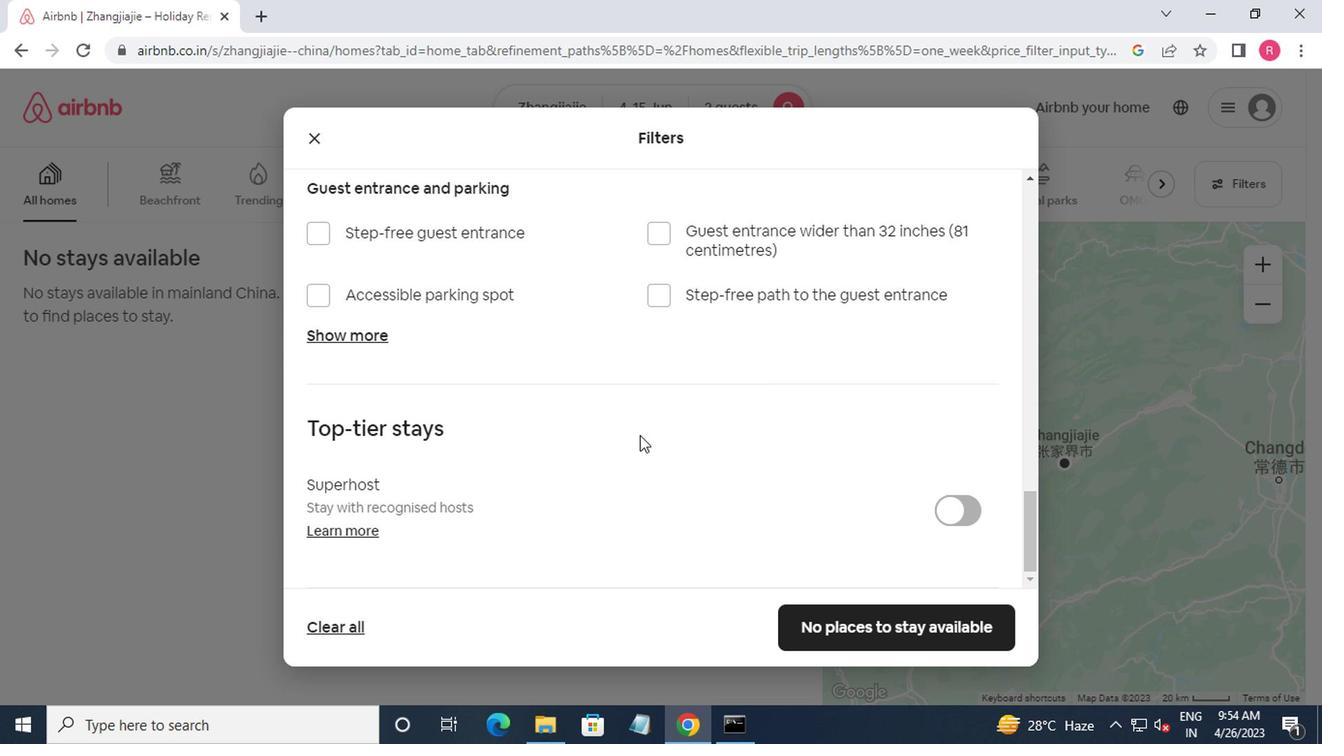 
Action: Mouse scrolled (622, 445) with delta (0, -1)
Screenshot: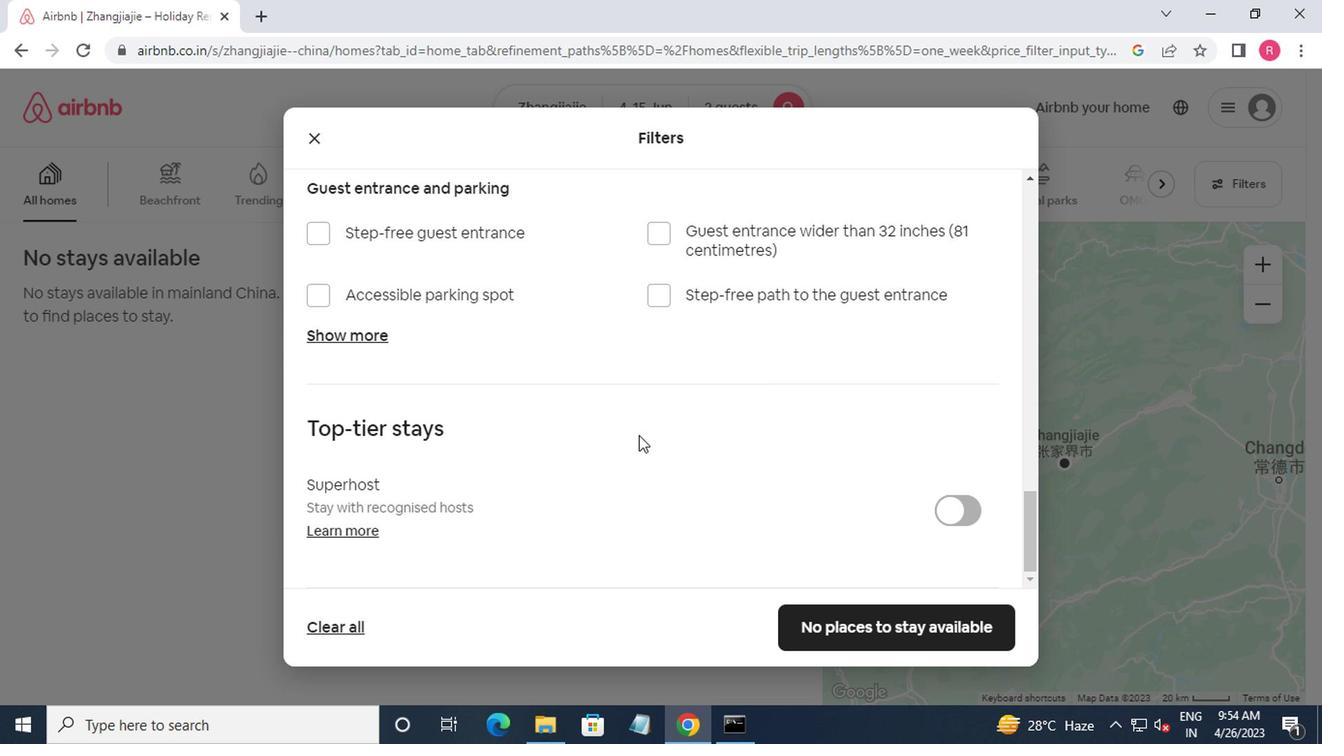 
Action: Mouse moved to (620, 447)
Screenshot: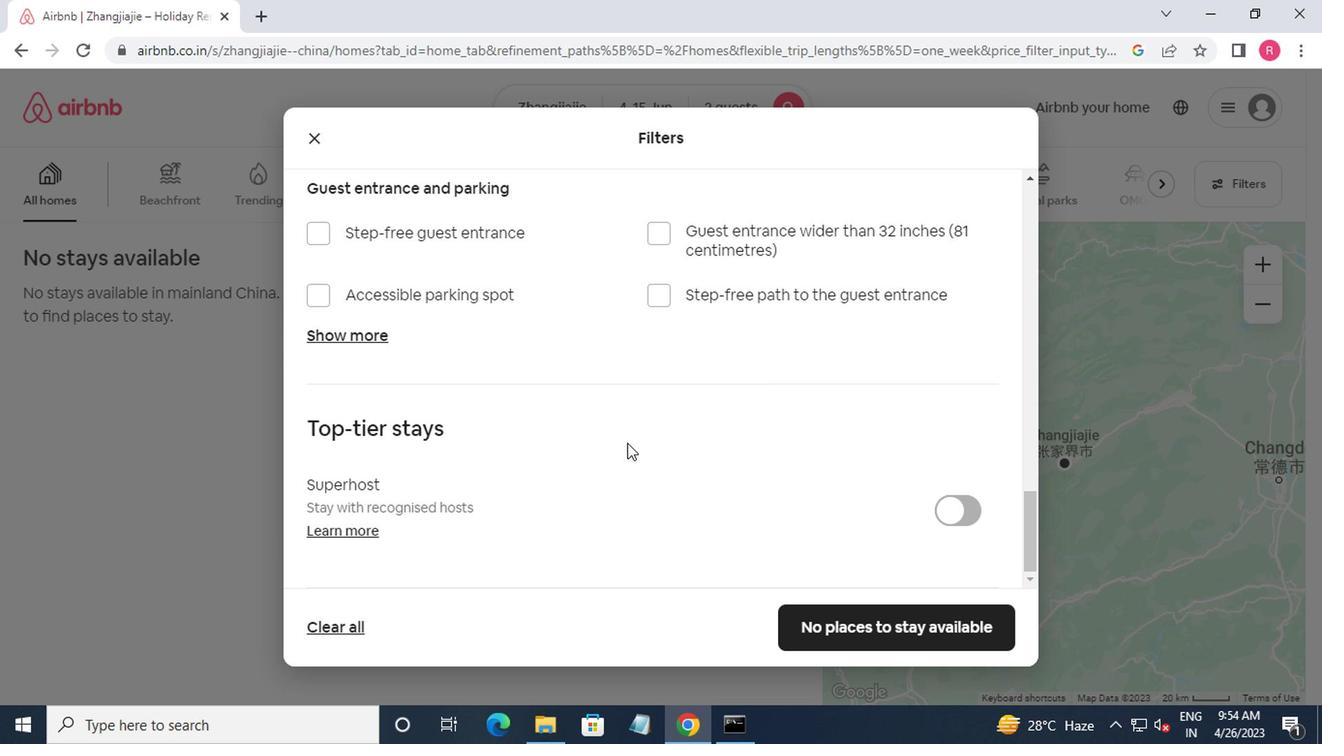 
Action: Mouse scrolled (620, 445) with delta (0, -1)
Screenshot: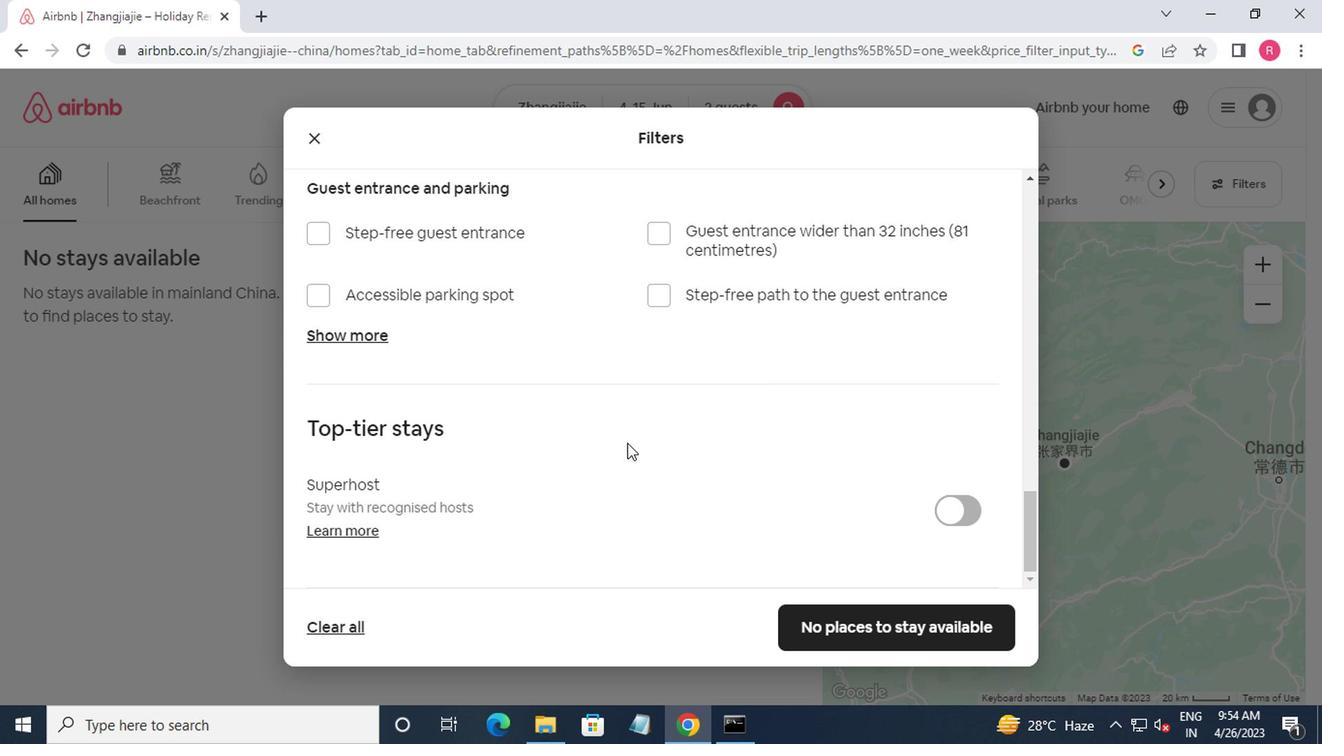 
Action: Mouse moved to (819, 620)
Screenshot: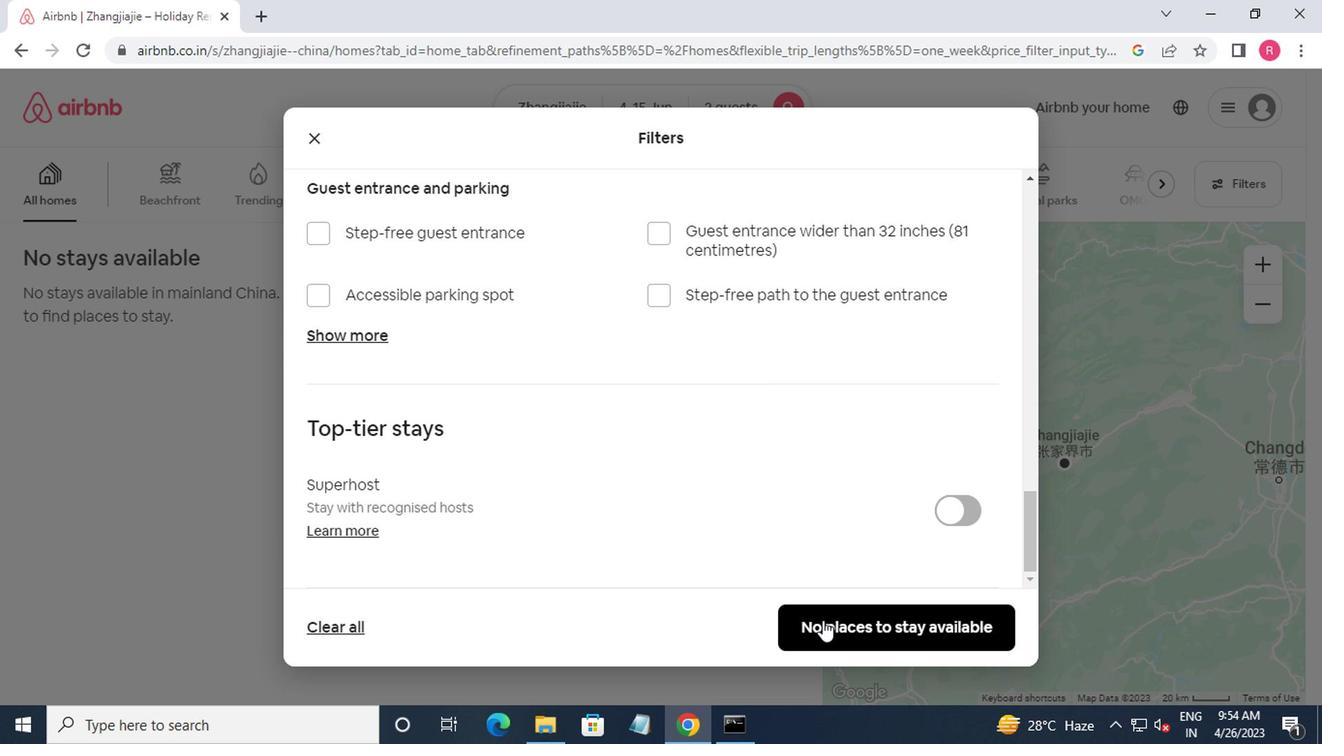 
Action: Mouse pressed left at (819, 620)
Screenshot: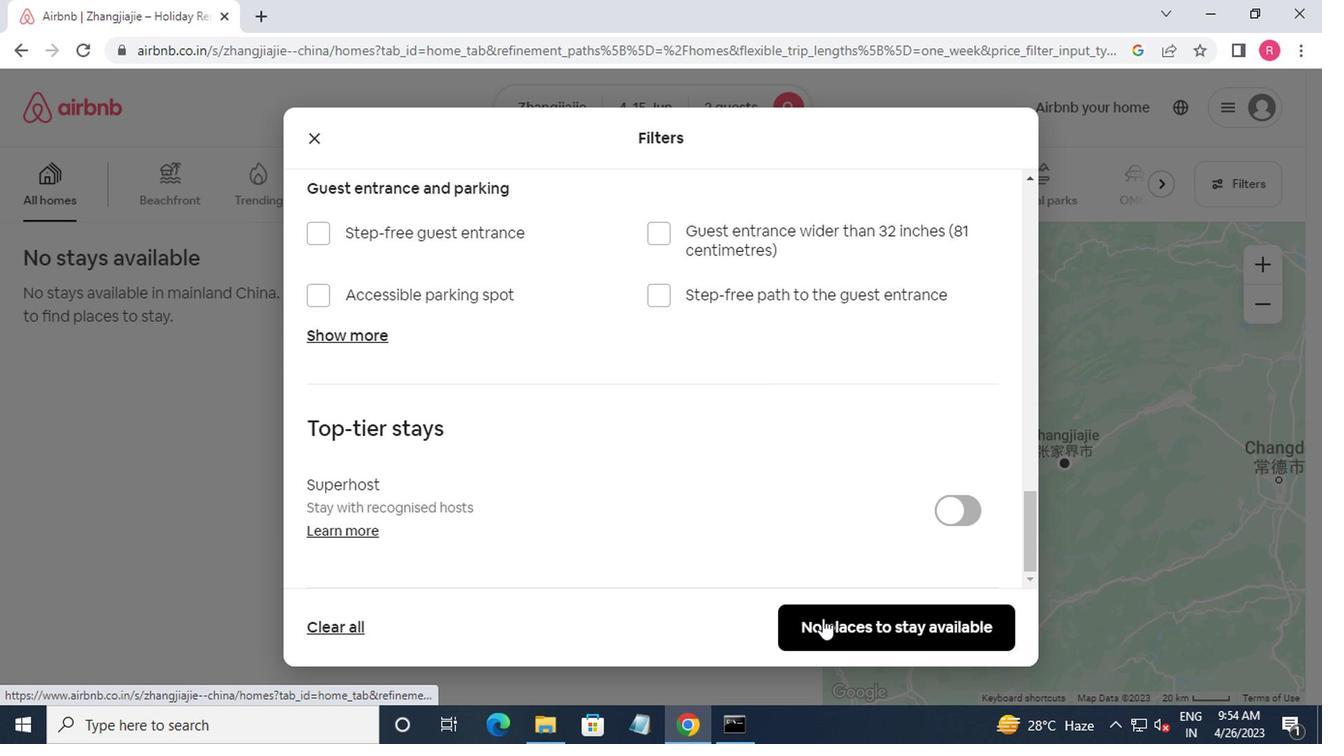 
Action: Mouse moved to (954, 530)
Screenshot: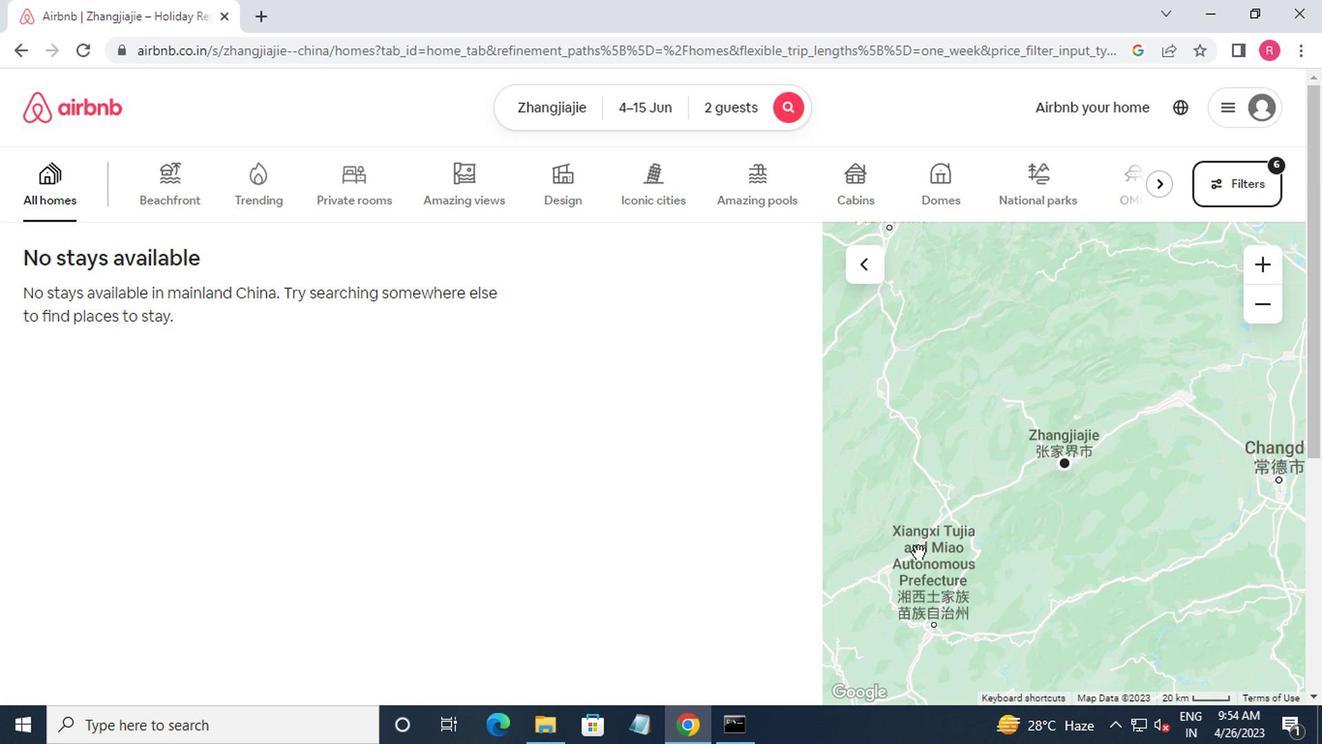
